 Task: Search one way flight ticket for 1 adult, 1 child, 1 infant in seat in premium economy from Palm Springs: Palm Springs International Airport to Springfield: Abraham Lincoln Capital Airport on 5-2-2023. Choice of flights is United. Number of bags: 2 checked bags. Price is upto 105000. Outbound departure time preference is 23:45.
Action: Mouse moved to (250, 251)
Screenshot: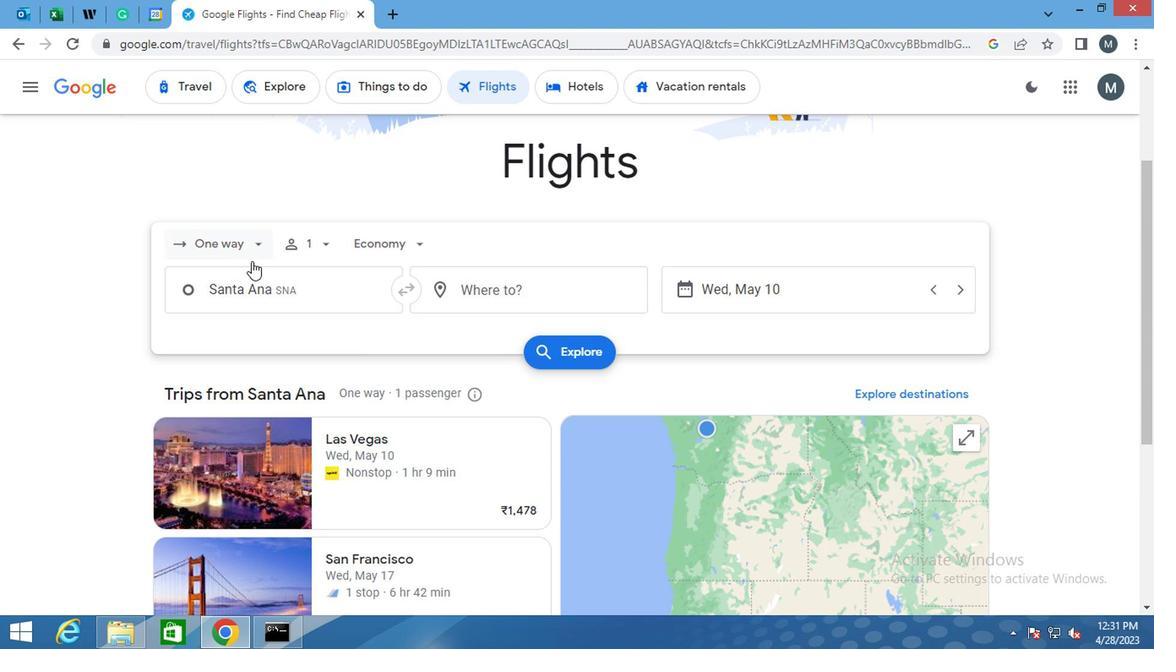 
Action: Mouse pressed left at (250, 251)
Screenshot: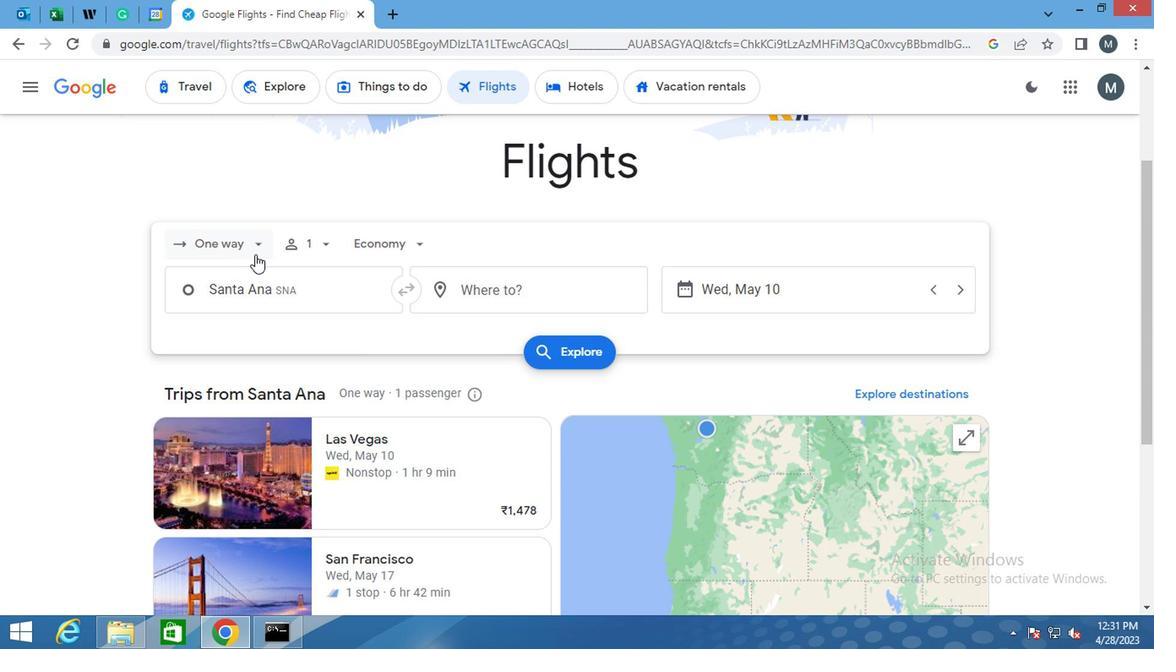 
Action: Mouse moved to (260, 316)
Screenshot: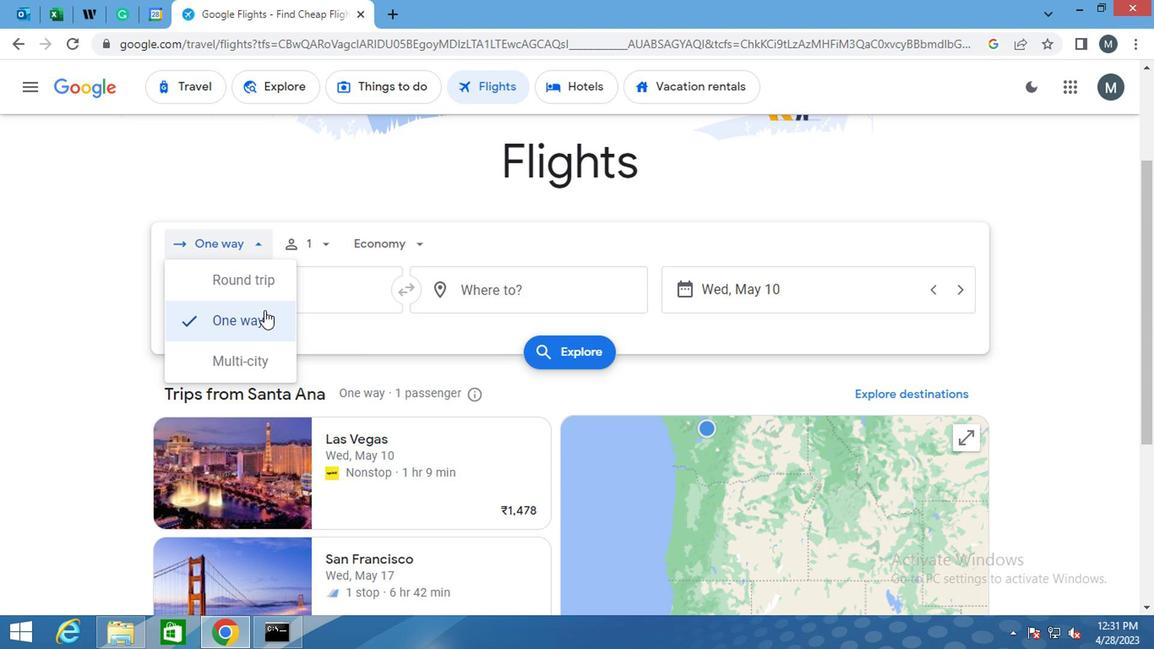 
Action: Mouse pressed left at (260, 316)
Screenshot: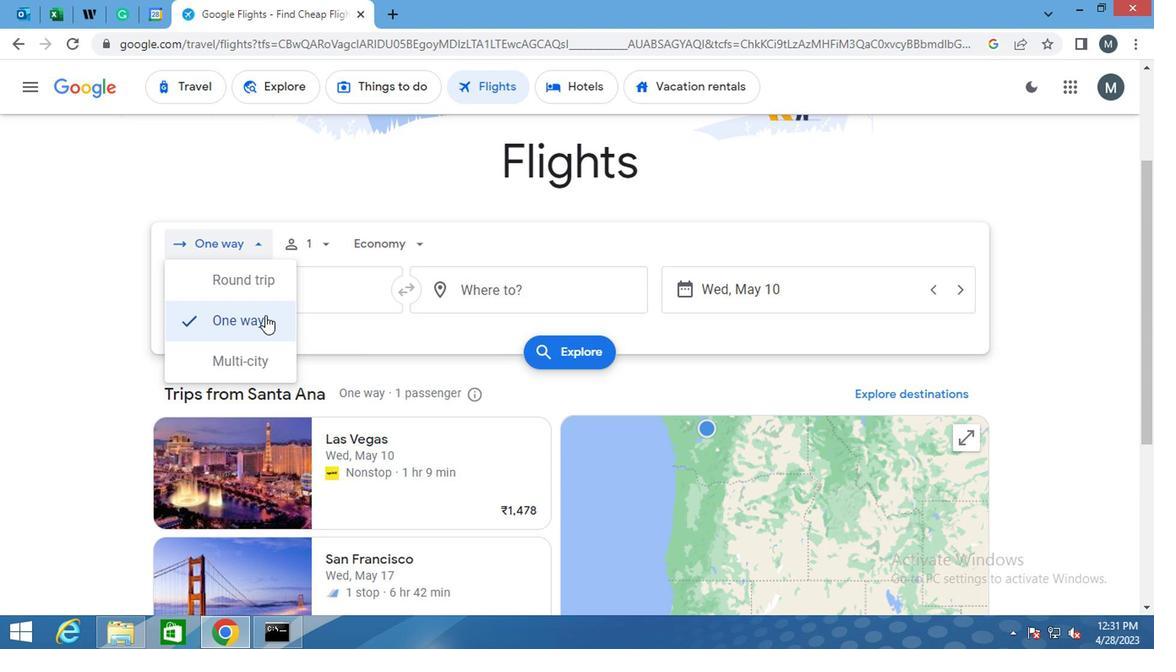 
Action: Mouse moved to (322, 243)
Screenshot: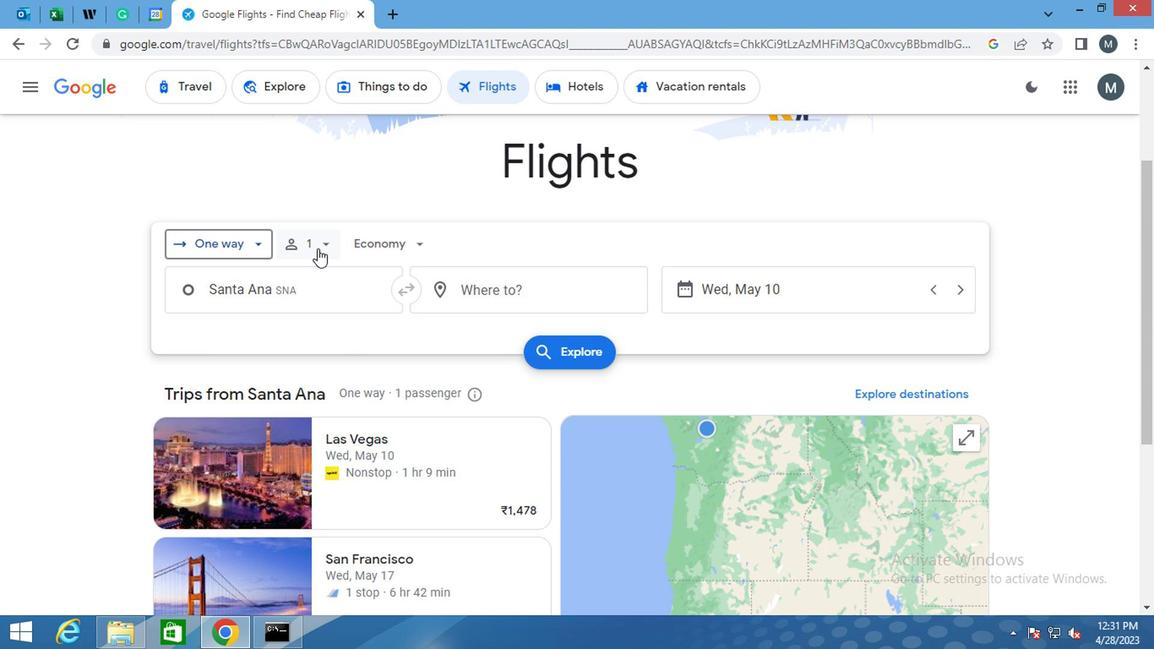 
Action: Mouse pressed left at (322, 243)
Screenshot: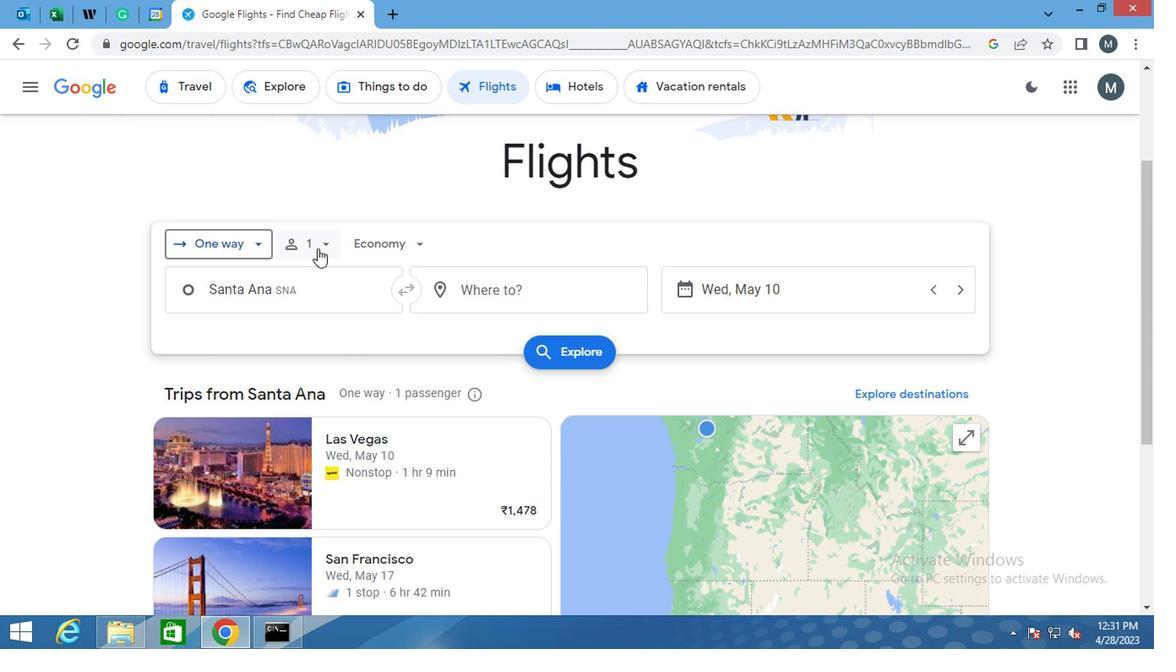 
Action: Mouse moved to (447, 286)
Screenshot: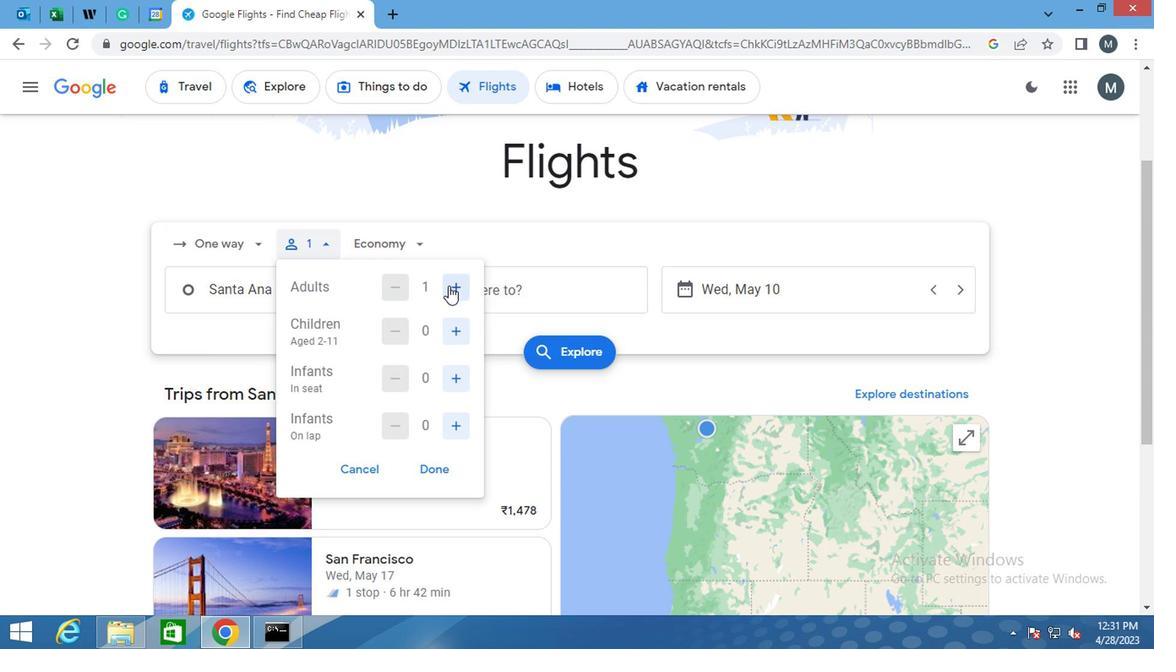 
Action: Mouse pressed left at (447, 286)
Screenshot: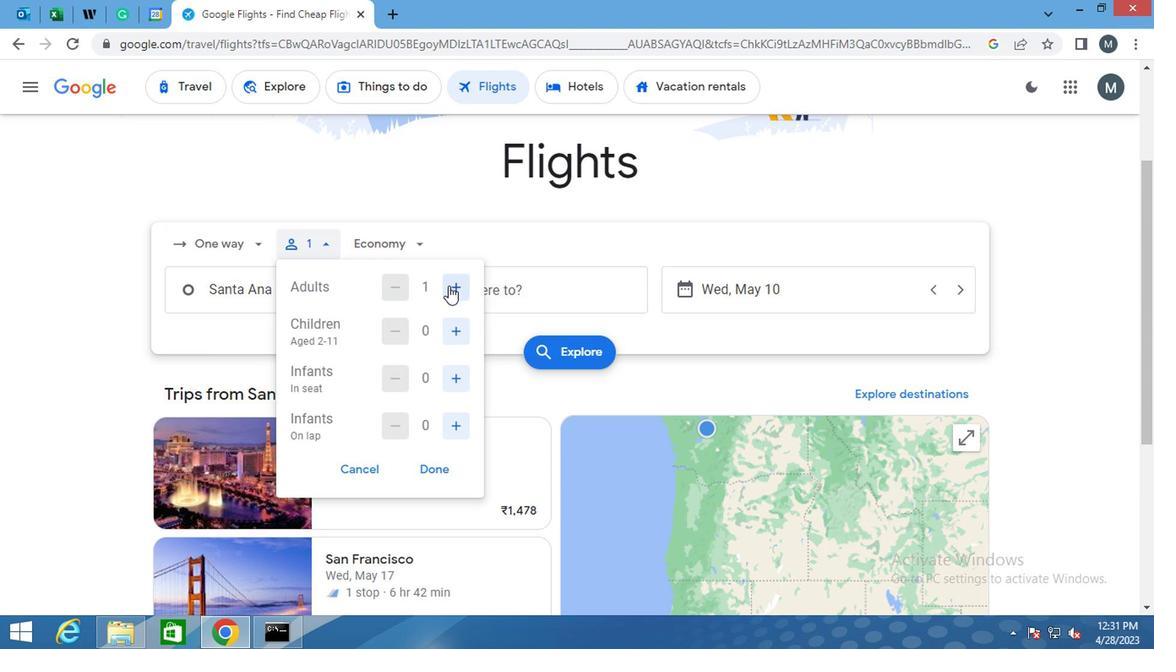 
Action: Mouse moved to (387, 287)
Screenshot: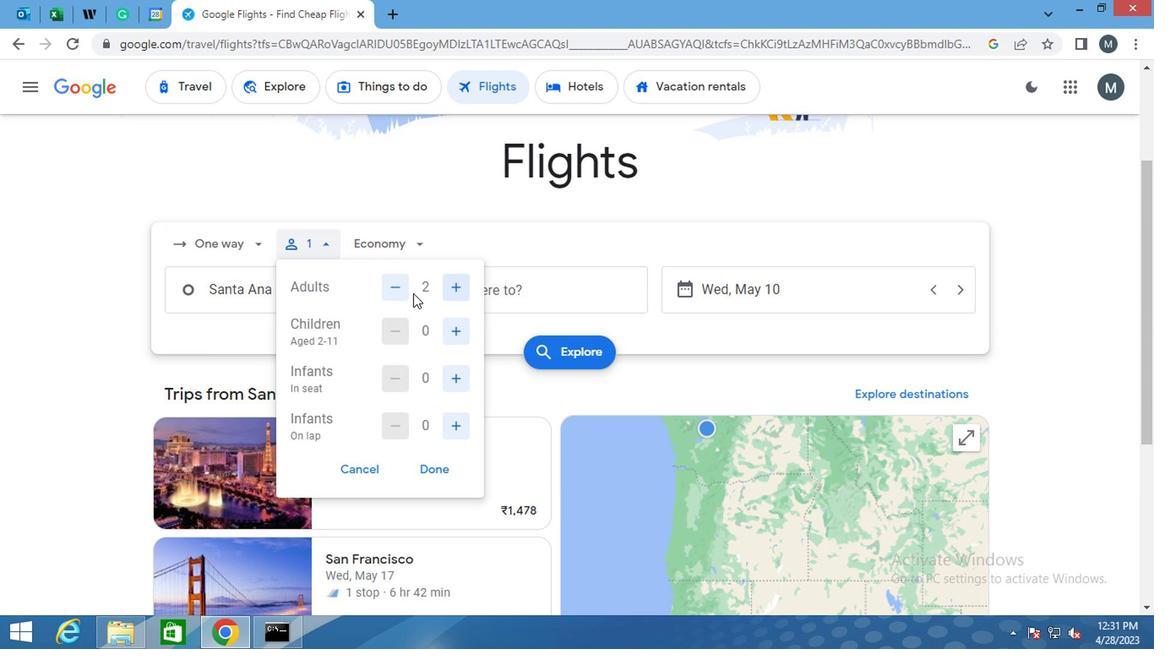 
Action: Mouse pressed left at (387, 287)
Screenshot: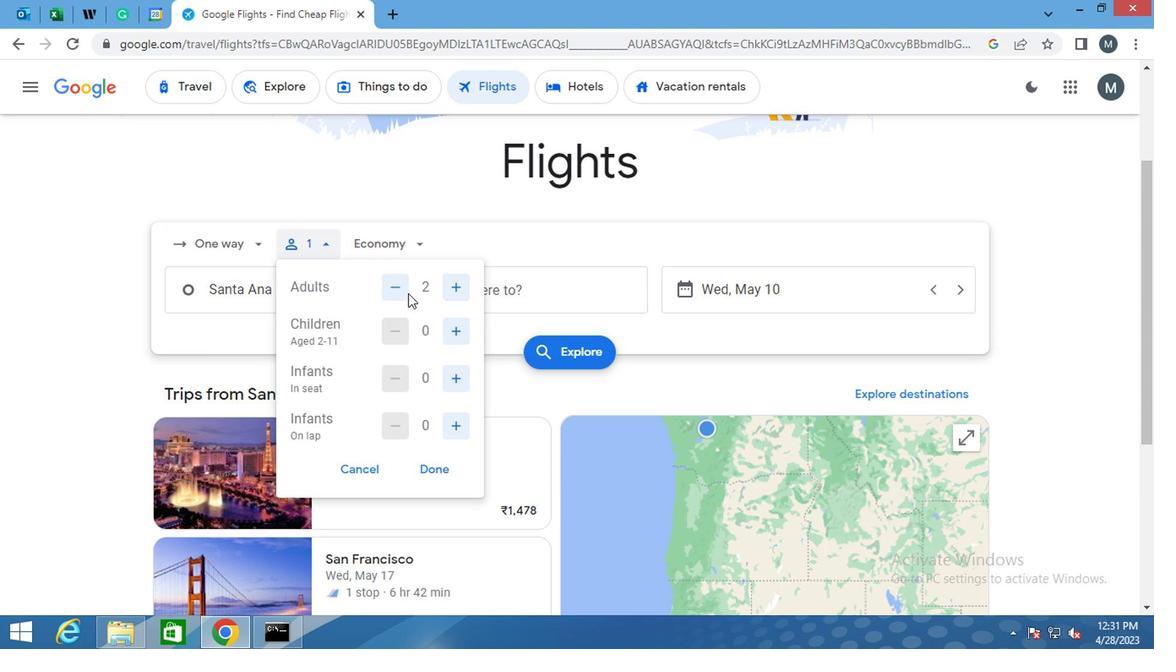 
Action: Mouse moved to (449, 336)
Screenshot: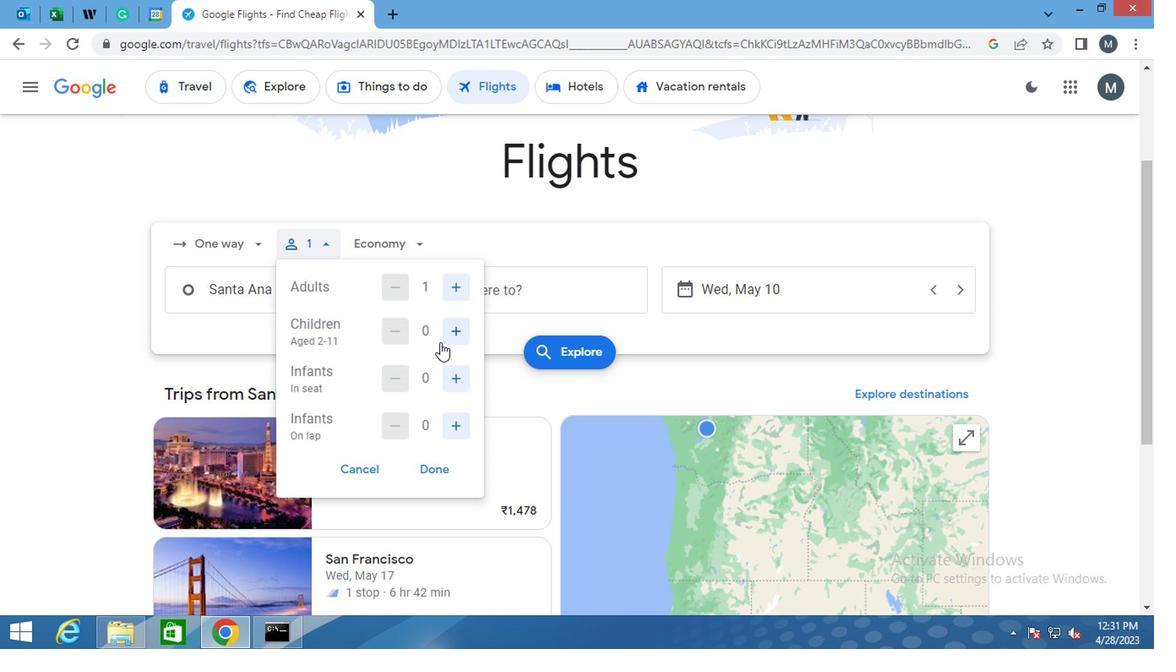 
Action: Mouse pressed left at (449, 336)
Screenshot: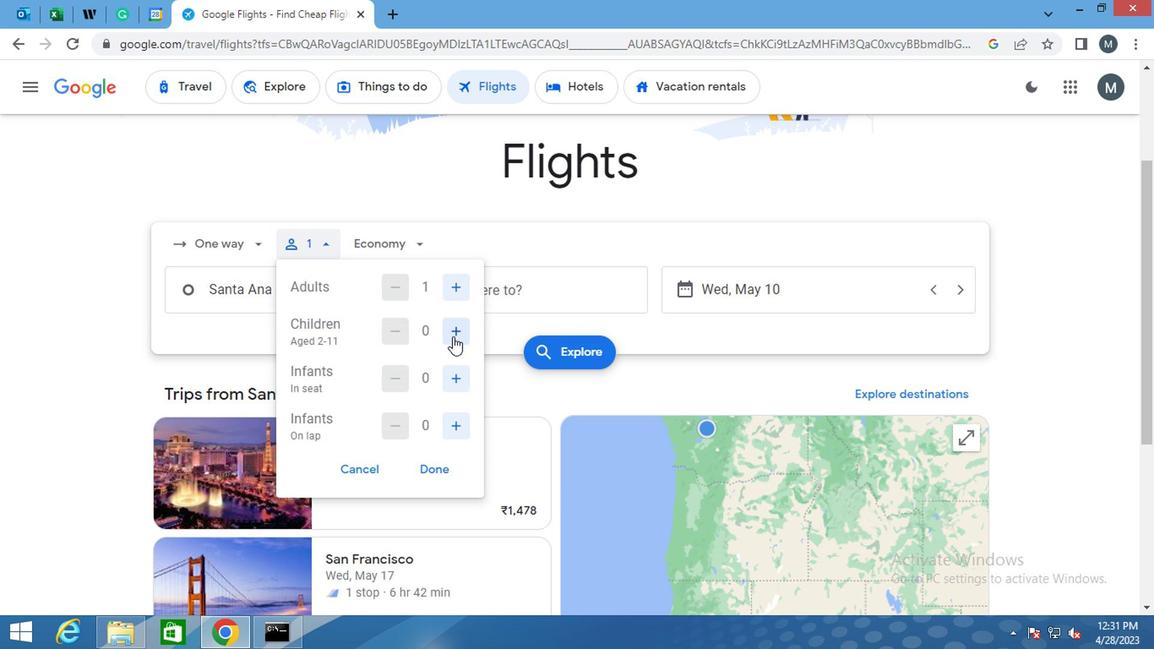 
Action: Mouse moved to (453, 380)
Screenshot: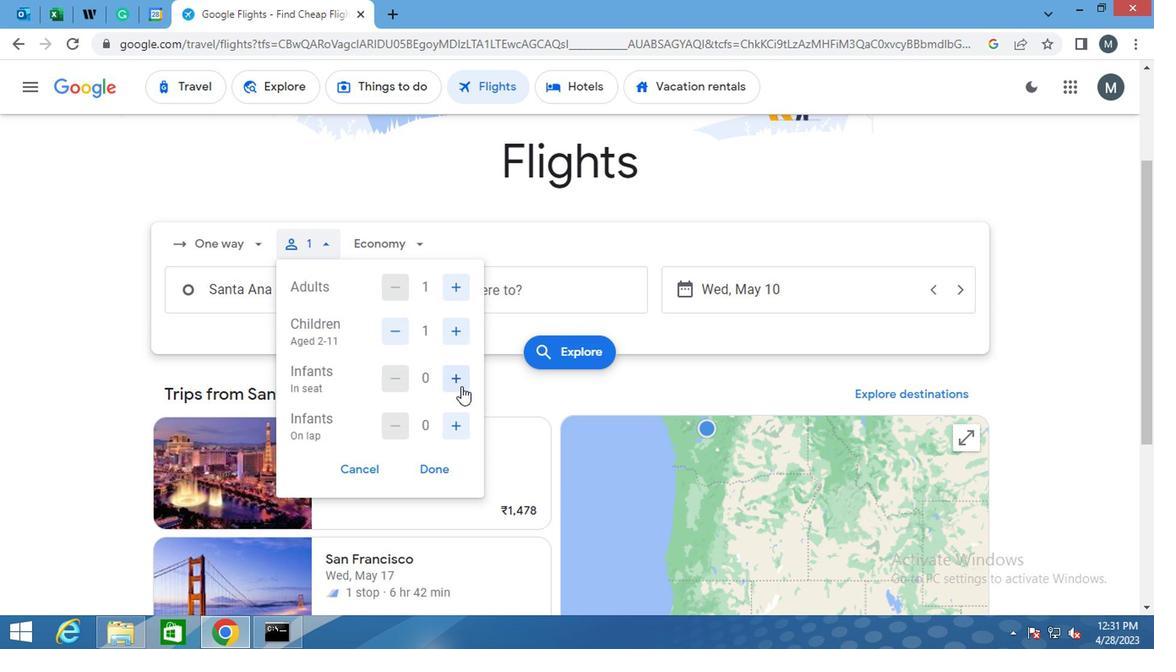 
Action: Mouse pressed left at (453, 380)
Screenshot: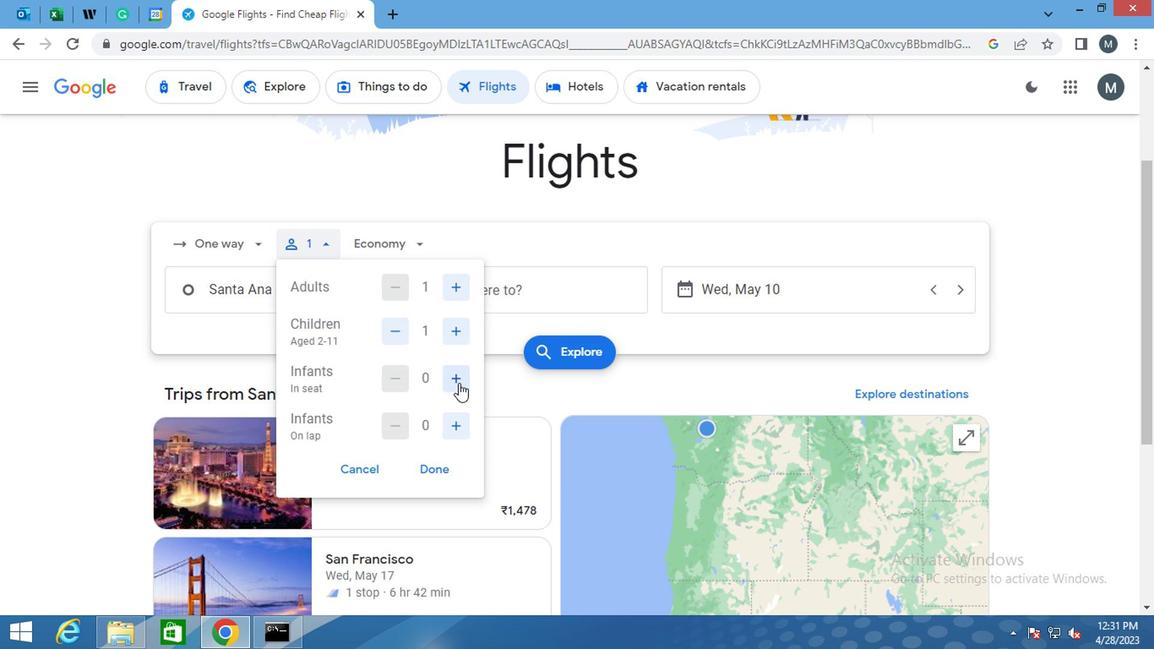 
Action: Mouse moved to (425, 461)
Screenshot: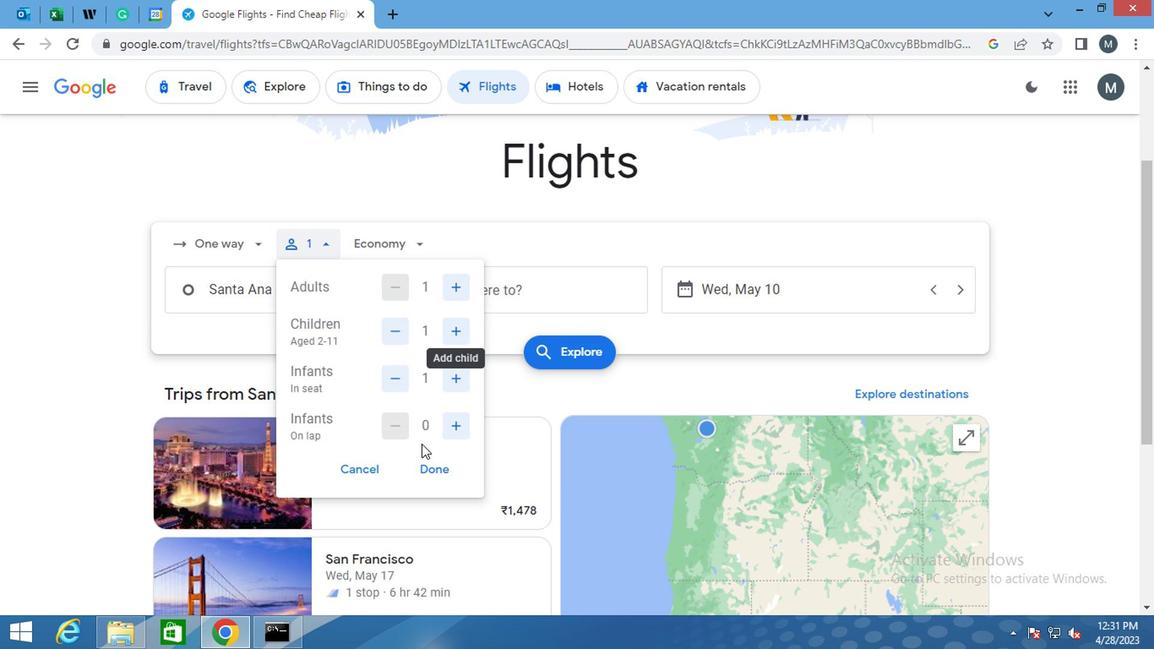 
Action: Mouse pressed left at (425, 461)
Screenshot: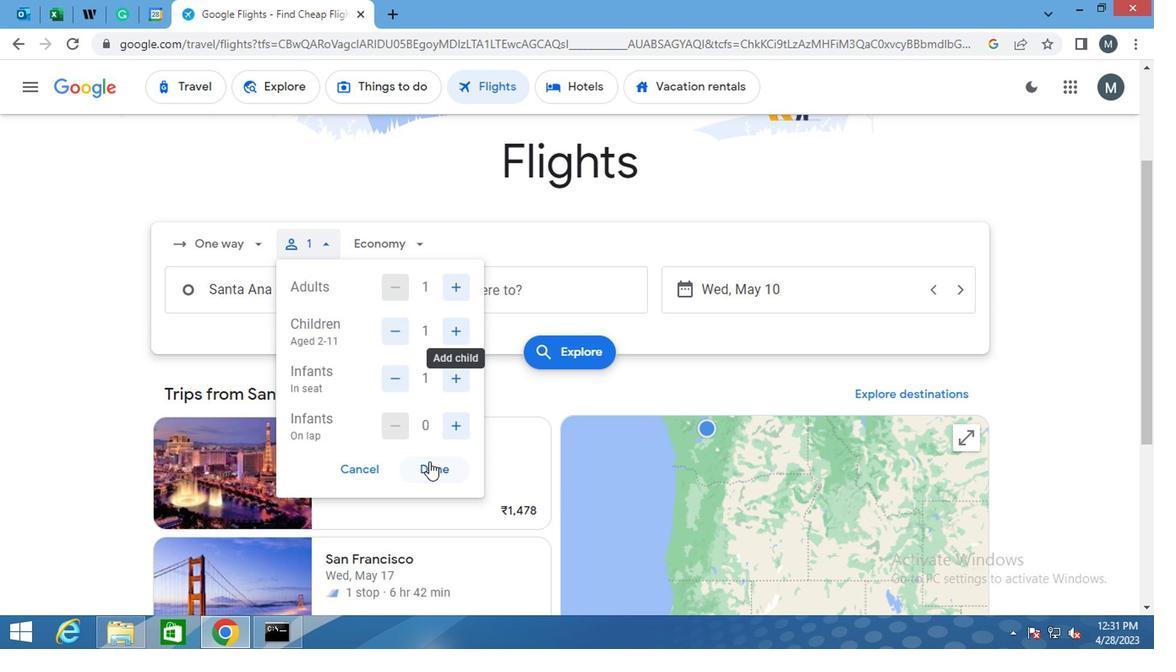 
Action: Mouse moved to (420, 248)
Screenshot: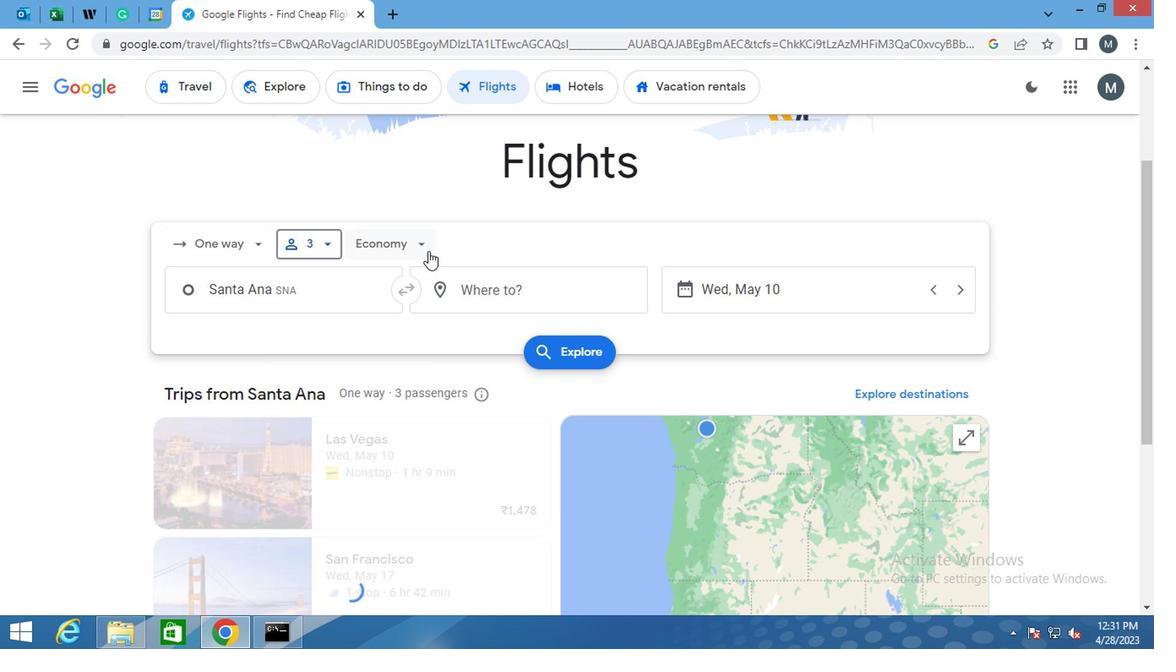 
Action: Mouse pressed left at (420, 248)
Screenshot: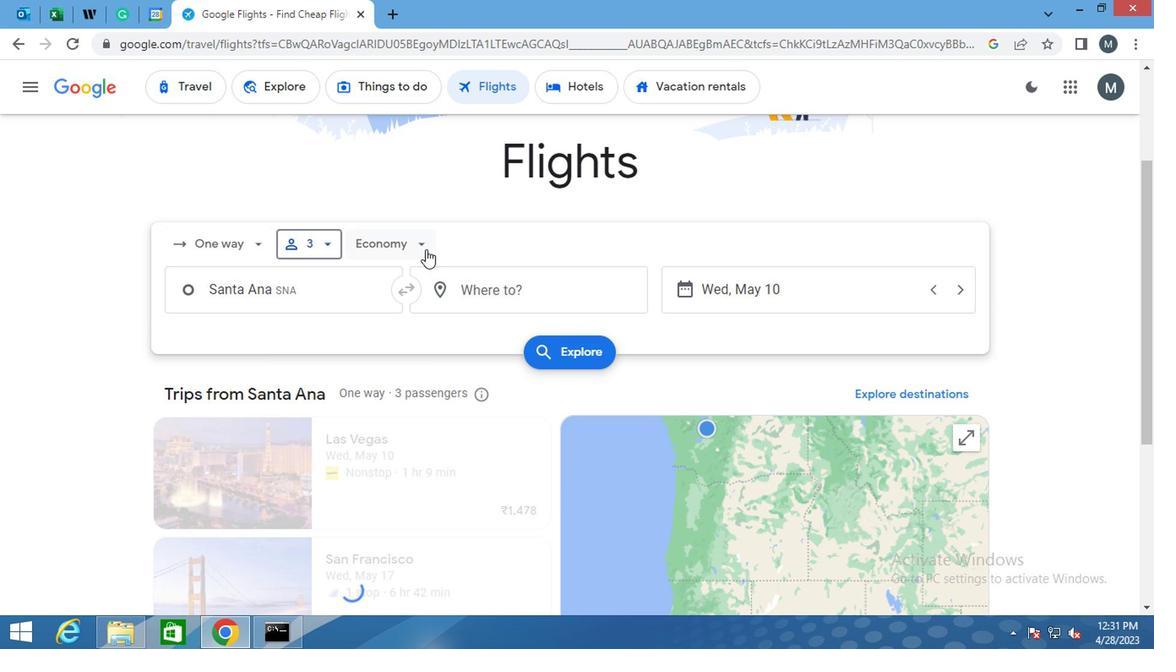 
Action: Mouse moved to (410, 322)
Screenshot: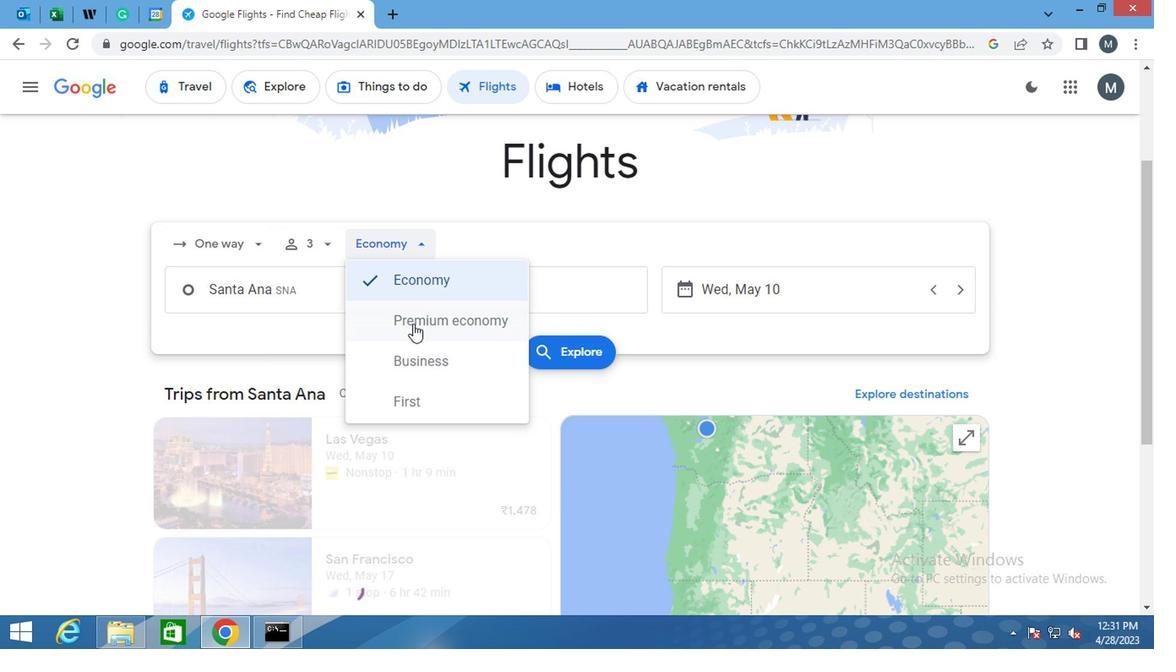 
Action: Mouse pressed left at (410, 322)
Screenshot: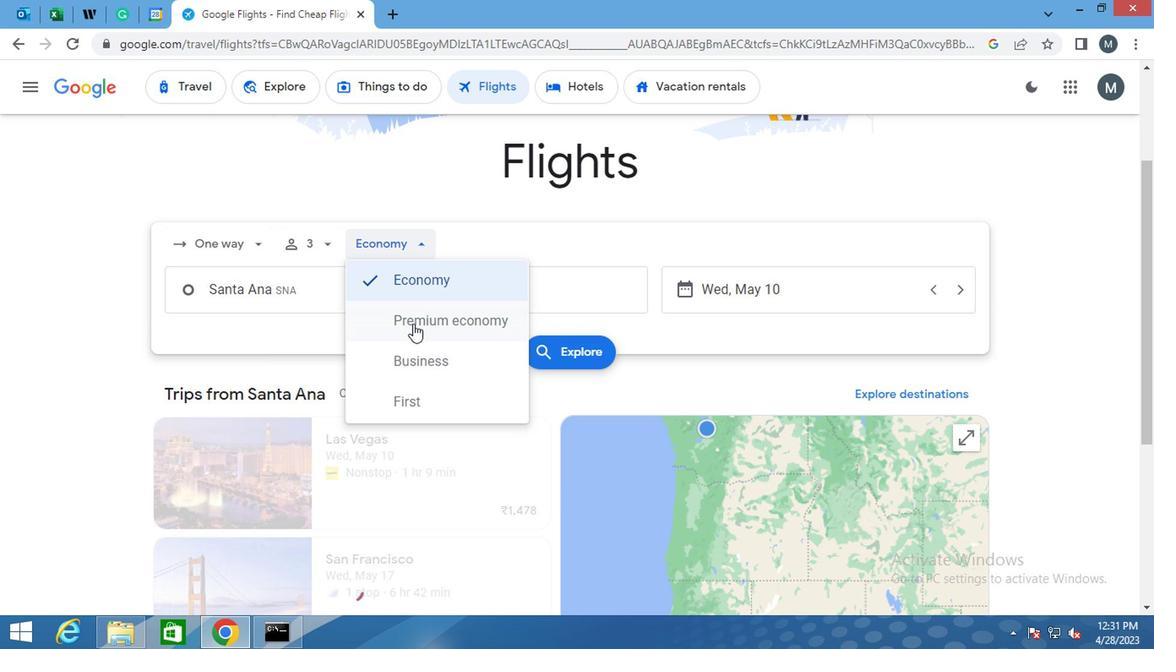 
Action: Mouse moved to (281, 289)
Screenshot: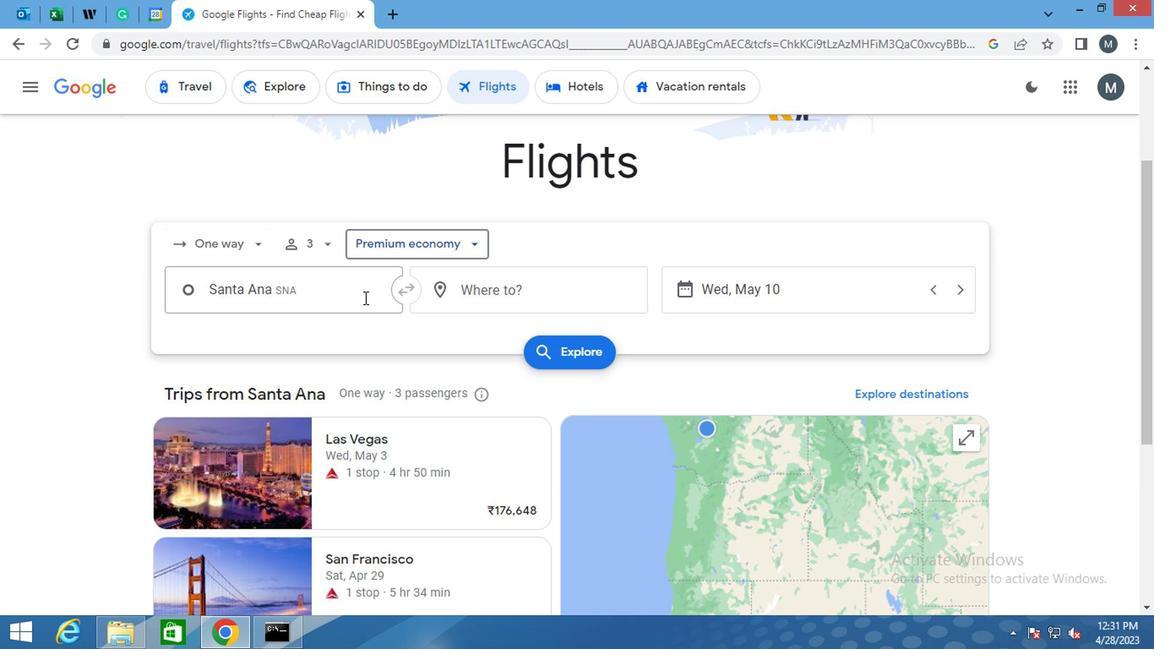 
Action: Mouse pressed left at (281, 289)
Screenshot: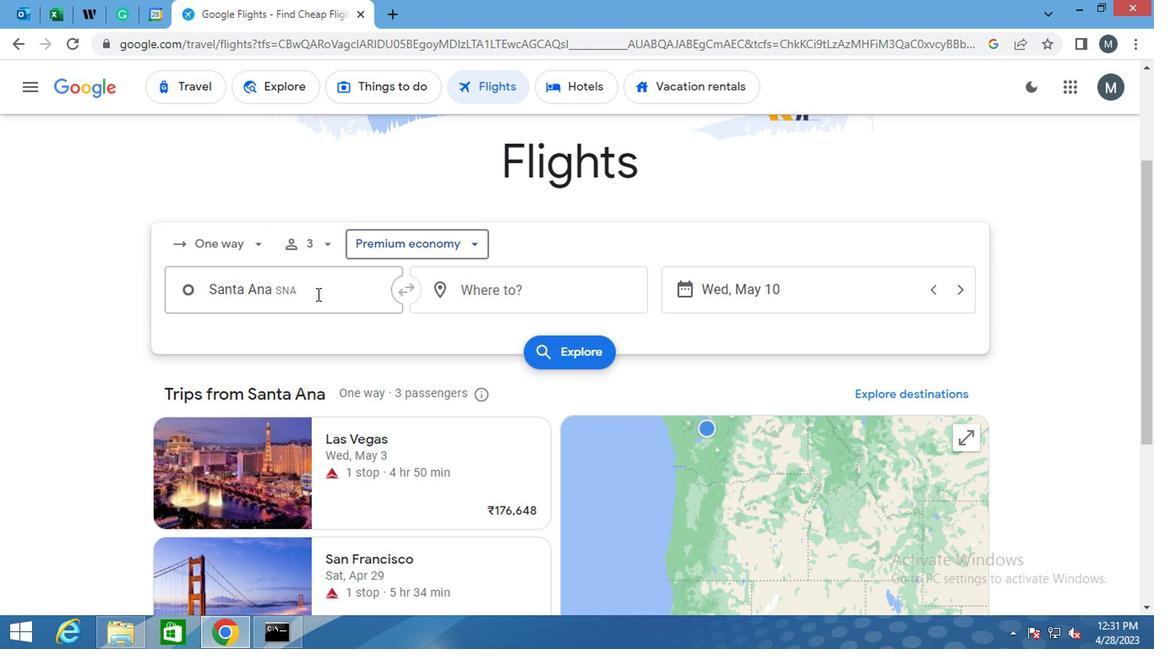 
Action: Mouse moved to (281, 289)
Screenshot: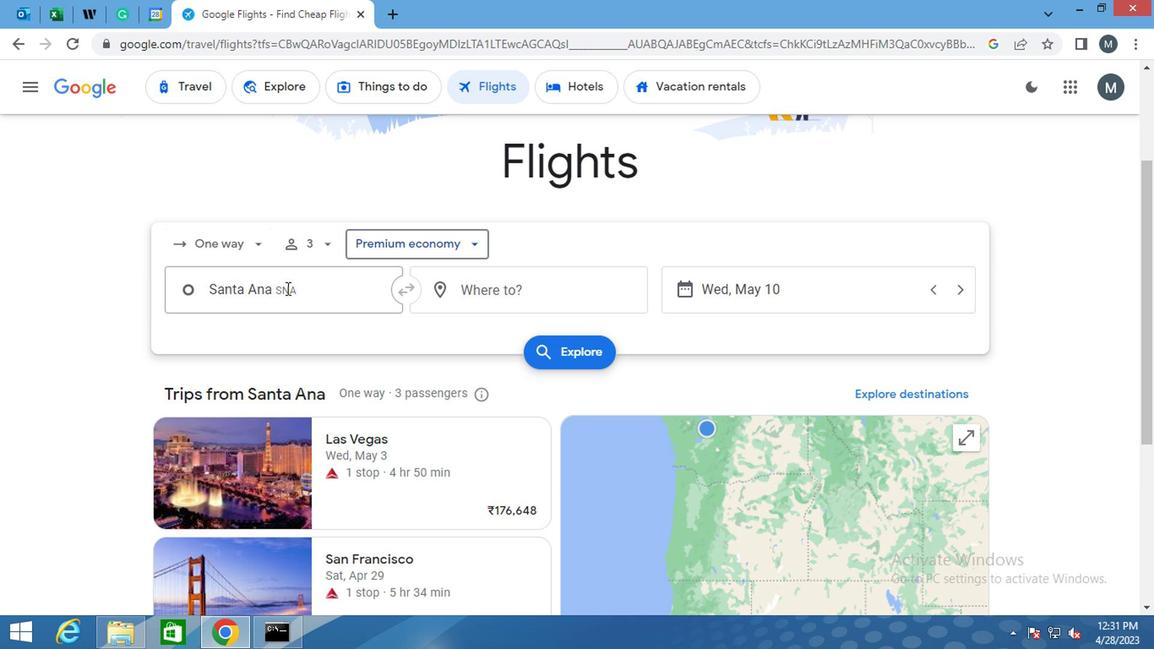 
Action: Key pressed <Key.shift>PAKM
Screenshot: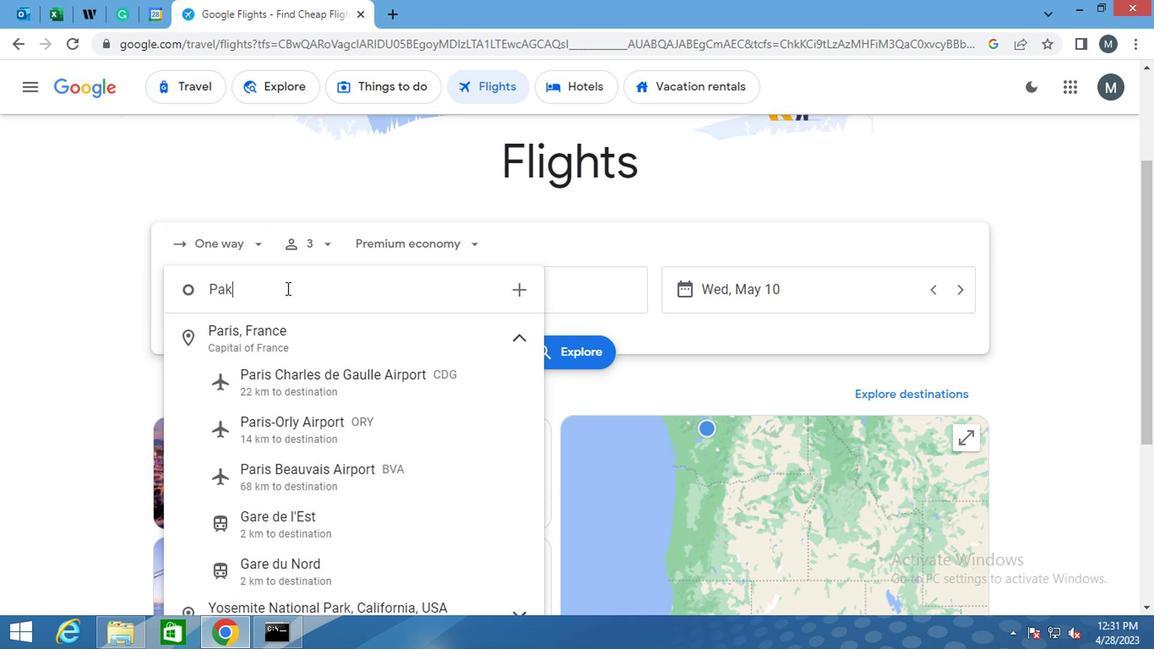 
Action: Mouse moved to (271, 279)
Screenshot: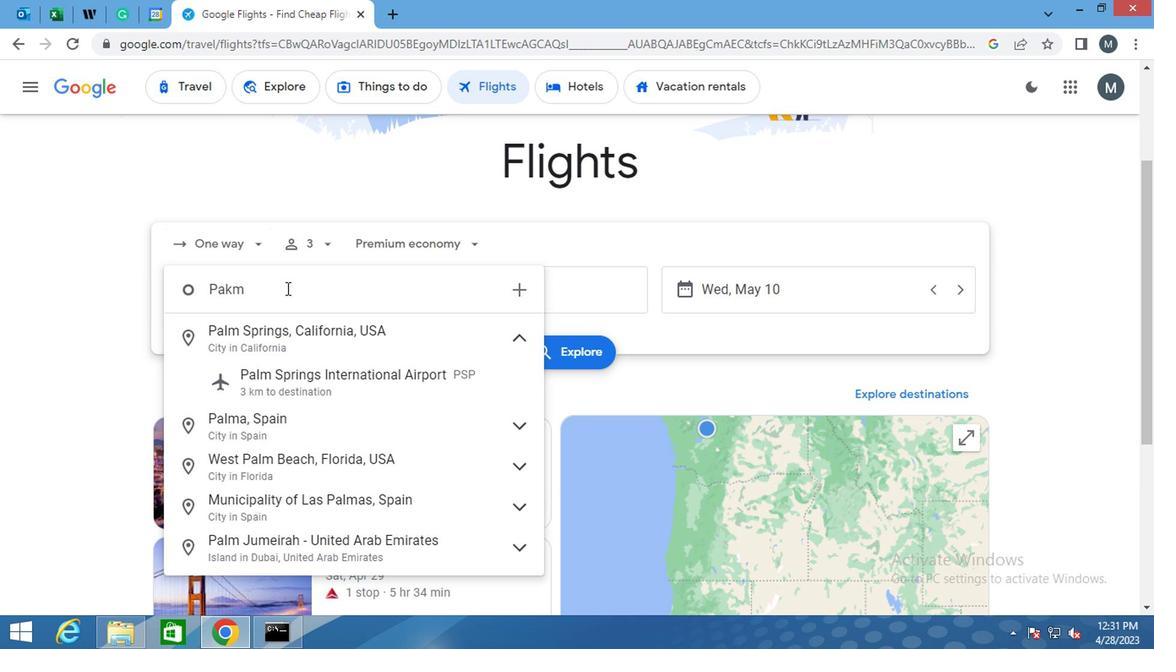
Action: Key pressed <Key.space><Key.backspace><Key.backspace><Key.backspace>L,<Key.backspace>M<Key.space><Key.shift>SPRIN<Key.backspace><Key.backspace><Key.backspace><Key.backspace><Key.backspace><Key.backspace><Key.backspace><Key.backspace><Key.backspace><Key.backspace><Key.backspace><Key.backspace><Key.backspace><Key.backspace><Key.backspace><Key.backspace><Key.backspace><Key.shift>PALM<Key.space><Key.shift>SPRING
Screenshot: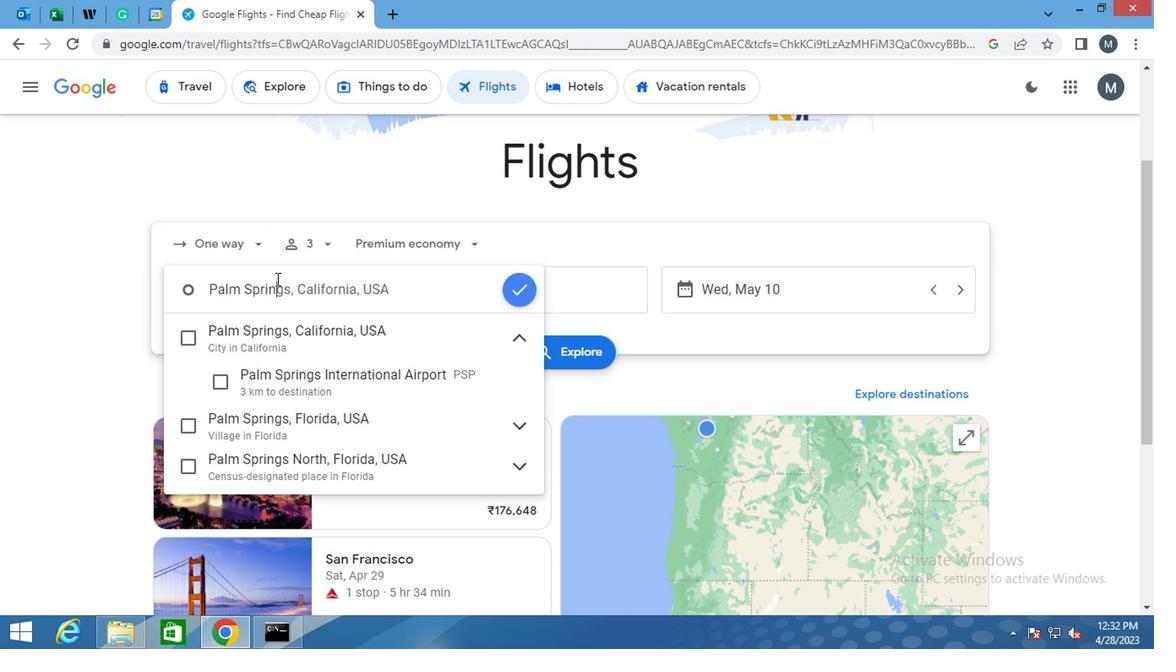 
Action: Mouse moved to (289, 318)
Screenshot: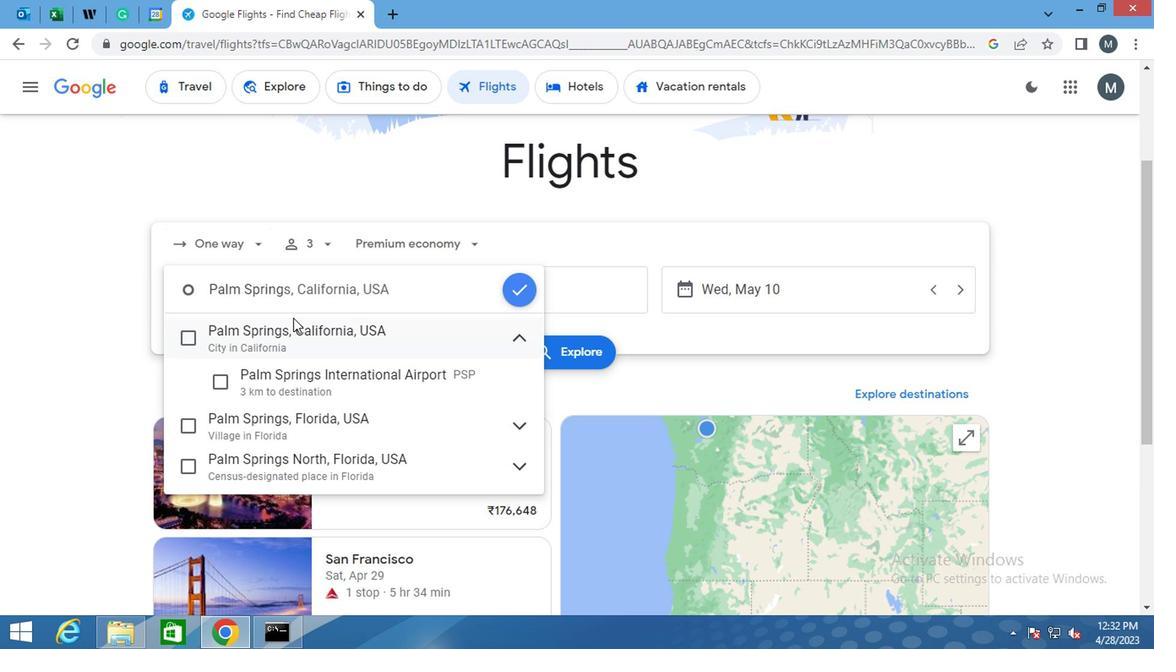 
Action: Key pressed S,<Key.space><Key.shift>I
Screenshot: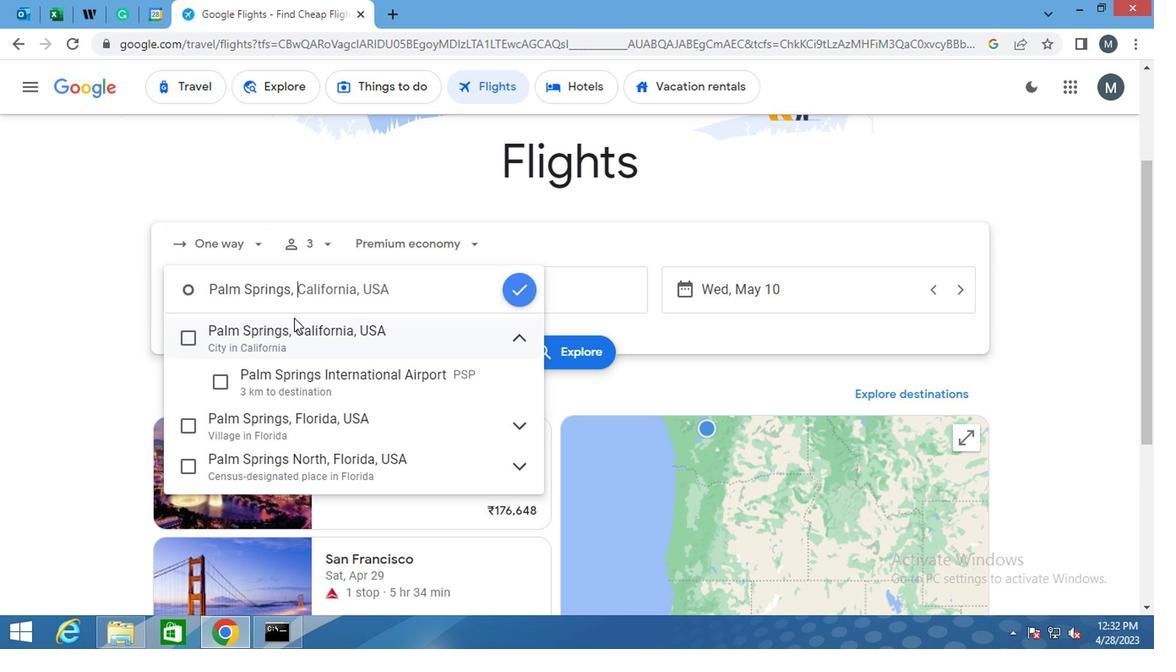 
Action: Mouse moved to (318, 349)
Screenshot: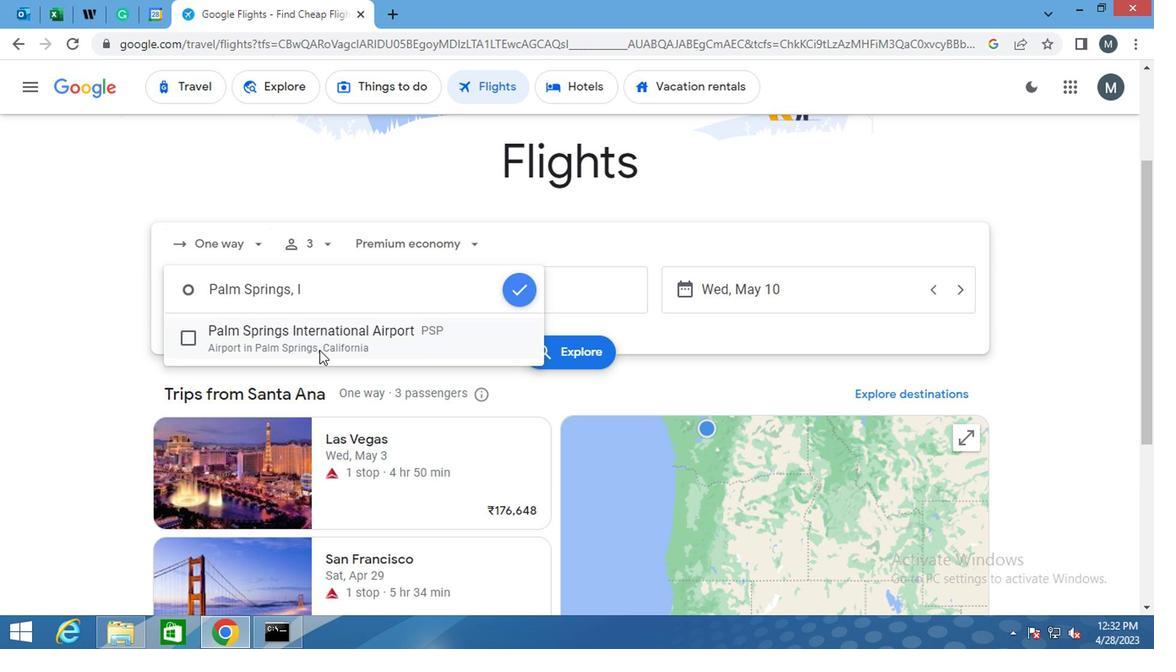 
Action: Mouse pressed left at (318, 349)
Screenshot: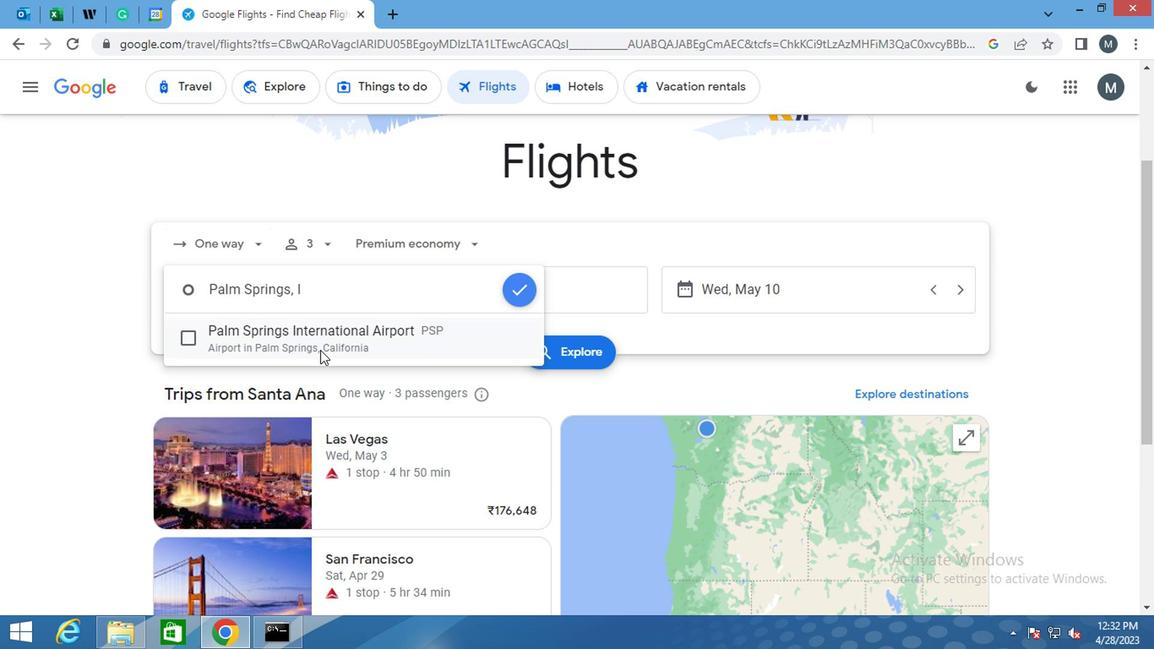 
Action: Mouse moved to (510, 291)
Screenshot: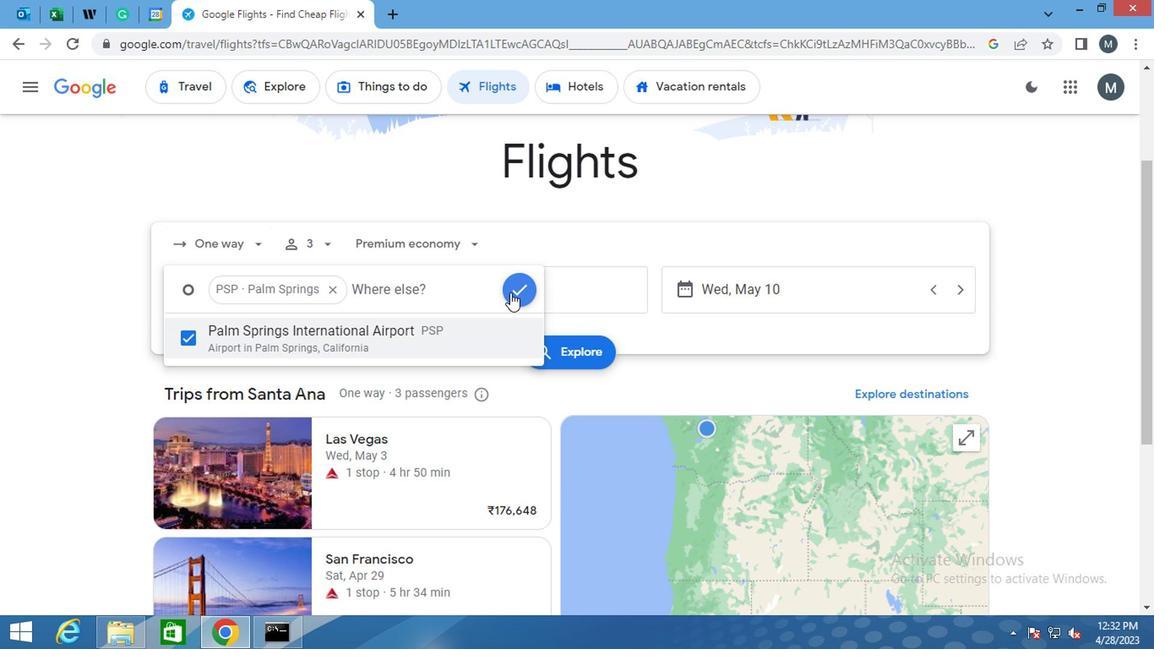 
Action: Mouse pressed left at (510, 291)
Screenshot: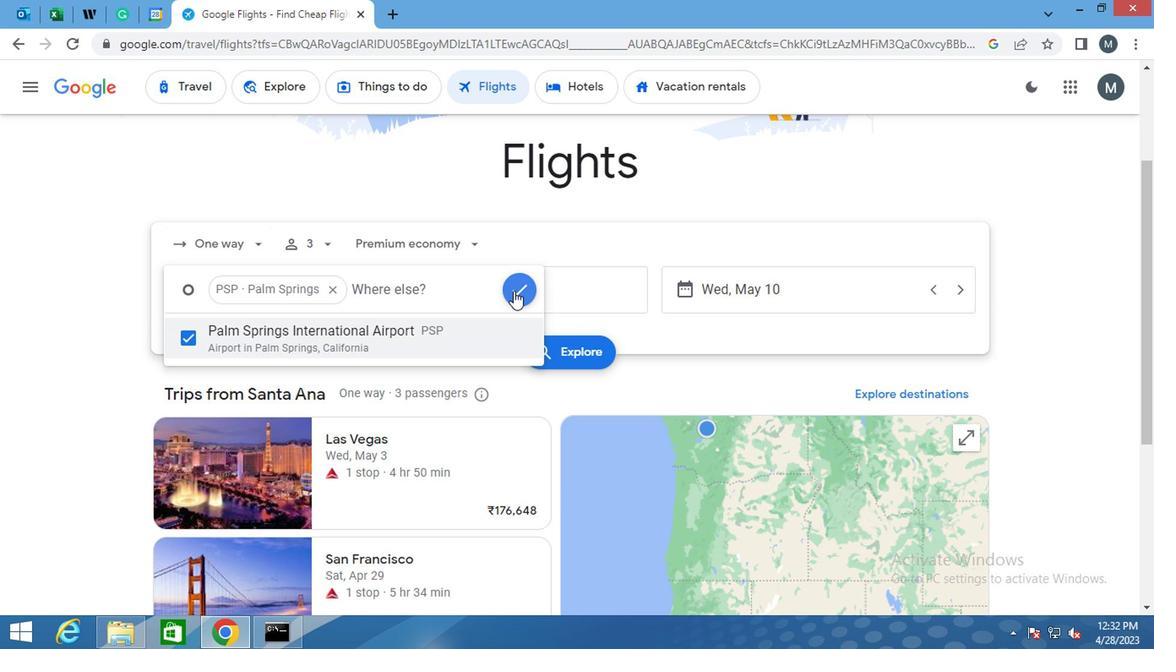 
Action: Mouse moved to (501, 293)
Screenshot: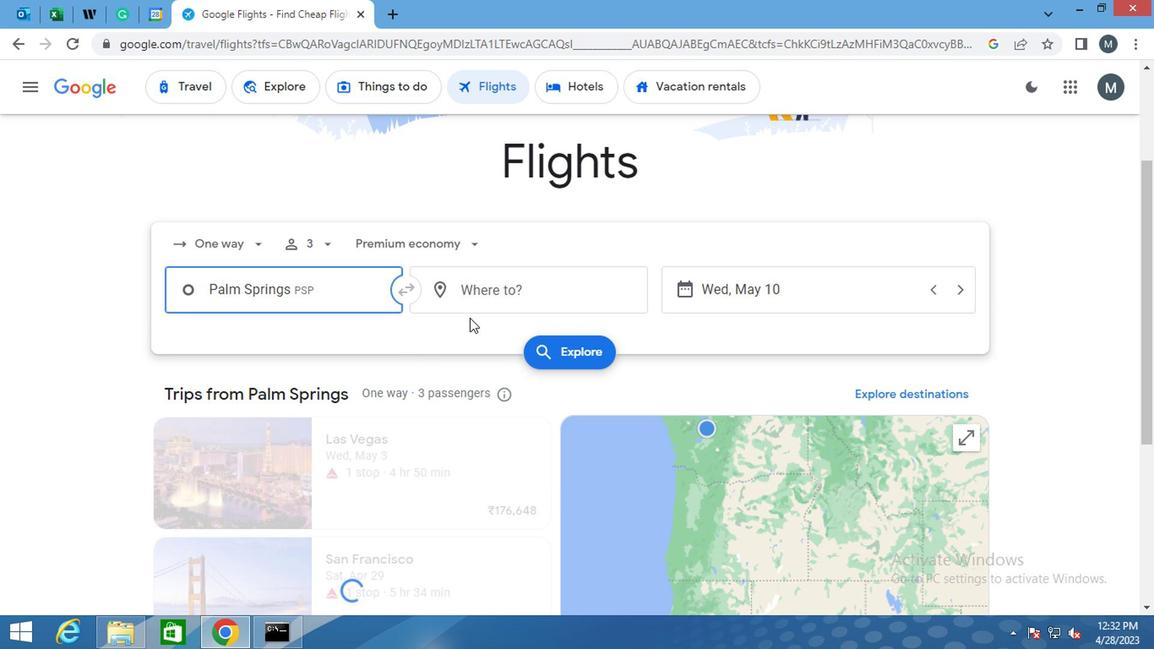 
Action: Mouse pressed left at (501, 293)
Screenshot: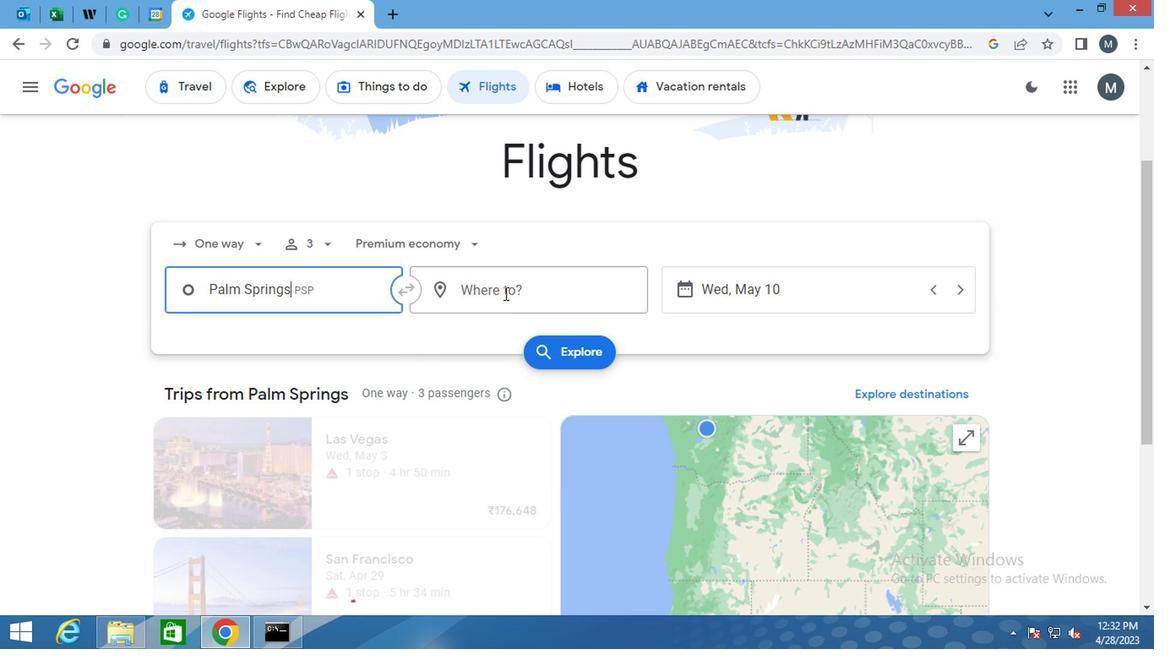
Action: Mouse moved to (501, 293)
Screenshot: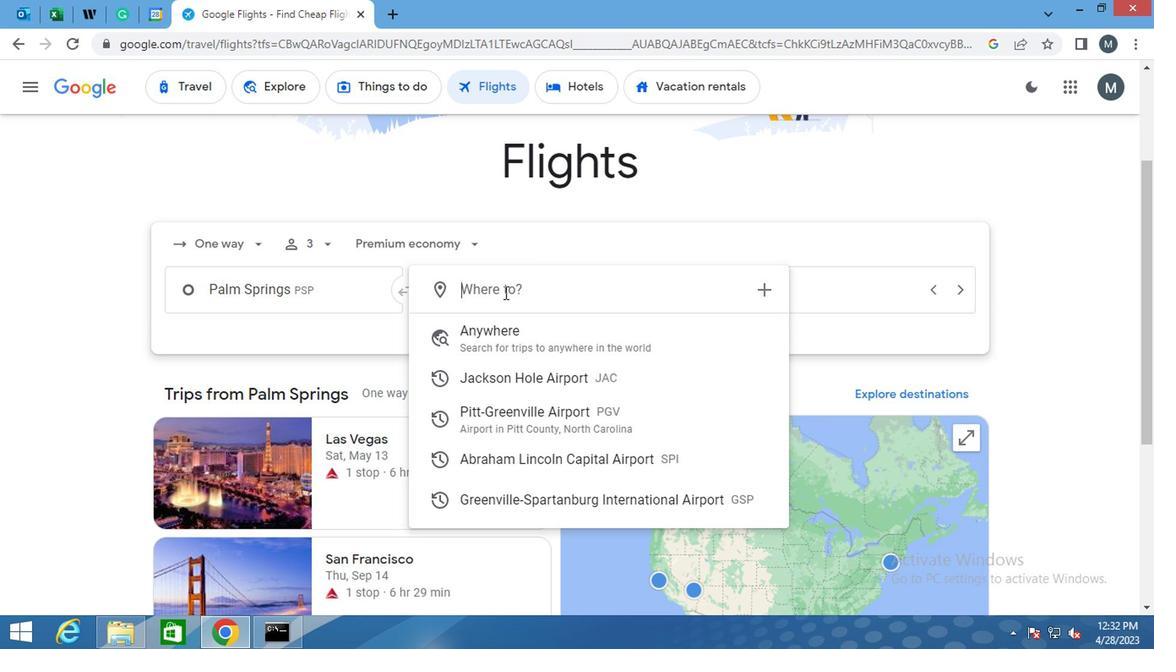 
Action: Key pressed <Key.shift>SPRINGFIEL
Screenshot: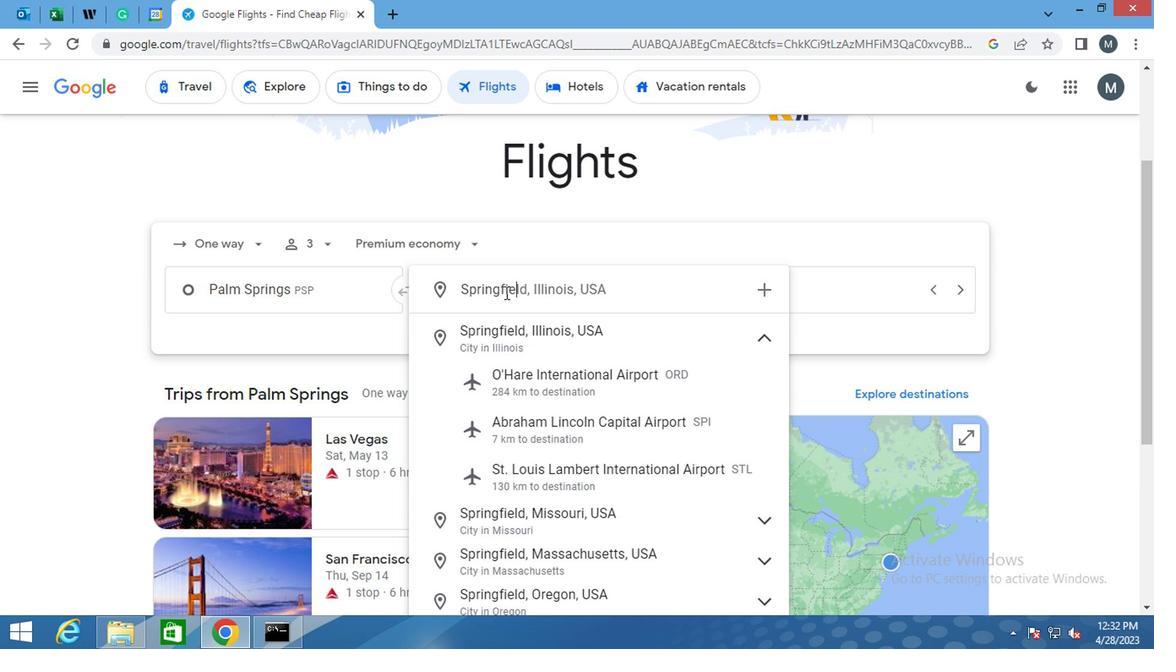 
Action: Mouse moved to (611, 426)
Screenshot: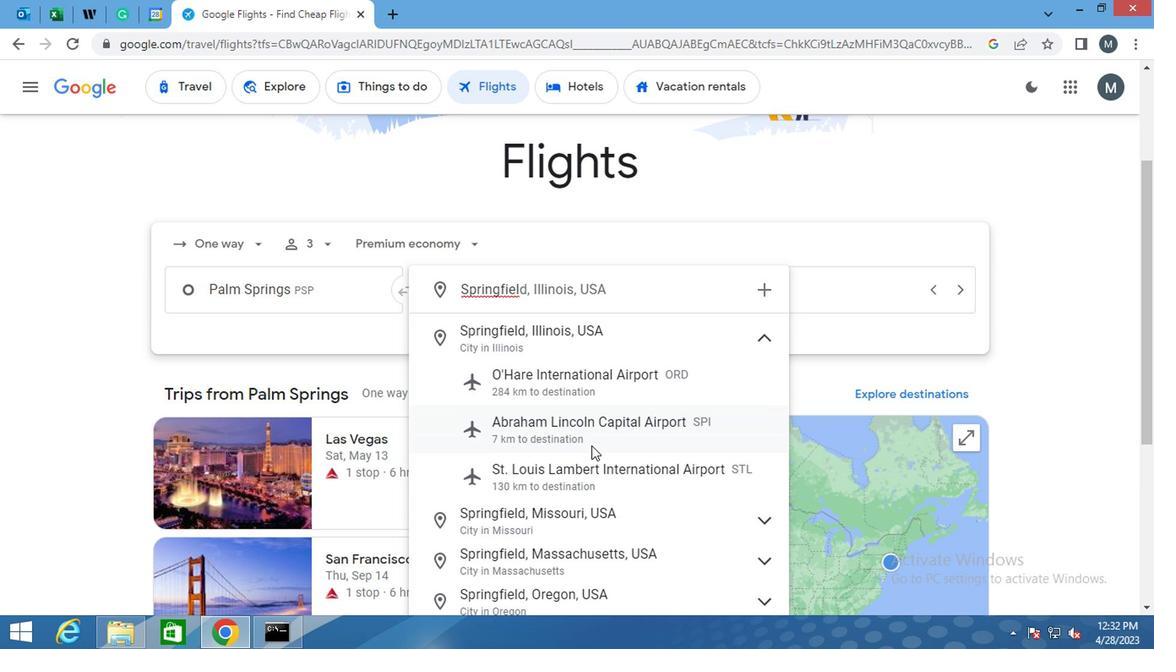 
Action: Mouse pressed left at (611, 426)
Screenshot: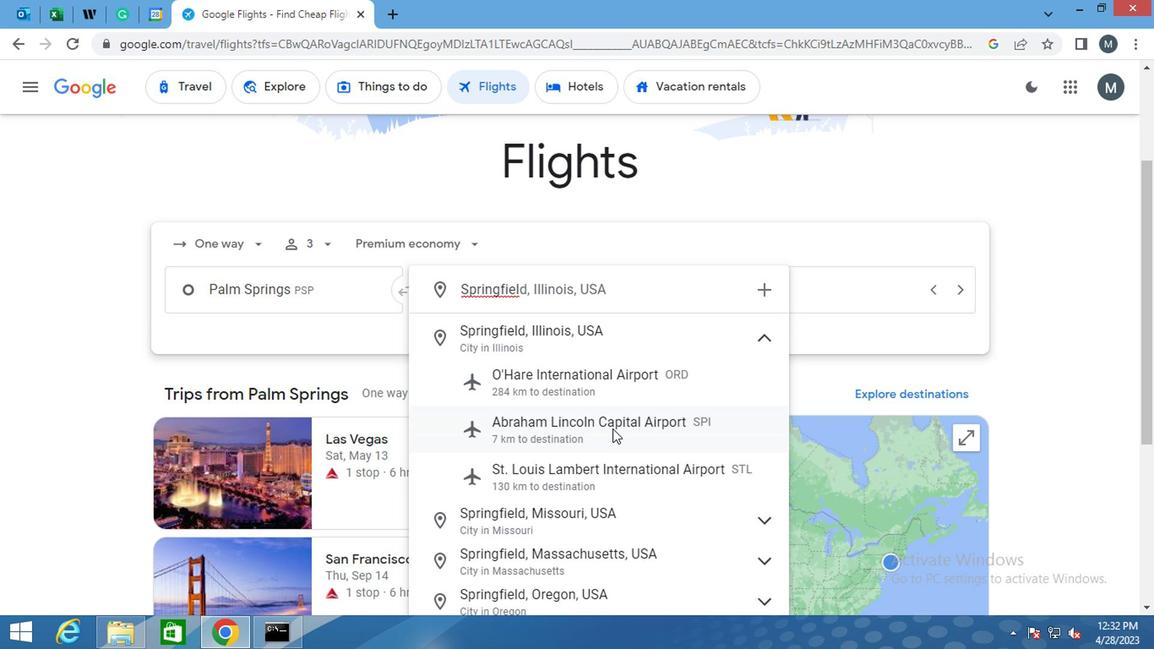 
Action: Mouse moved to (809, 300)
Screenshot: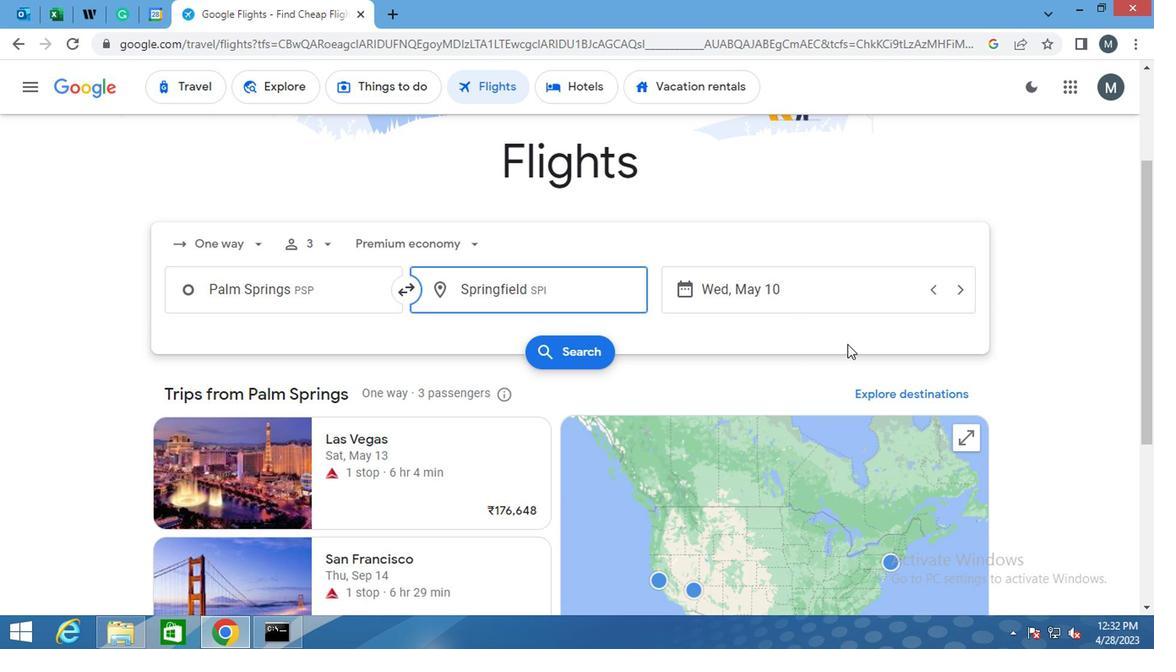 
Action: Mouse pressed left at (809, 300)
Screenshot: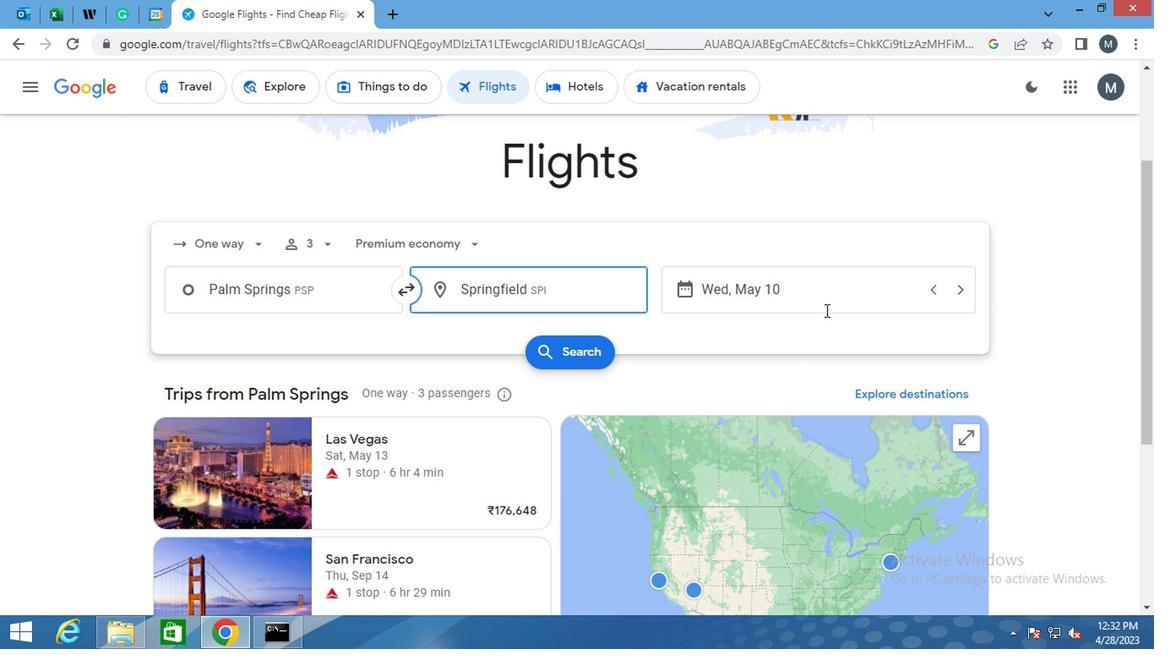 
Action: Mouse moved to (780, 300)
Screenshot: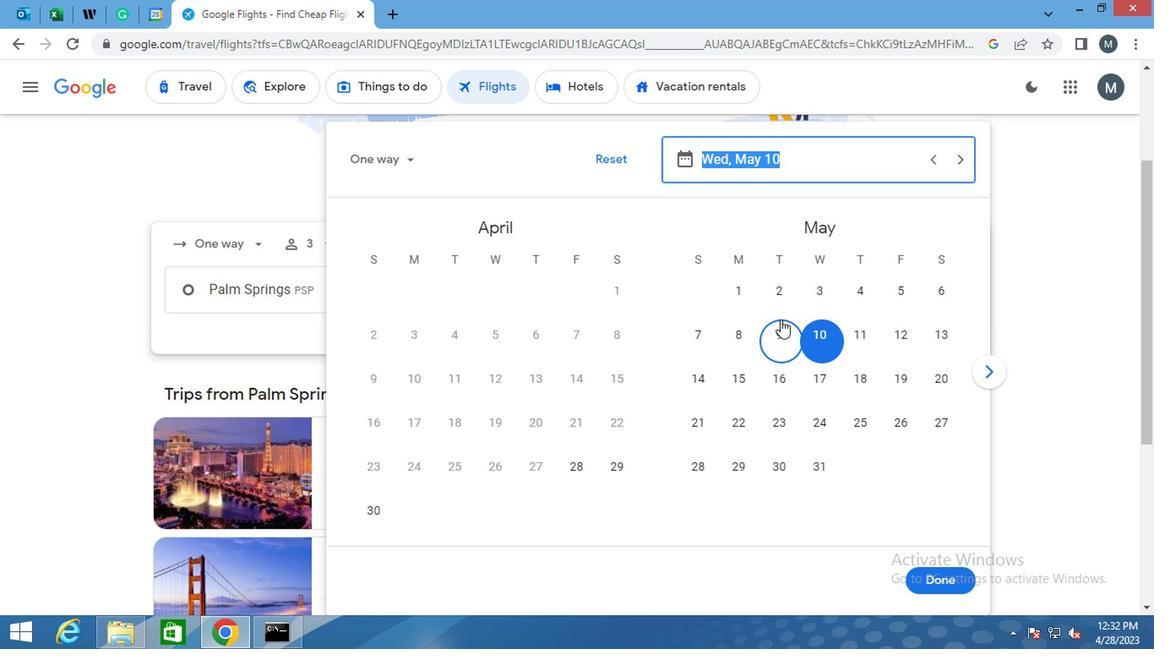 
Action: Mouse pressed left at (780, 300)
Screenshot: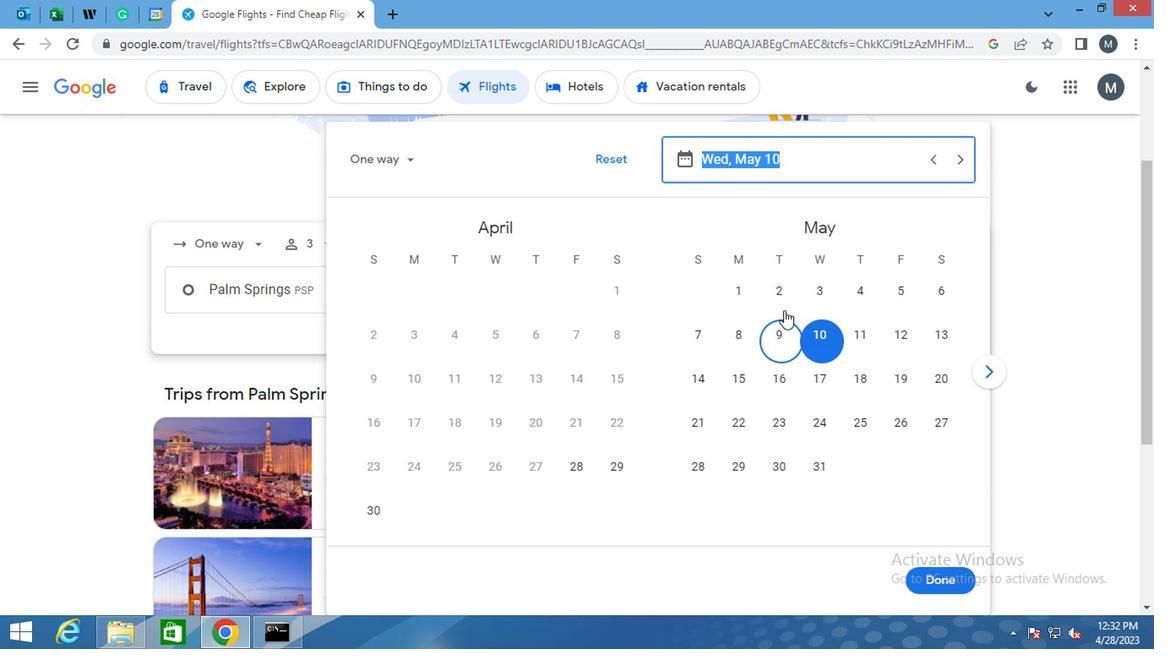 
Action: Mouse moved to (920, 571)
Screenshot: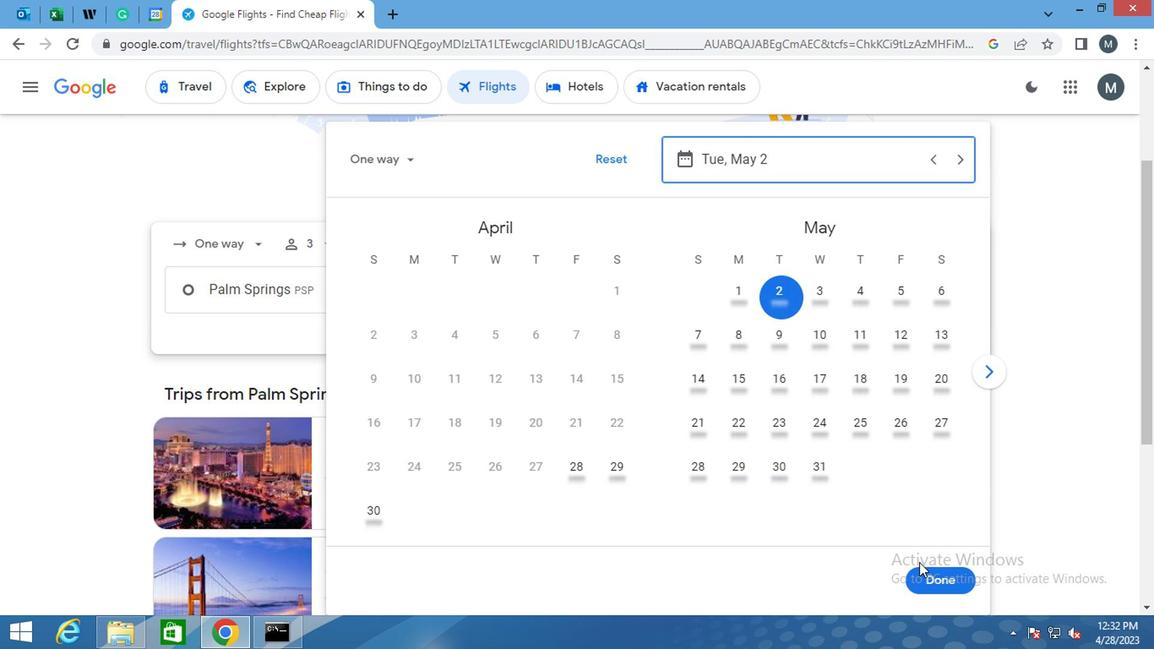 
Action: Mouse pressed left at (920, 571)
Screenshot: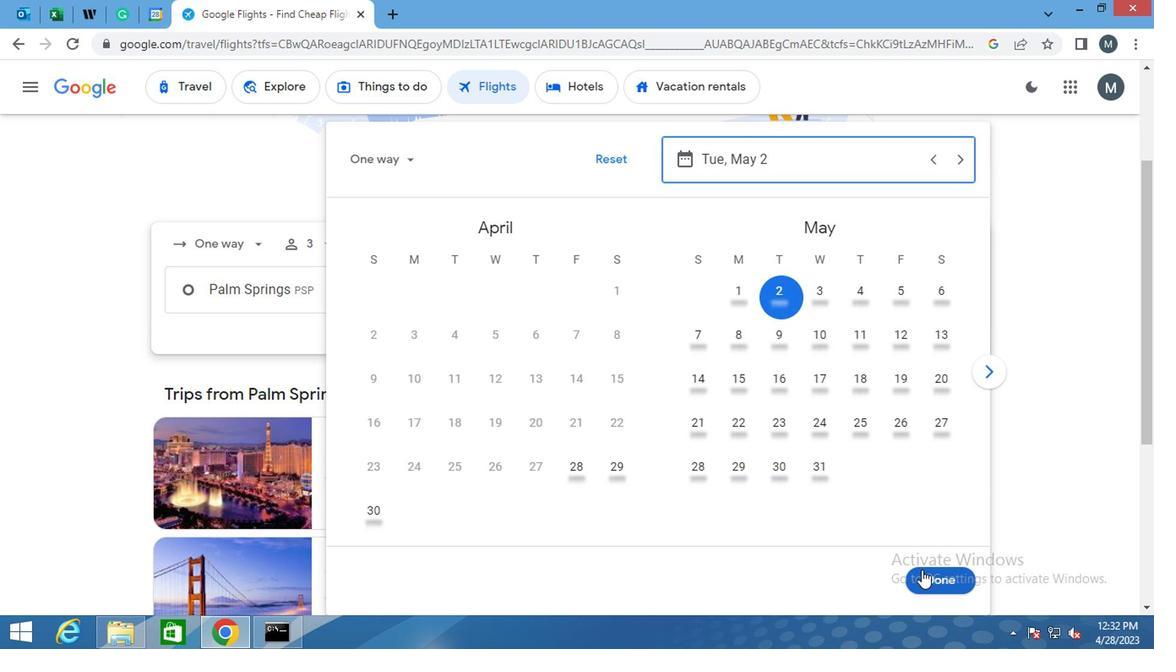 
Action: Mouse moved to (322, 370)
Screenshot: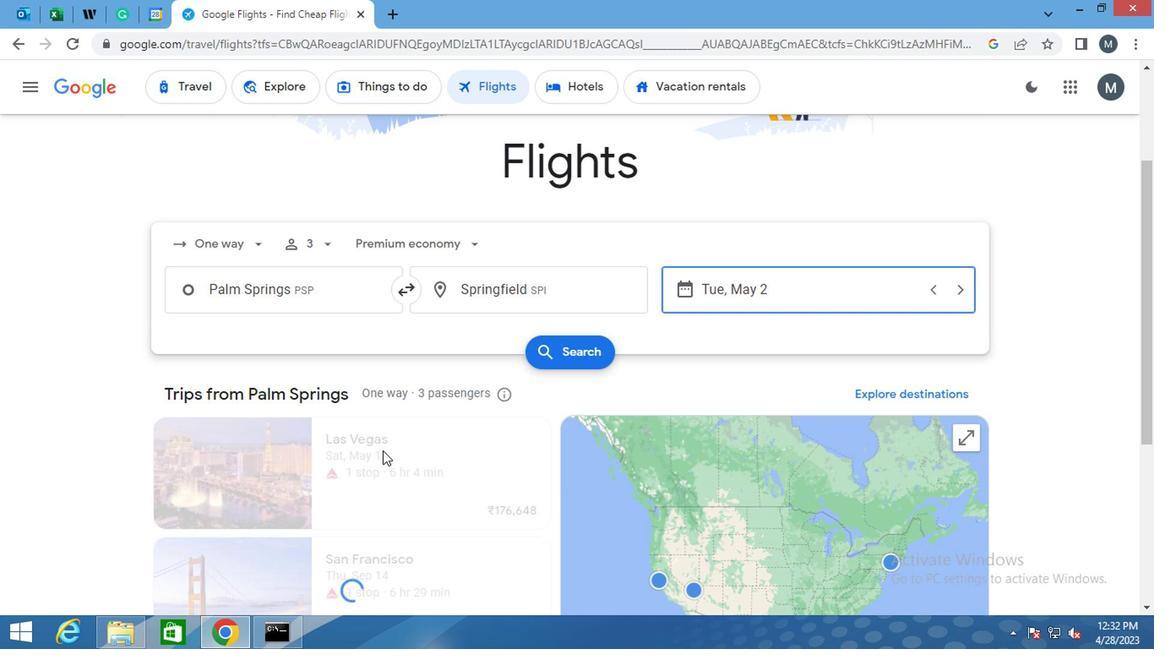 
Action: Mouse scrolled (322, 369) with delta (0, 0)
Screenshot: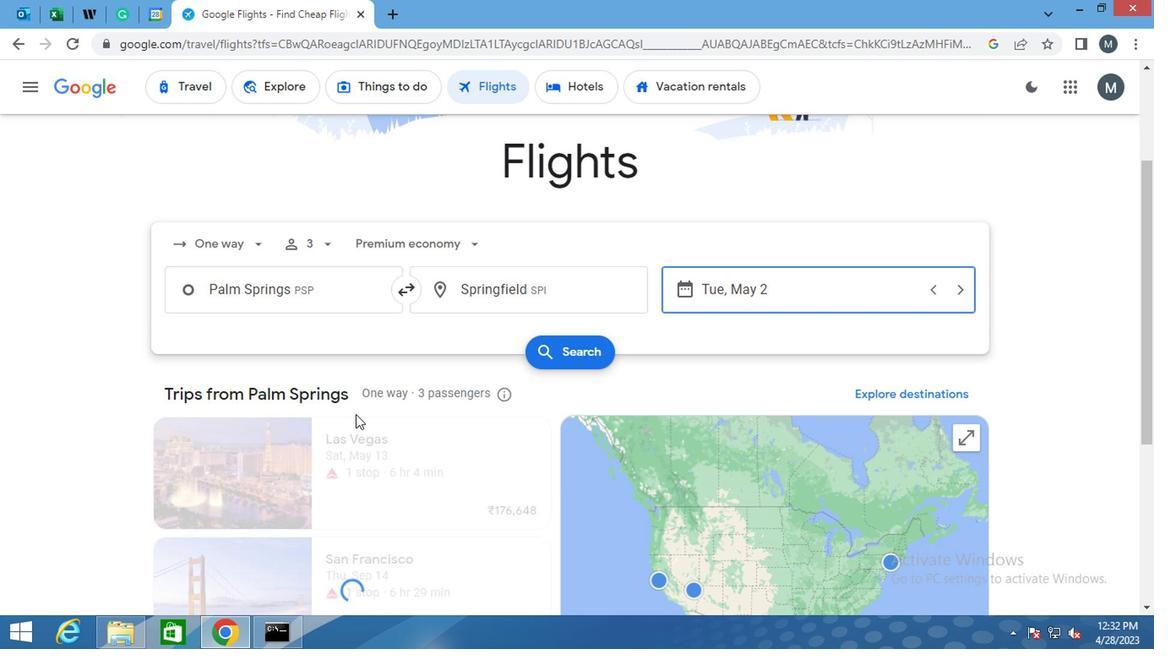 
Action: Mouse scrolled (322, 369) with delta (0, 0)
Screenshot: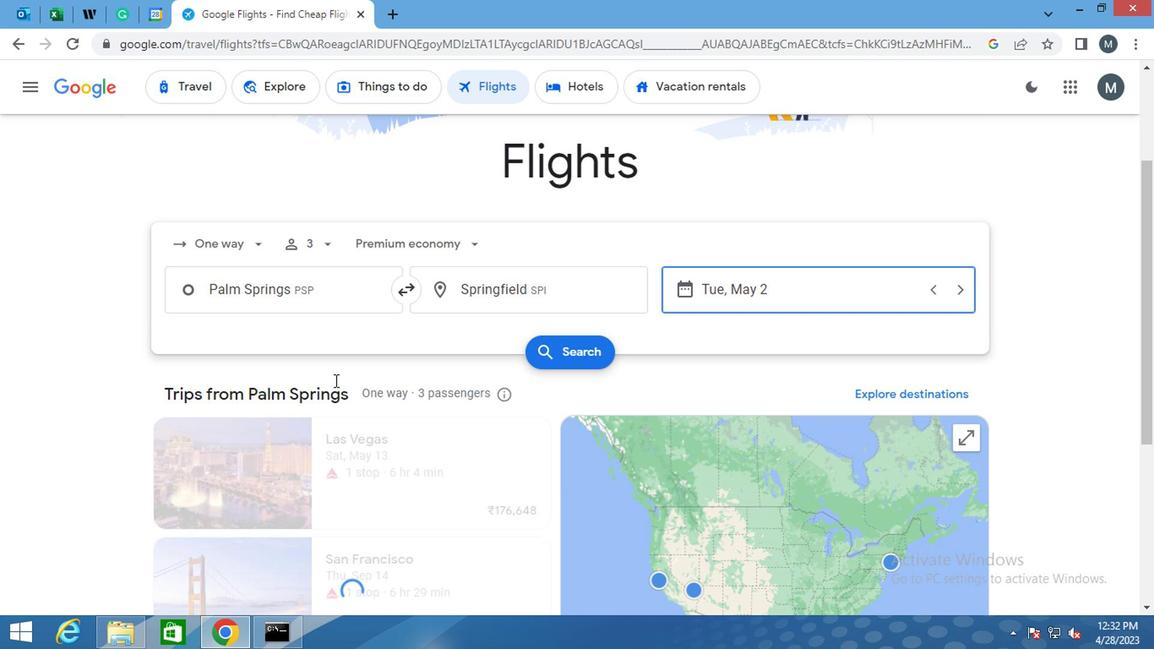 
Action: Mouse moved to (585, 175)
Screenshot: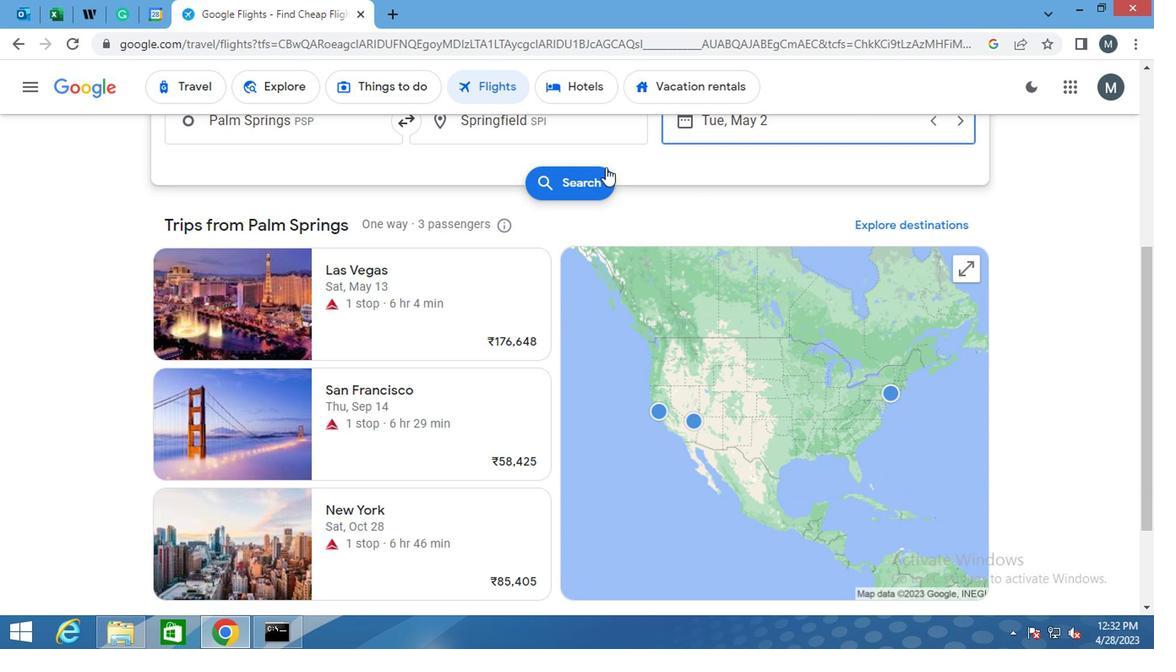 
Action: Mouse pressed left at (585, 175)
Screenshot: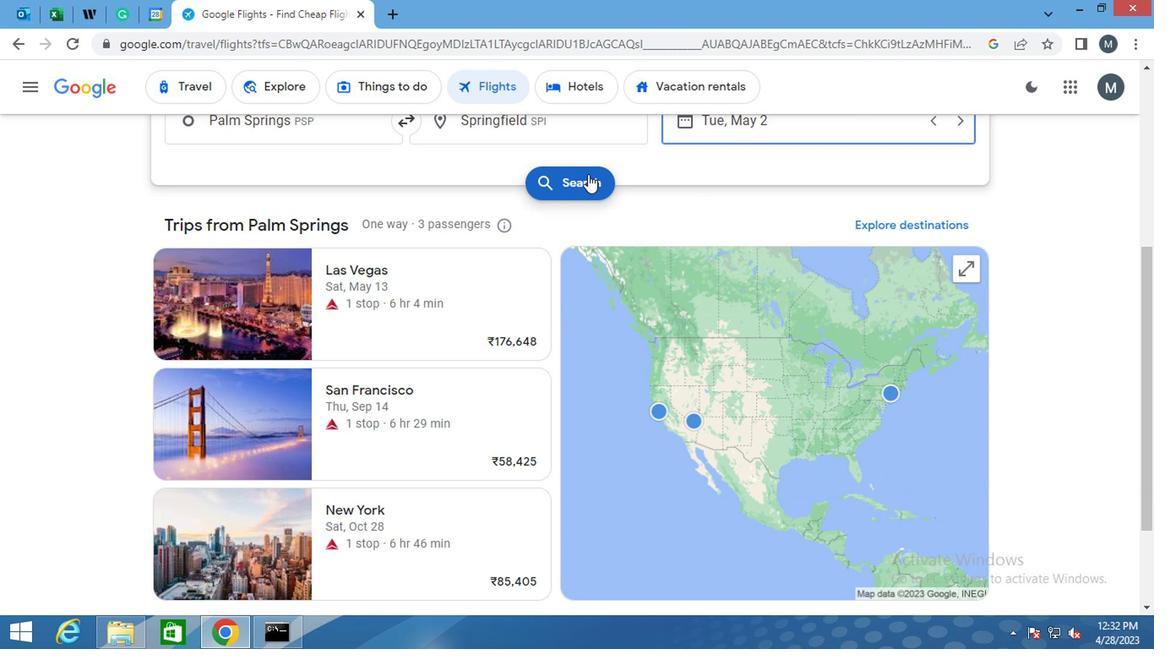 
Action: Mouse moved to (185, 239)
Screenshot: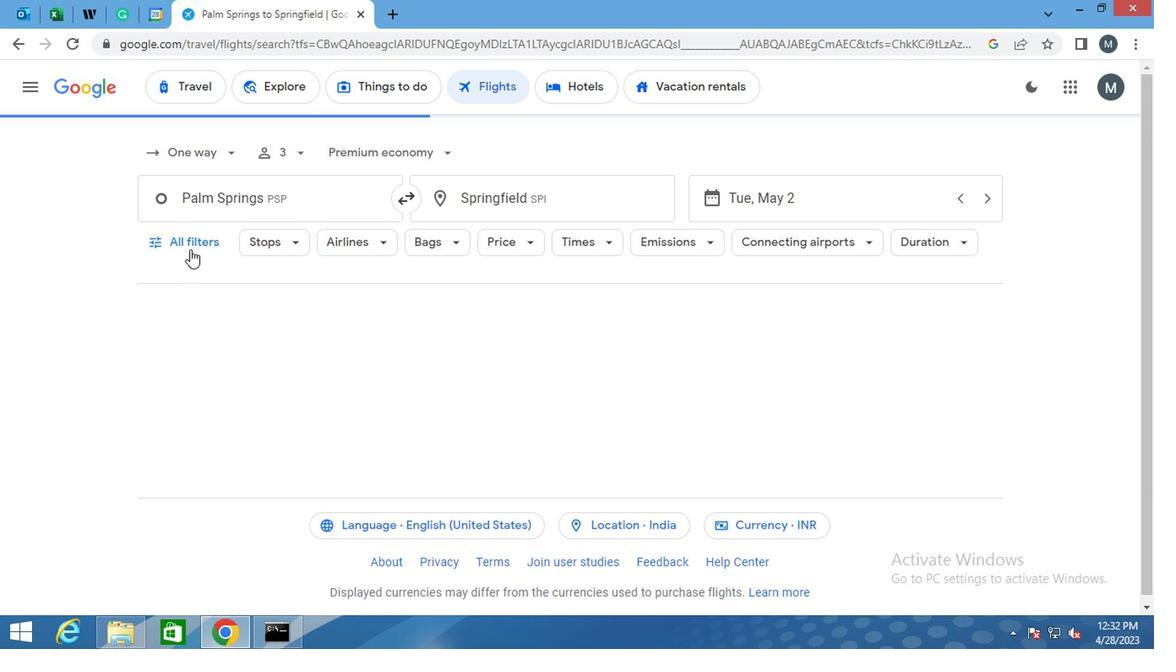 
Action: Mouse pressed left at (185, 239)
Screenshot: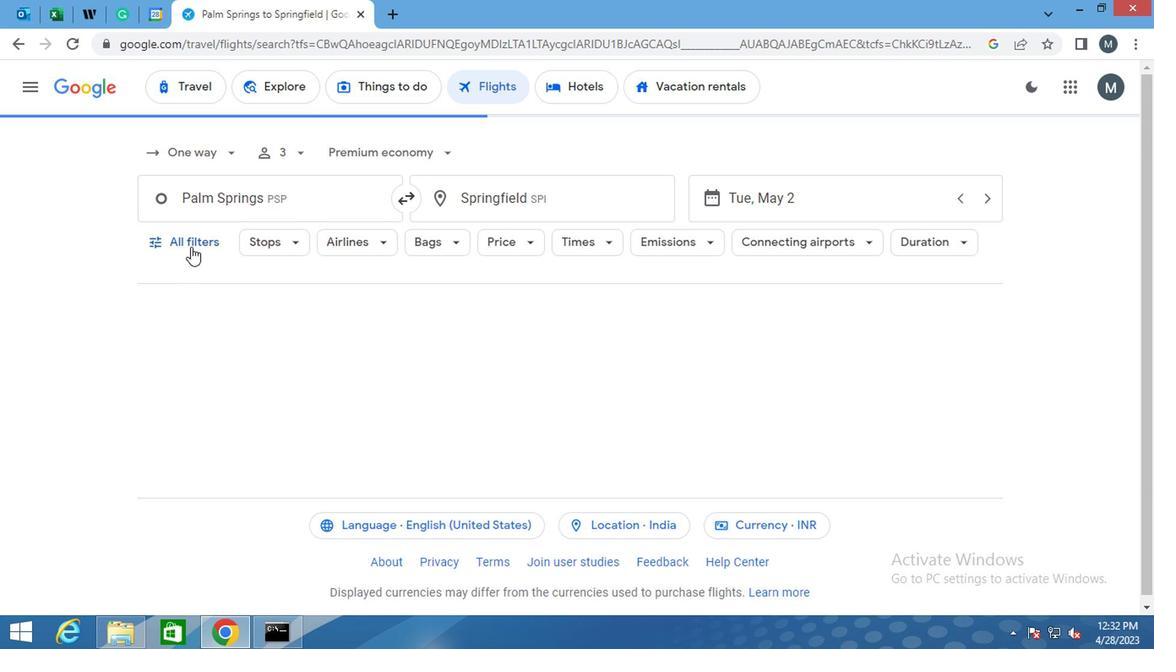 
Action: Mouse moved to (215, 300)
Screenshot: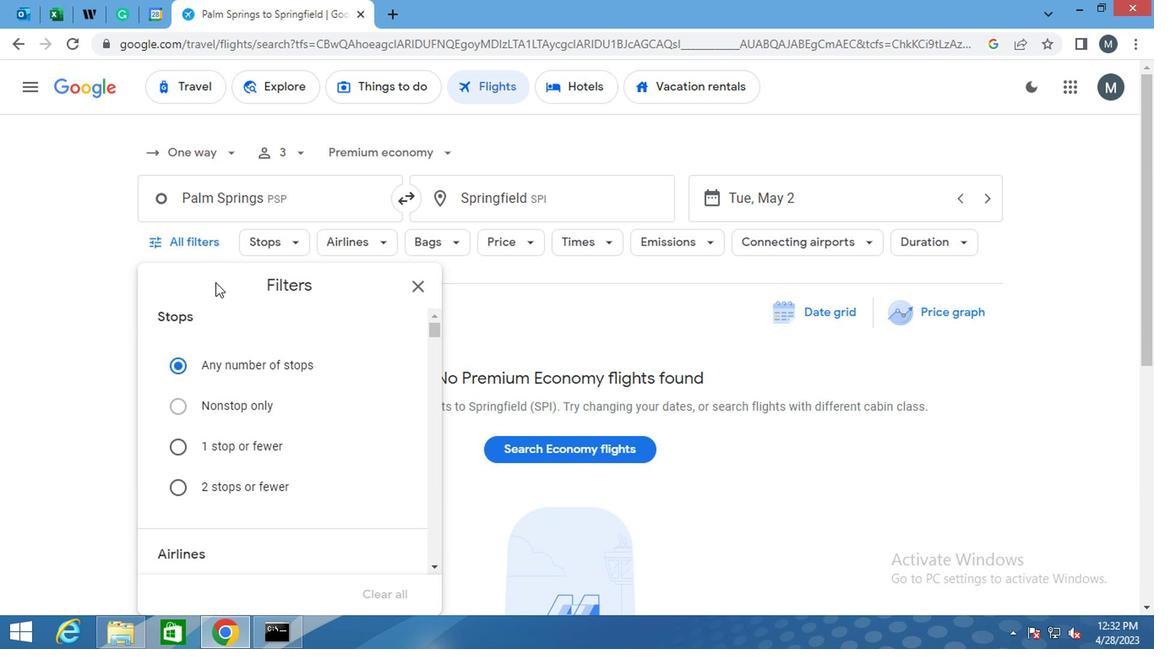 
Action: Mouse scrolled (215, 299) with delta (0, 0)
Screenshot: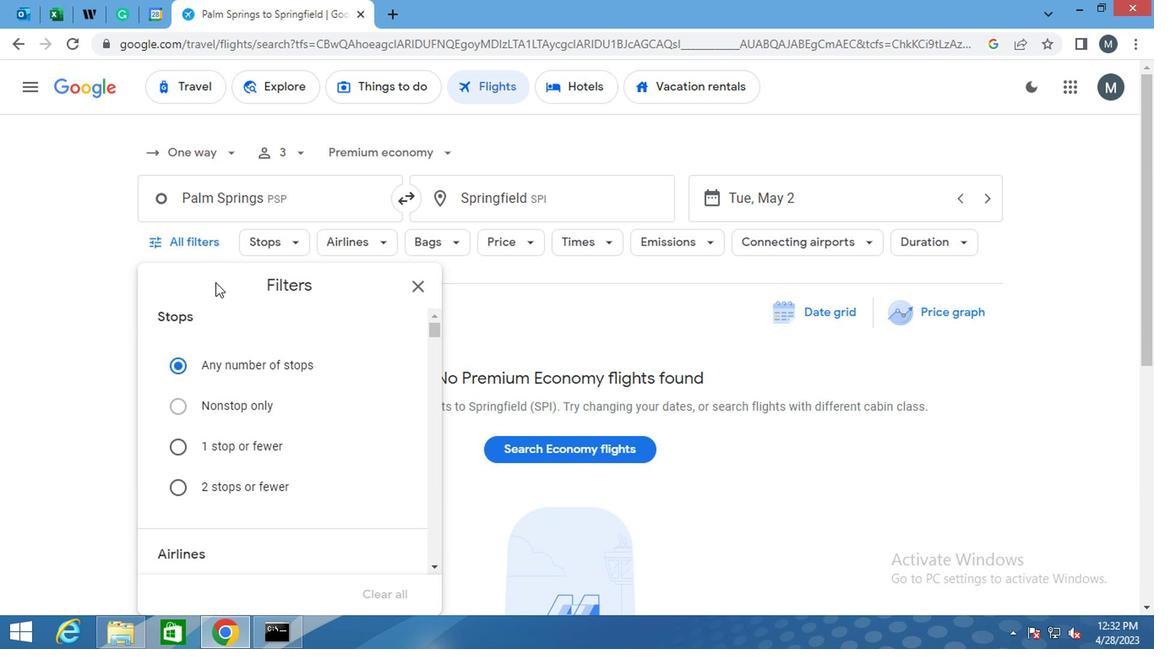 
Action: Mouse moved to (216, 304)
Screenshot: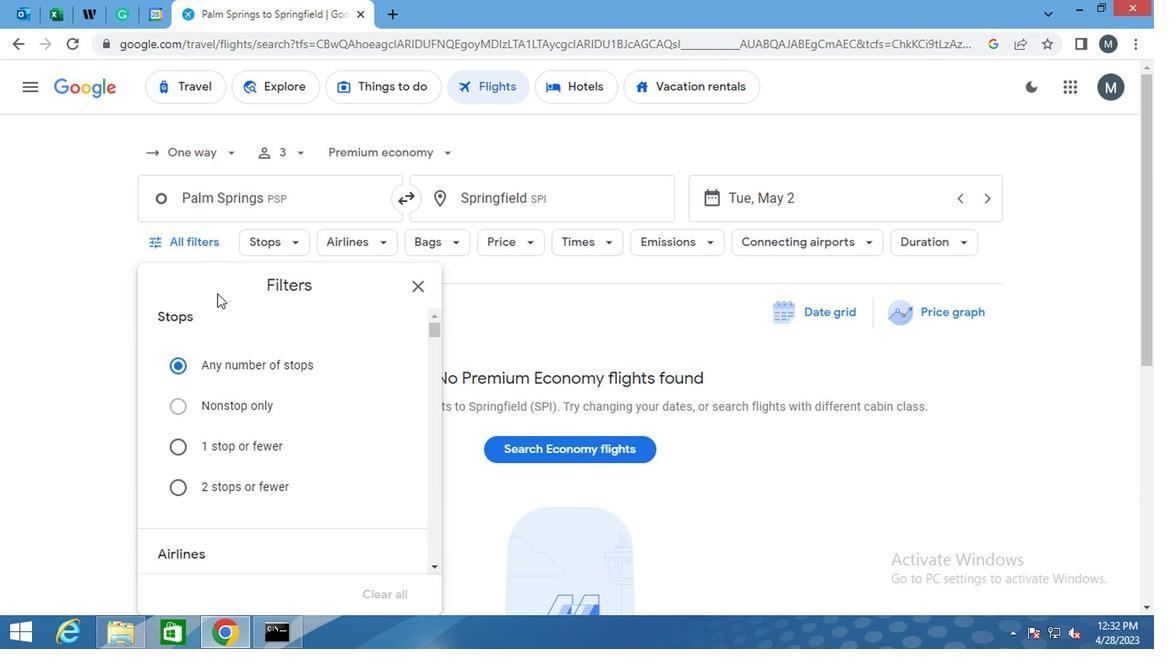 
Action: Mouse scrolled (216, 302) with delta (0, -1)
Screenshot: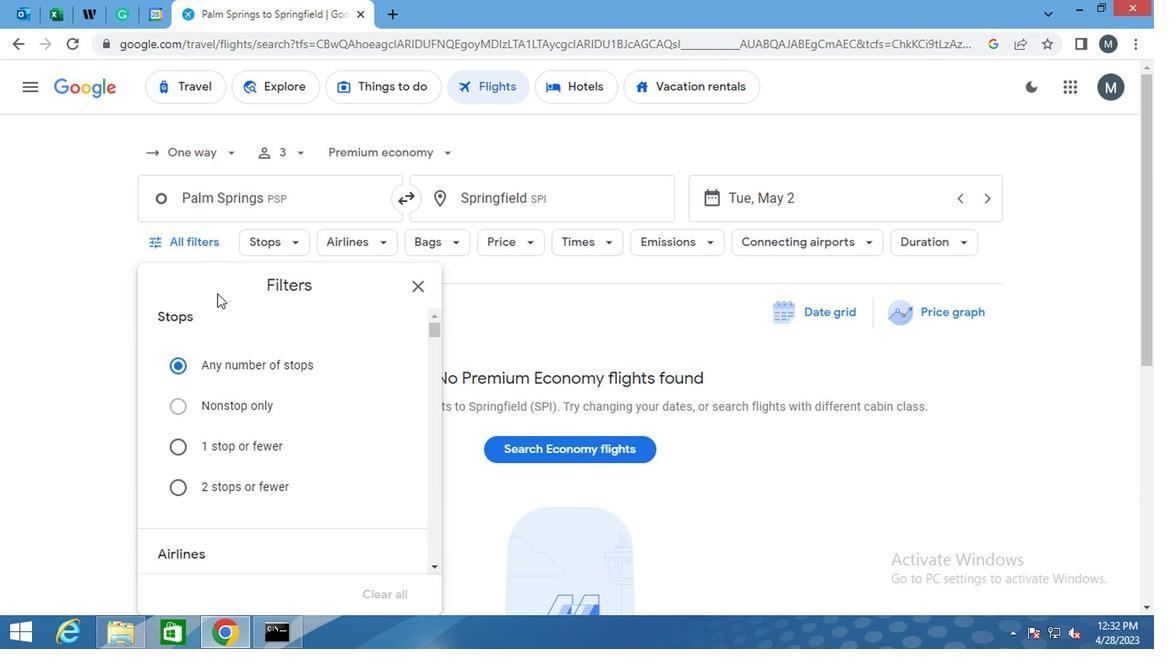 
Action: Mouse moved to (216, 304)
Screenshot: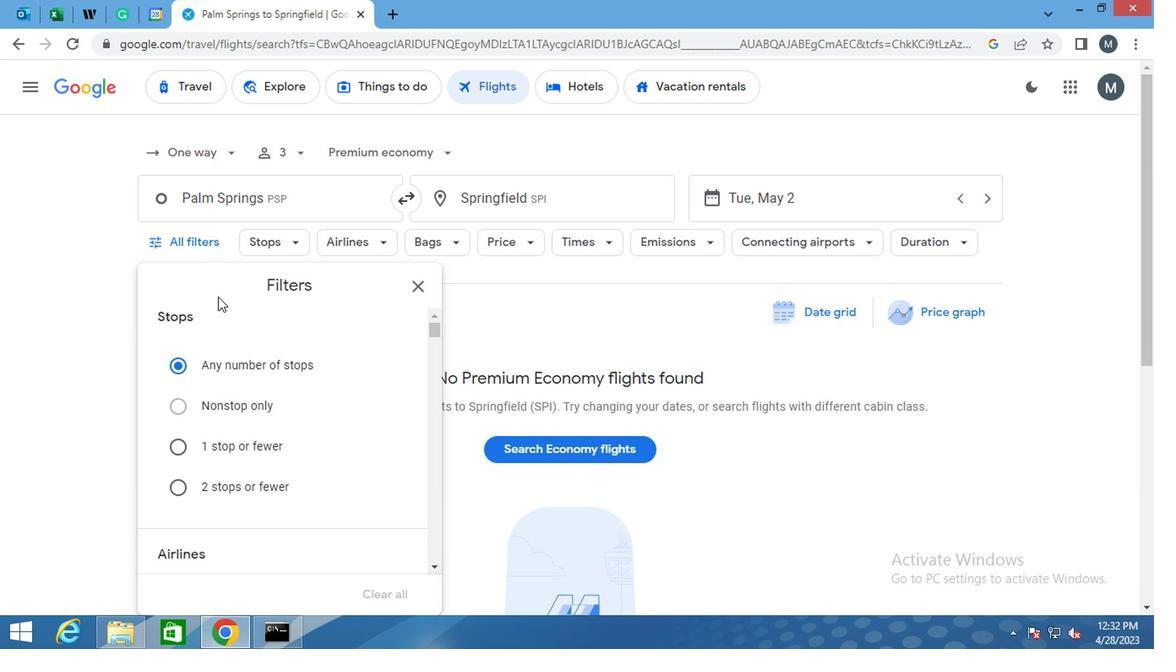 
Action: Mouse scrolled (216, 304) with delta (0, 0)
Screenshot: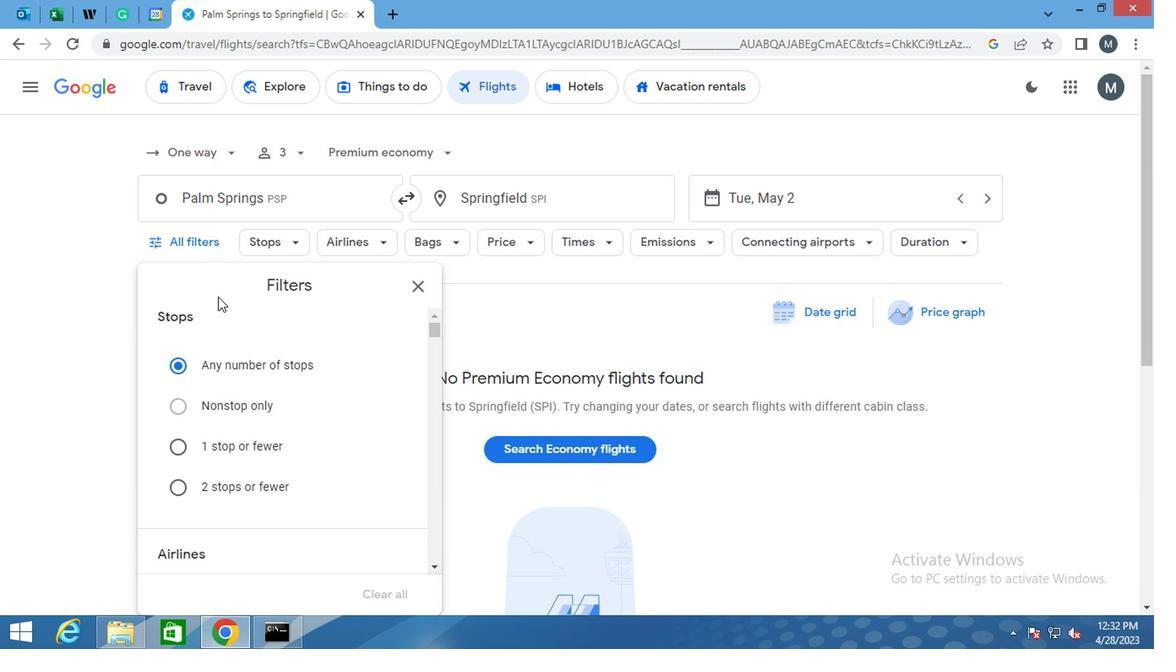 
Action: Mouse moved to (332, 301)
Screenshot: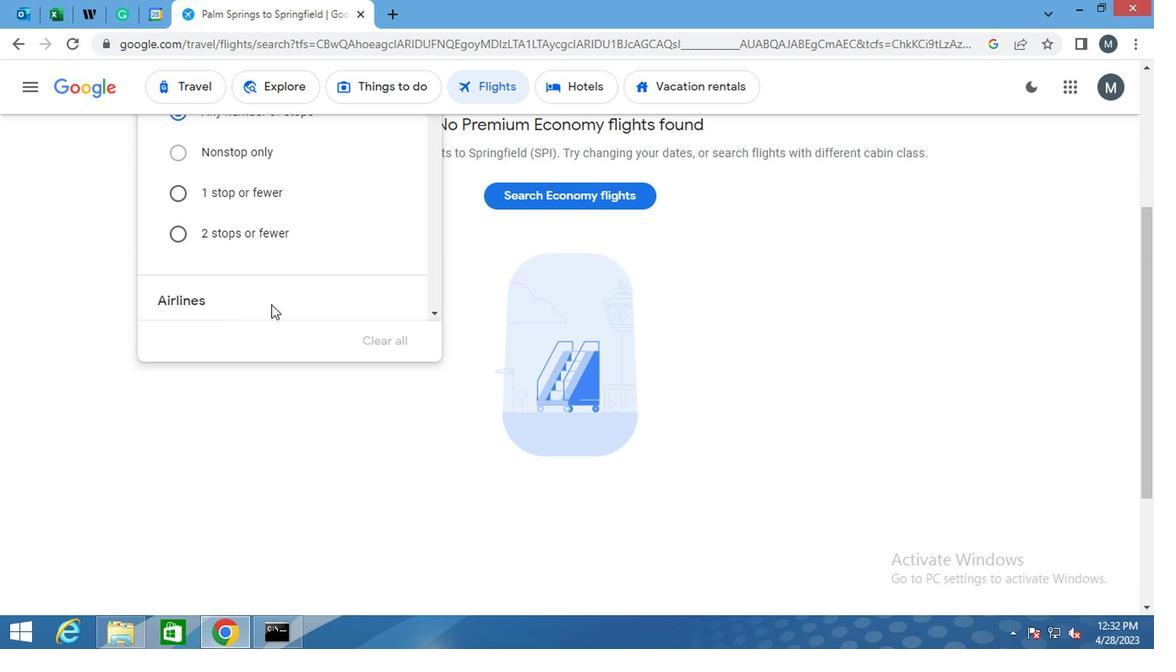 
Action: Mouse scrolled (332, 300) with delta (0, -1)
Screenshot: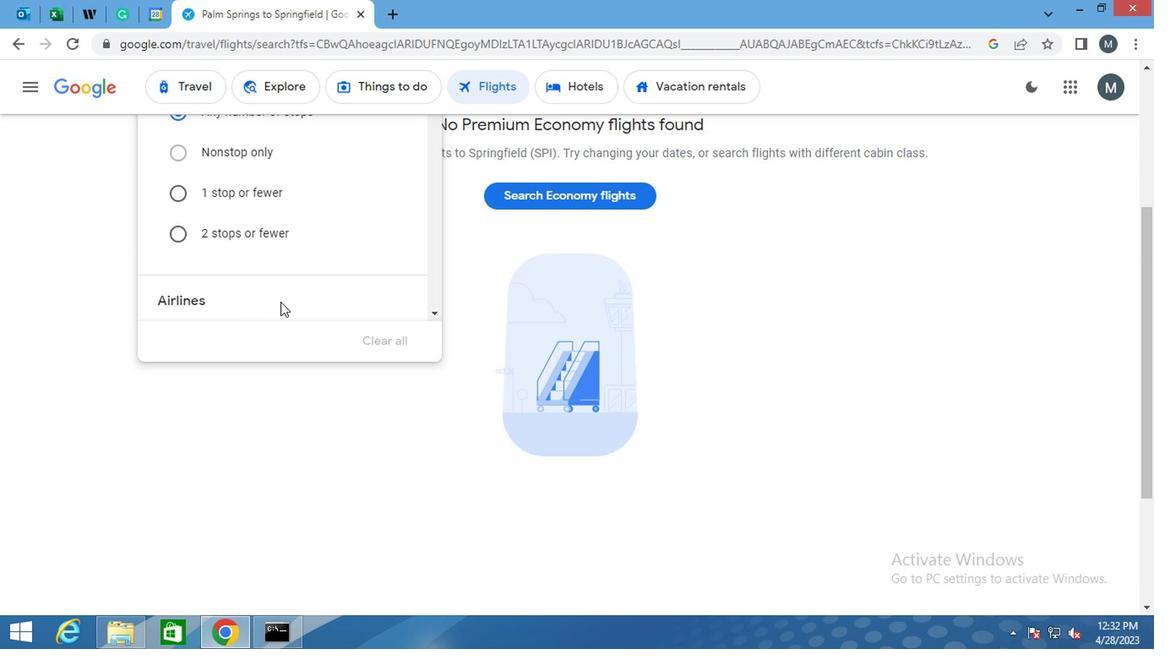 
Action: Mouse moved to (367, 265)
Screenshot: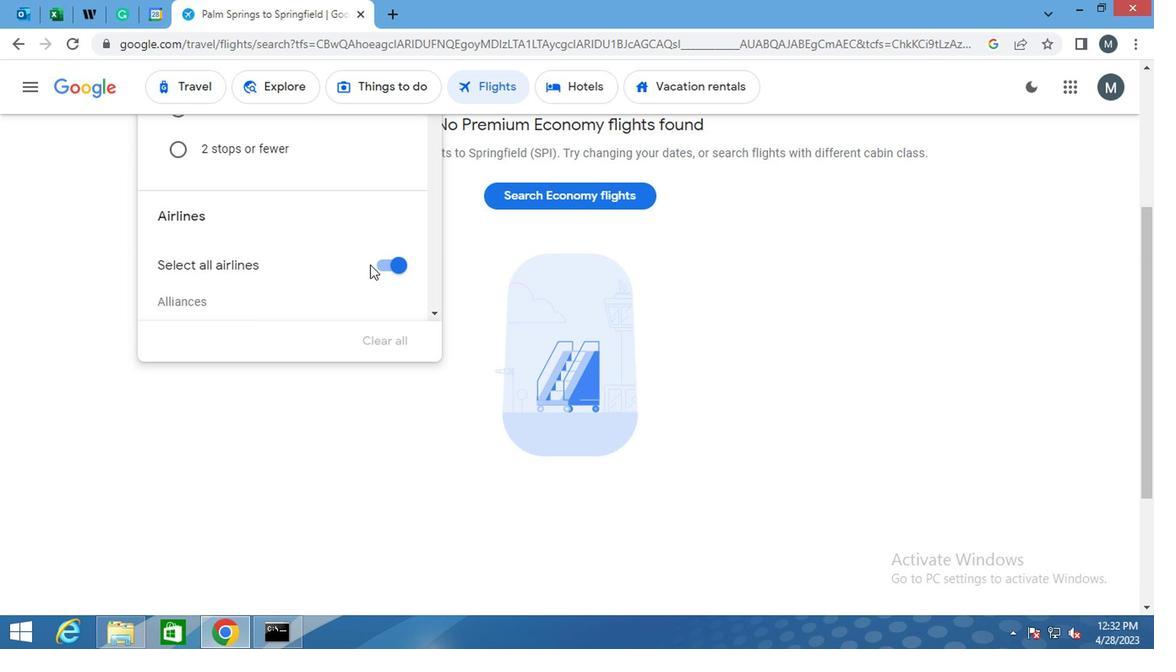 
Action: Mouse pressed left at (367, 265)
Screenshot: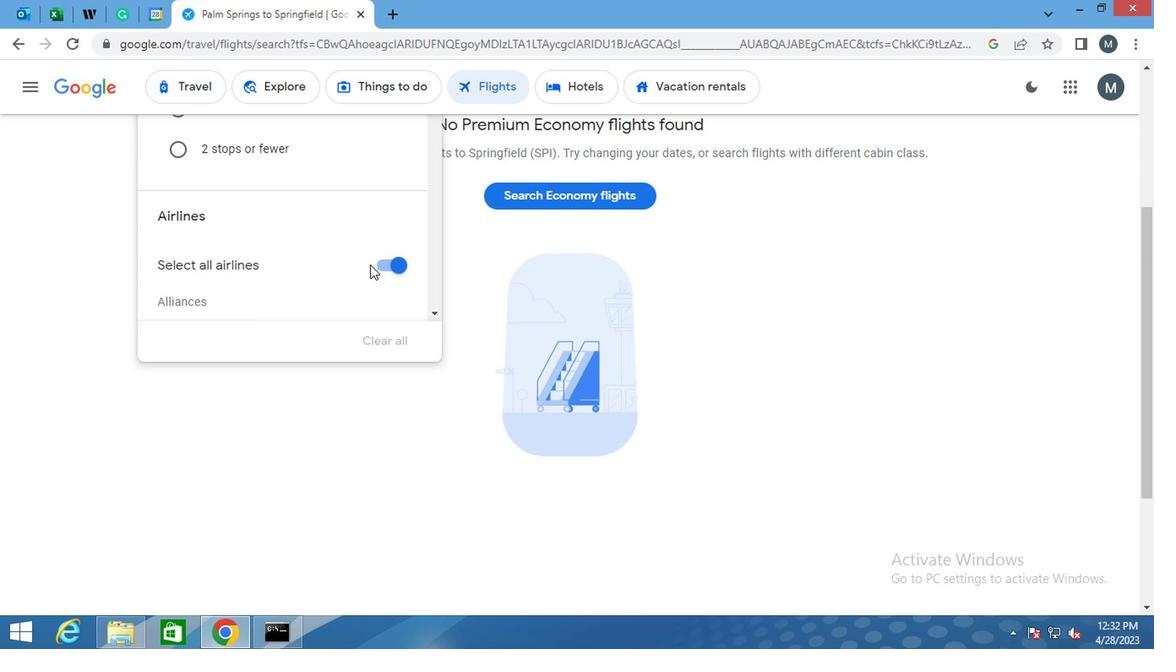 
Action: Mouse moved to (375, 266)
Screenshot: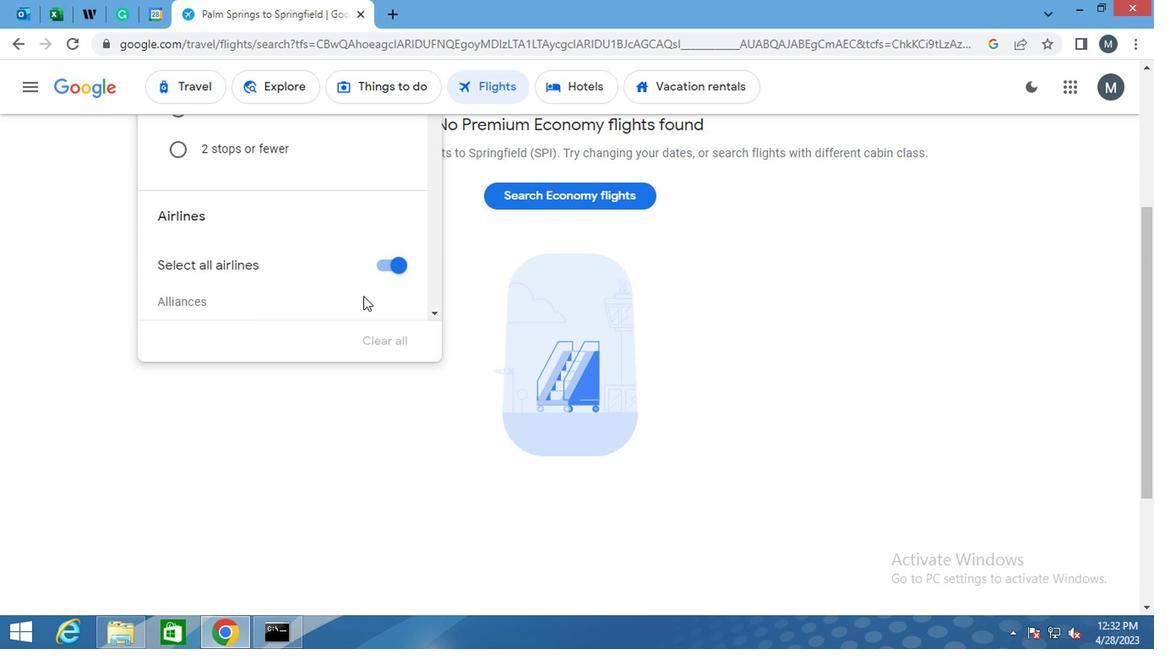 
Action: Mouse pressed left at (375, 266)
Screenshot: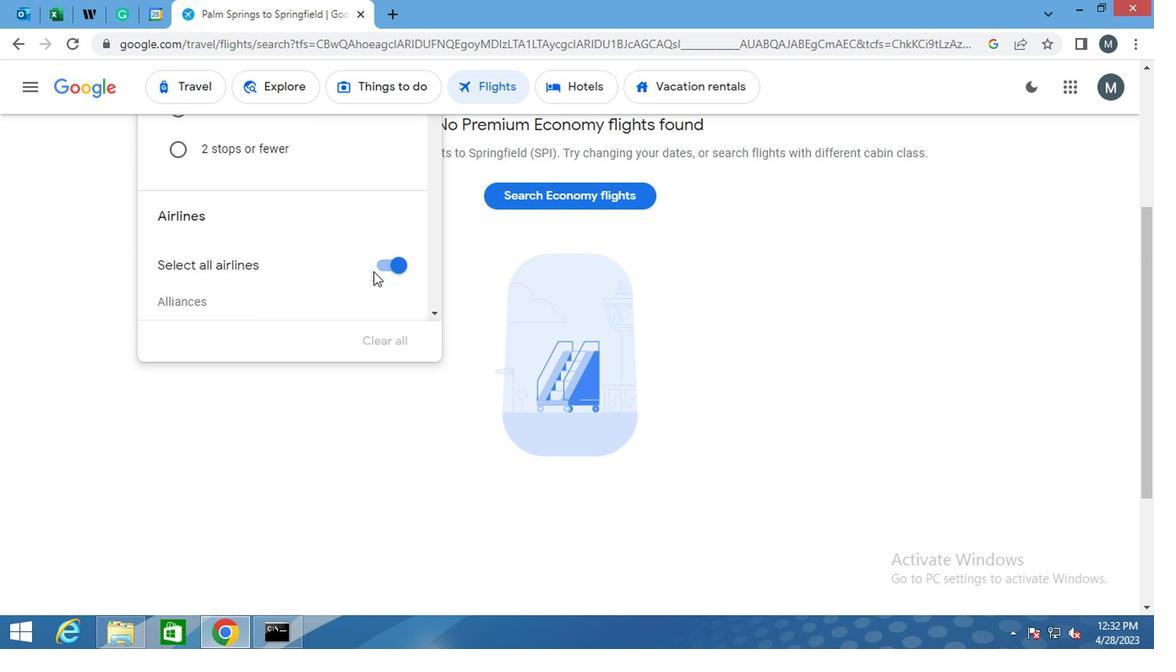 
Action: Mouse moved to (339, 260)
Screenshot: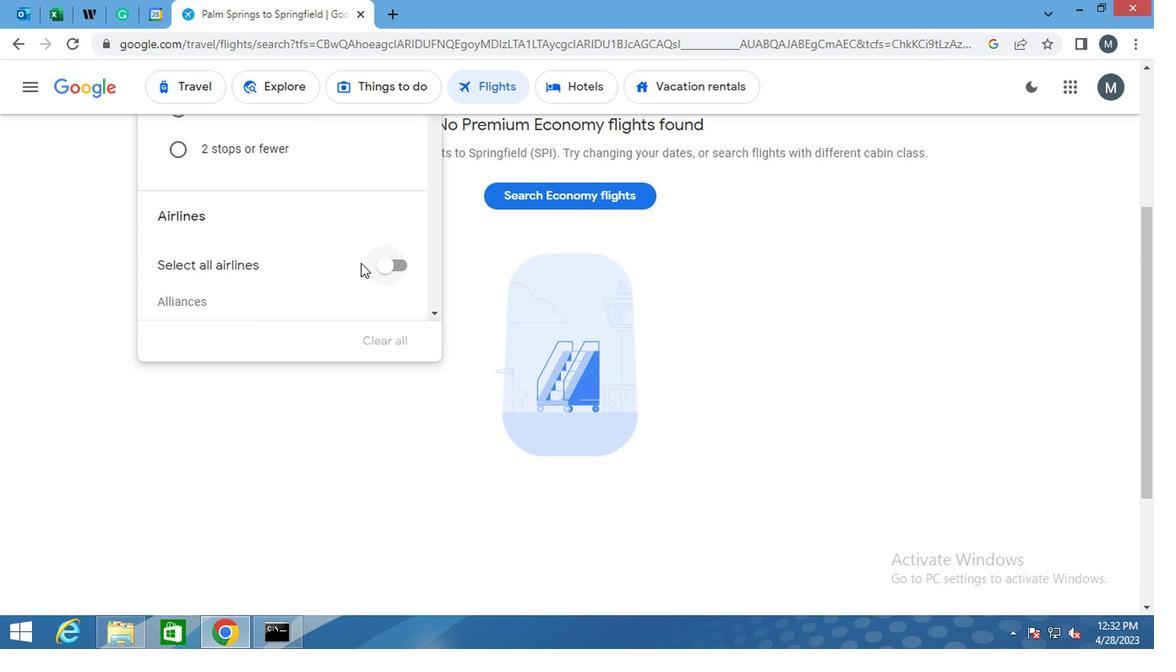 
Action: Mouse scrolled (339, 259) with delta (0, 0)
Screenshot: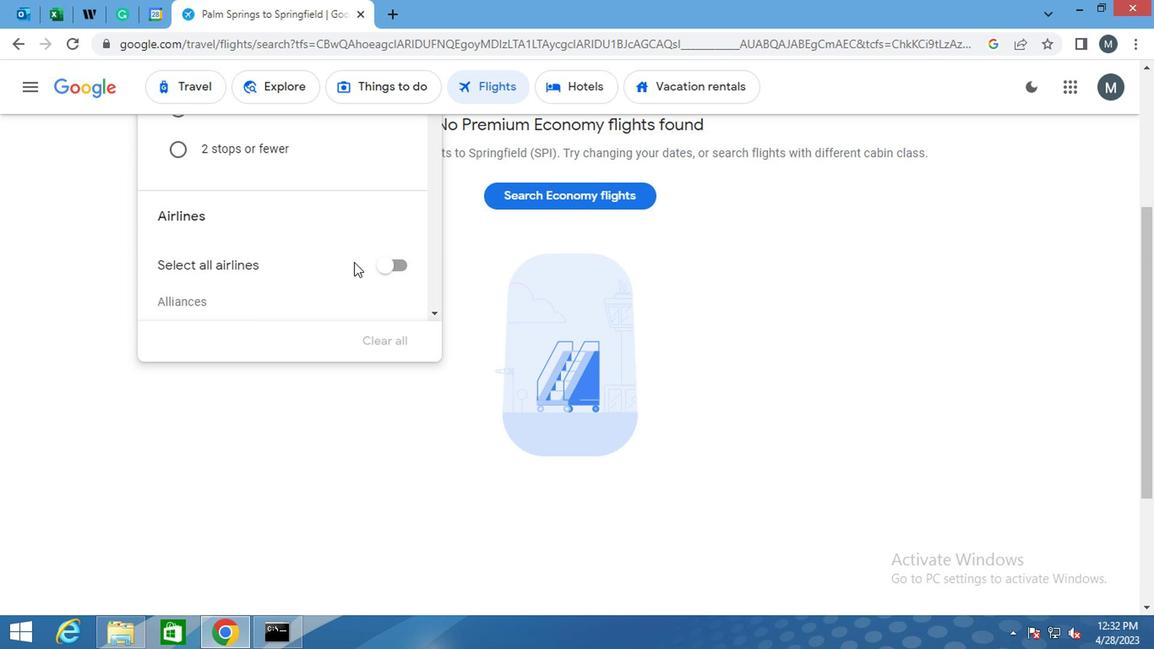 
Action: Mouse moved to (339, 260)
Screenshot: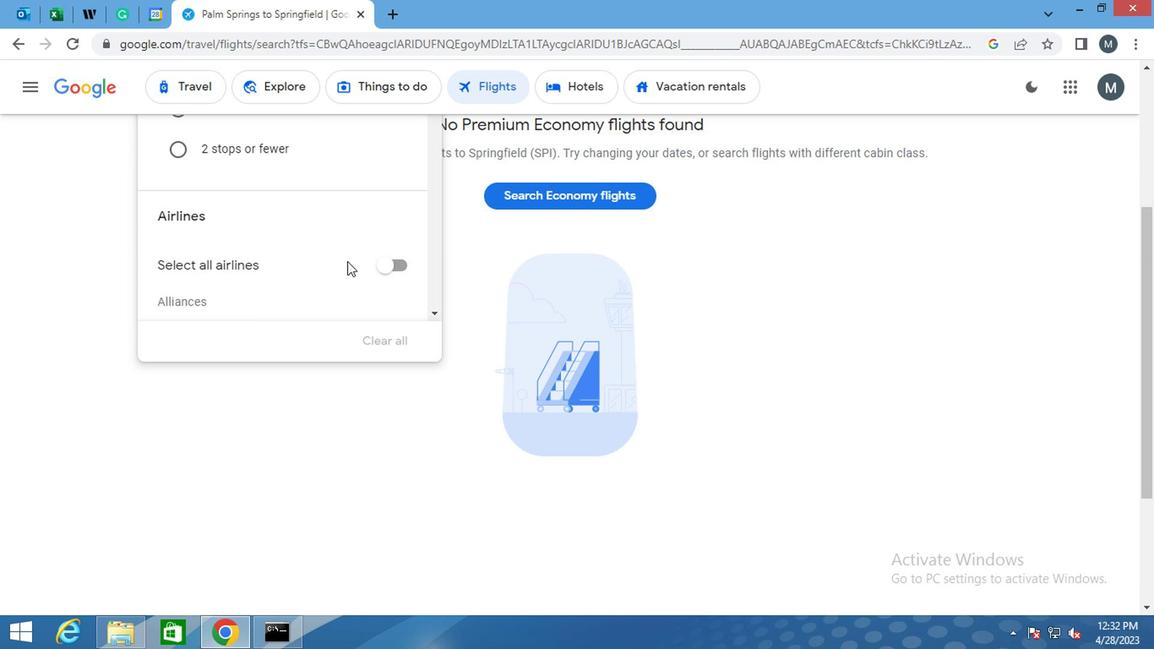 
Action: Mouse scrolled (339, 259) with delta (0, 0)
Screenshot: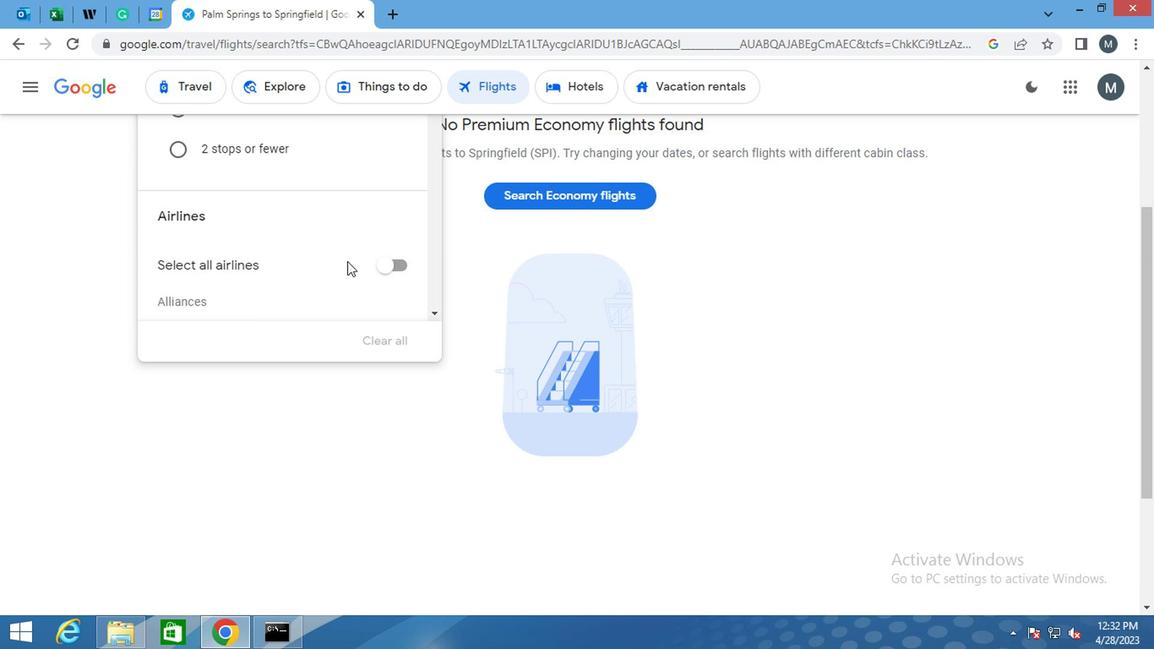 
Action: Mouse moved to (312, 259)
Screenshot: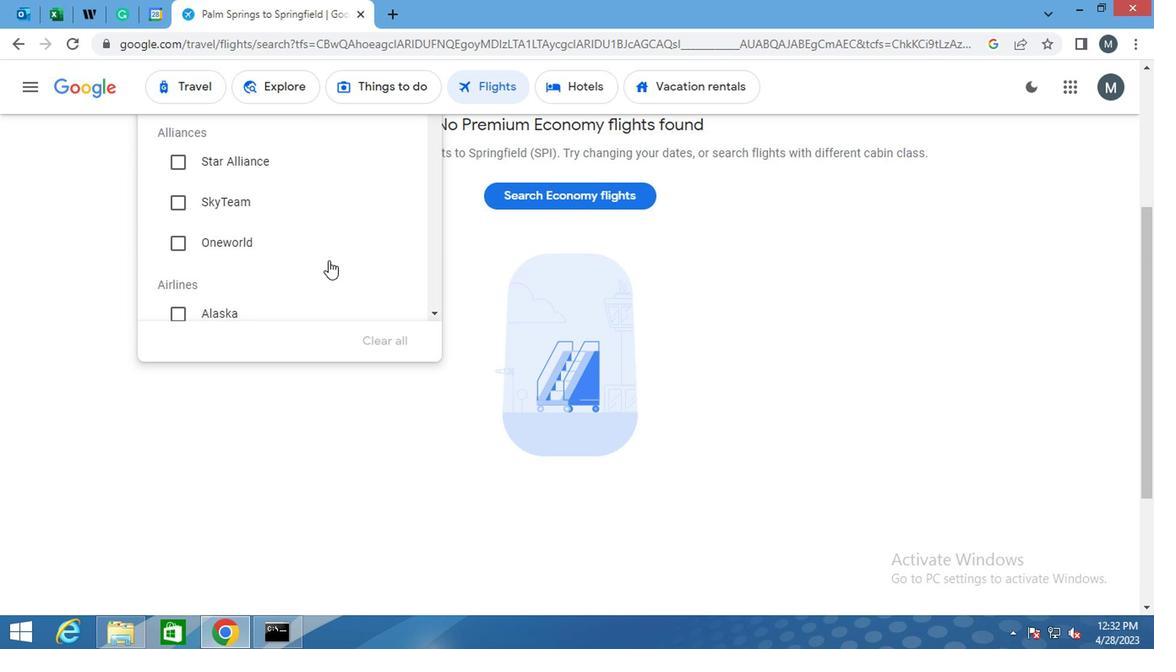 
Action: Mouse scrolled (312, 258) with delta (0, -1)
Screenshot: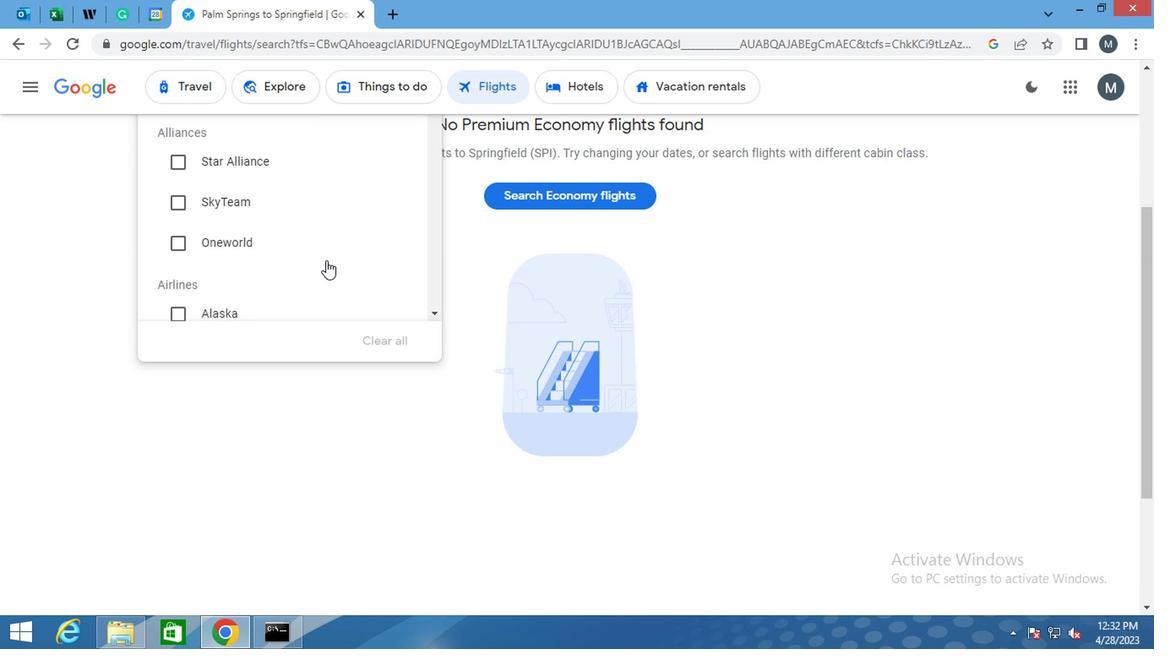 
Action: Mouse moved to (311, 259)
Screenshot: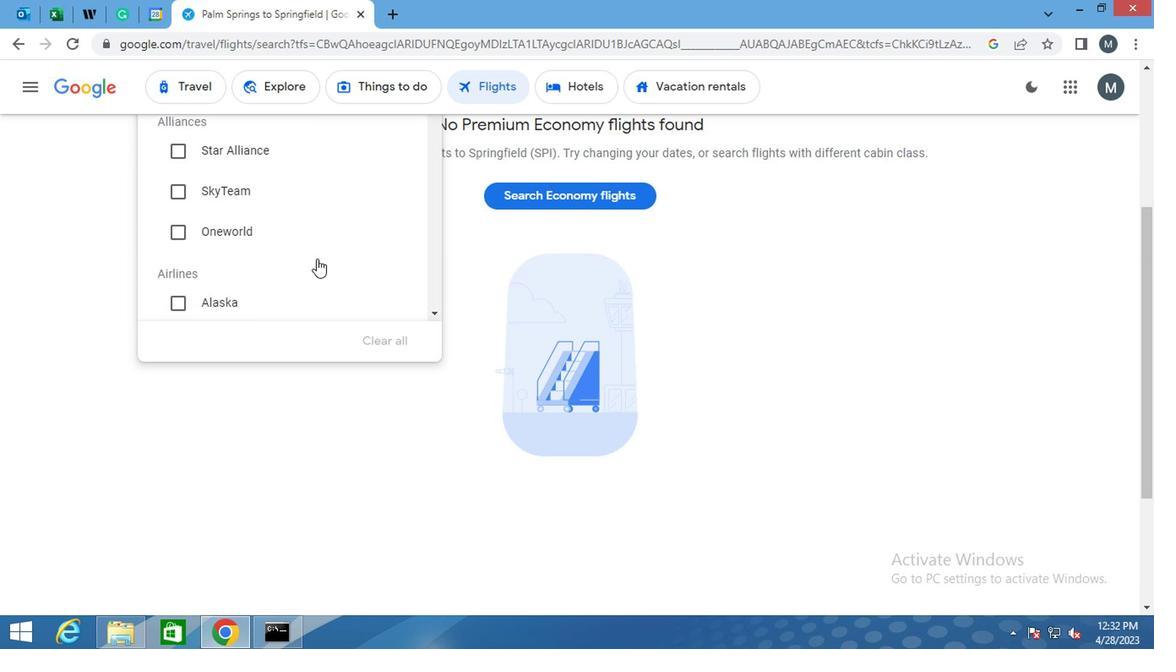 
Action: Mouse scrolled (311, 258) with delta (0, -1)
Screenshot: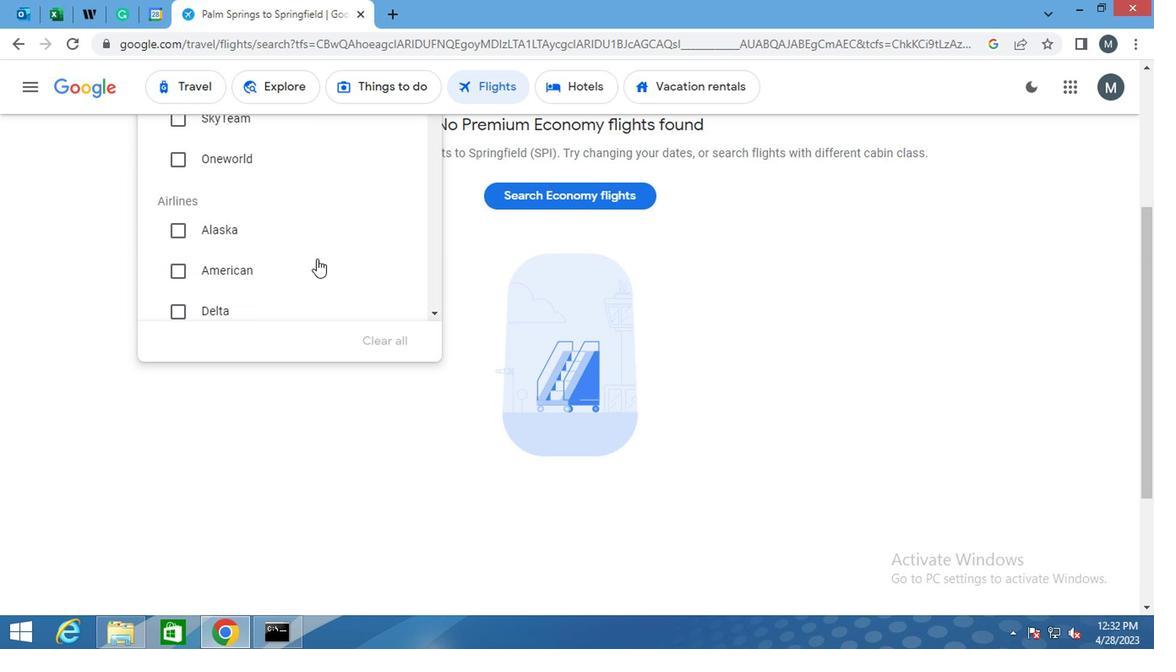 
Action: Mouse moved to (256, 229)
Screenshot: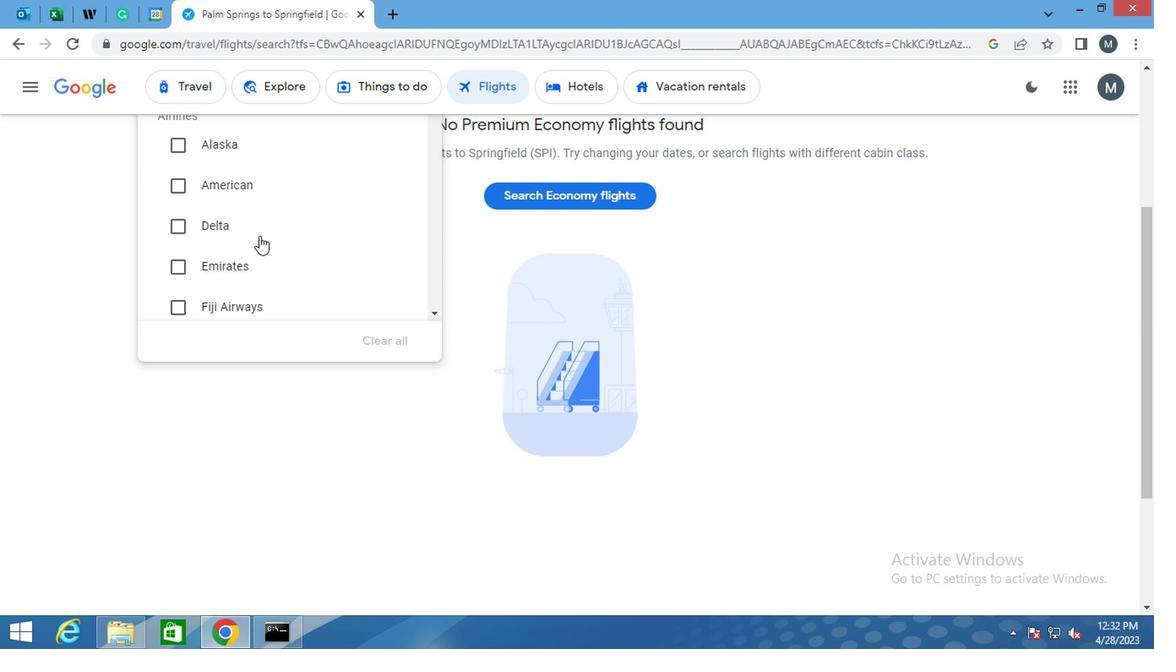 
Action: Mouse scrolled (256, 228) with delta (0, 0)
Screenshot: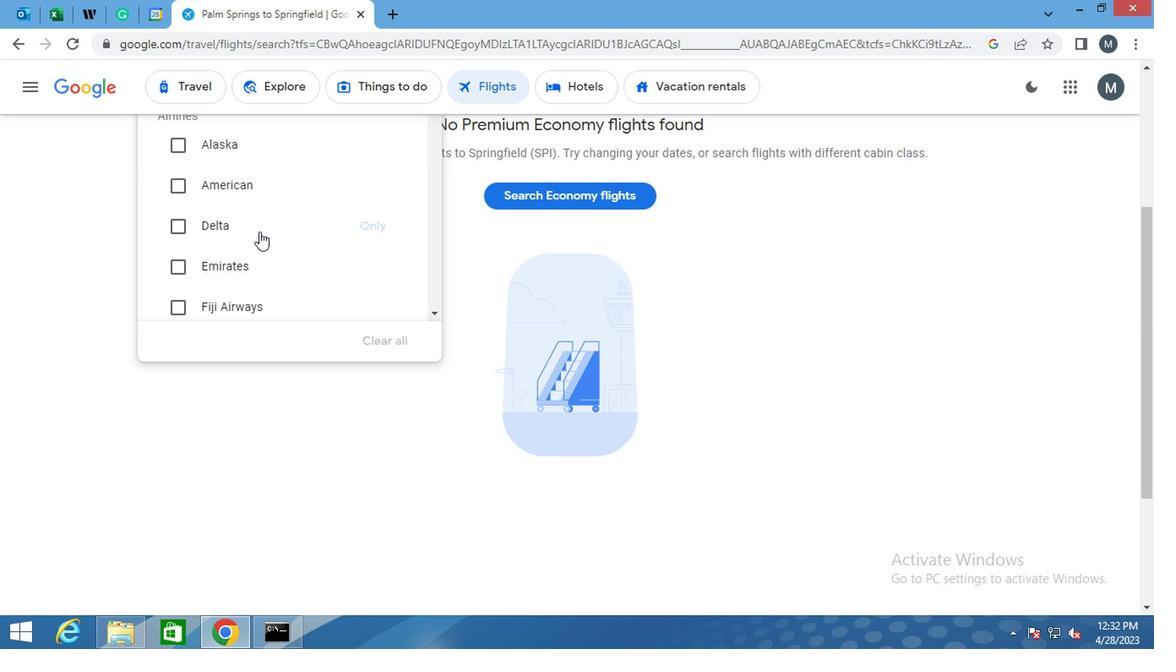 
Action: Mouse scrolled (256, 228) with delta (0, 0)
Screenshot: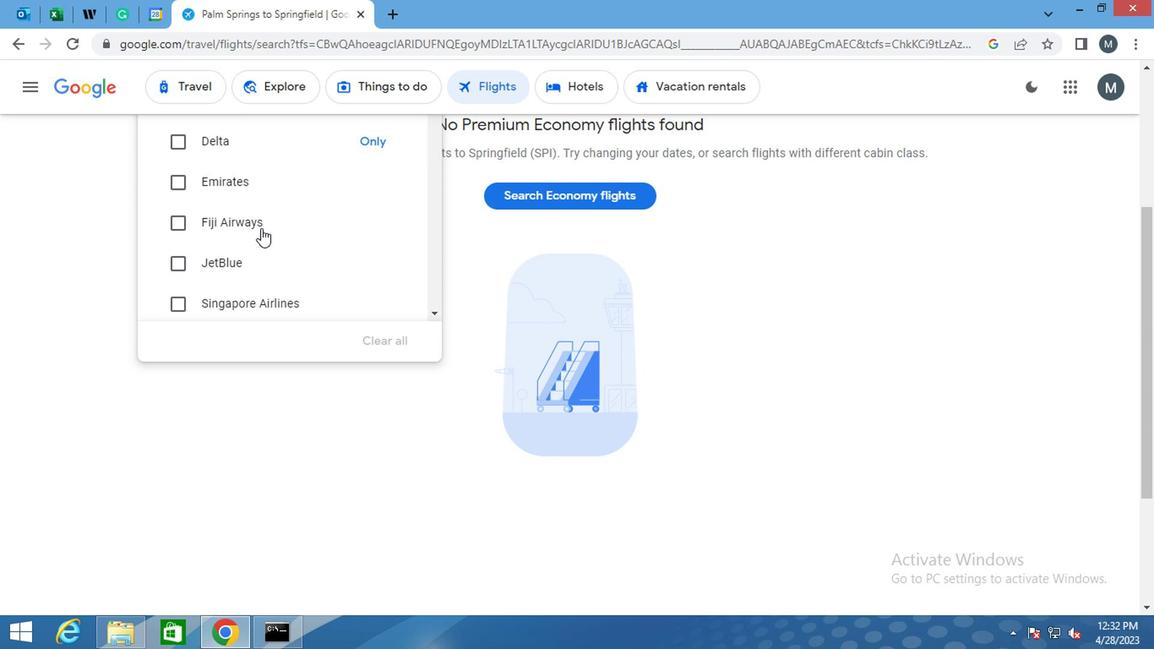 
Action: Mouse moved to (258, 229)
Screenshot: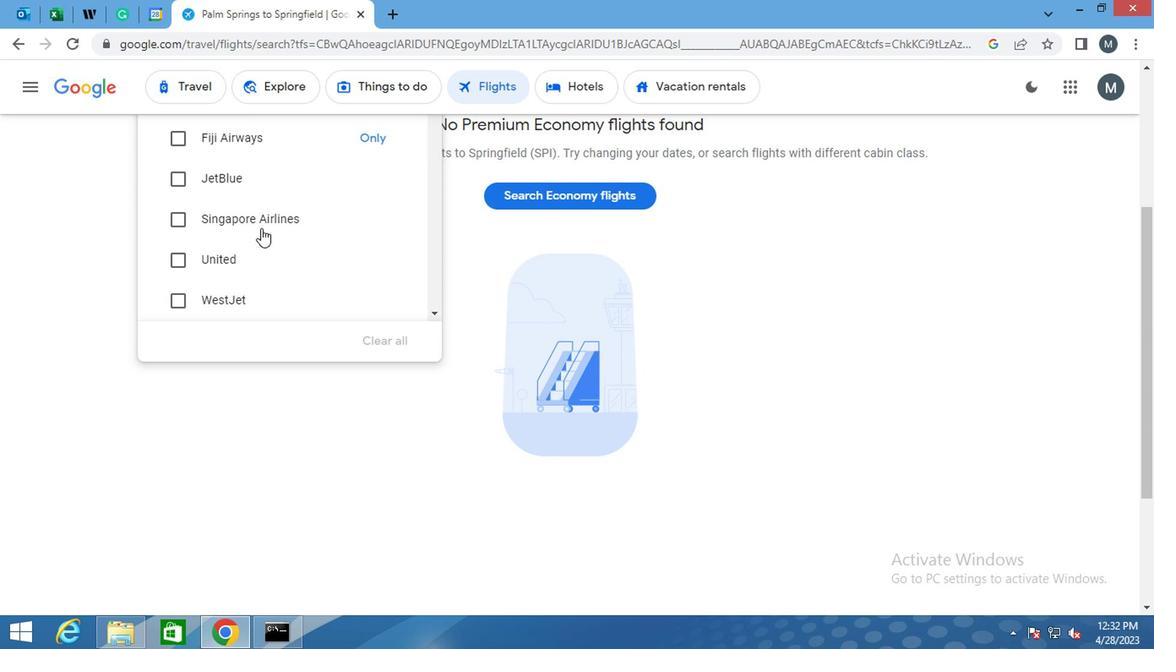 
Action: Mouse scrolled (258, 228) with delta (0, 0)
Screenshot: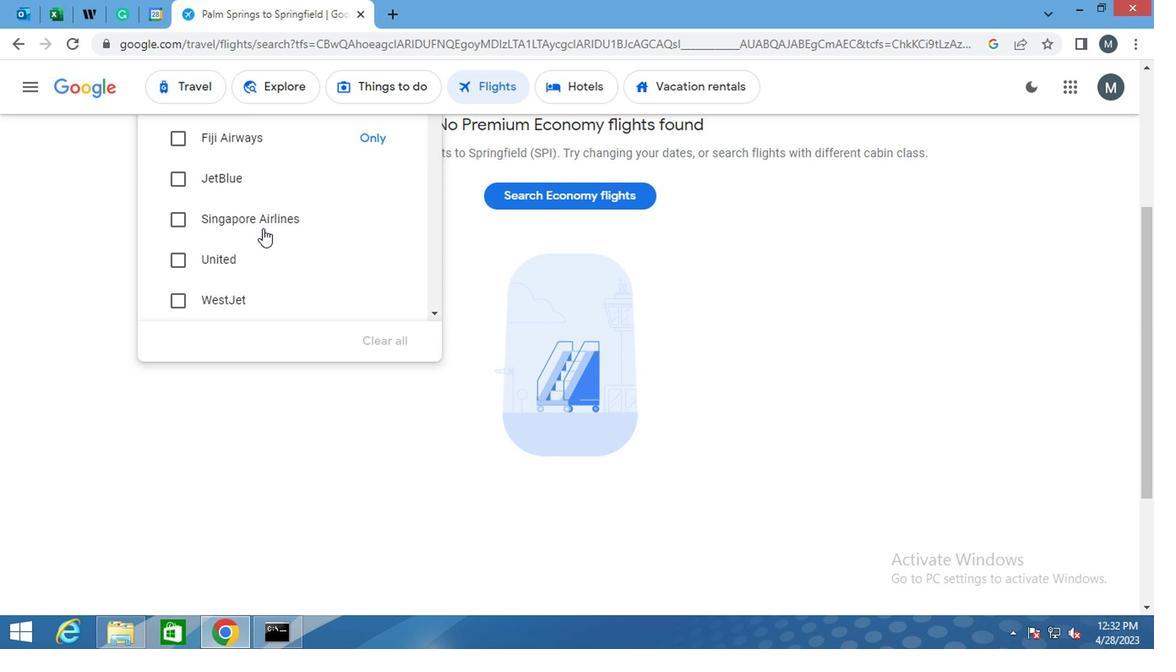 
Action: Mouse moved to (170, 180)
Screenshot: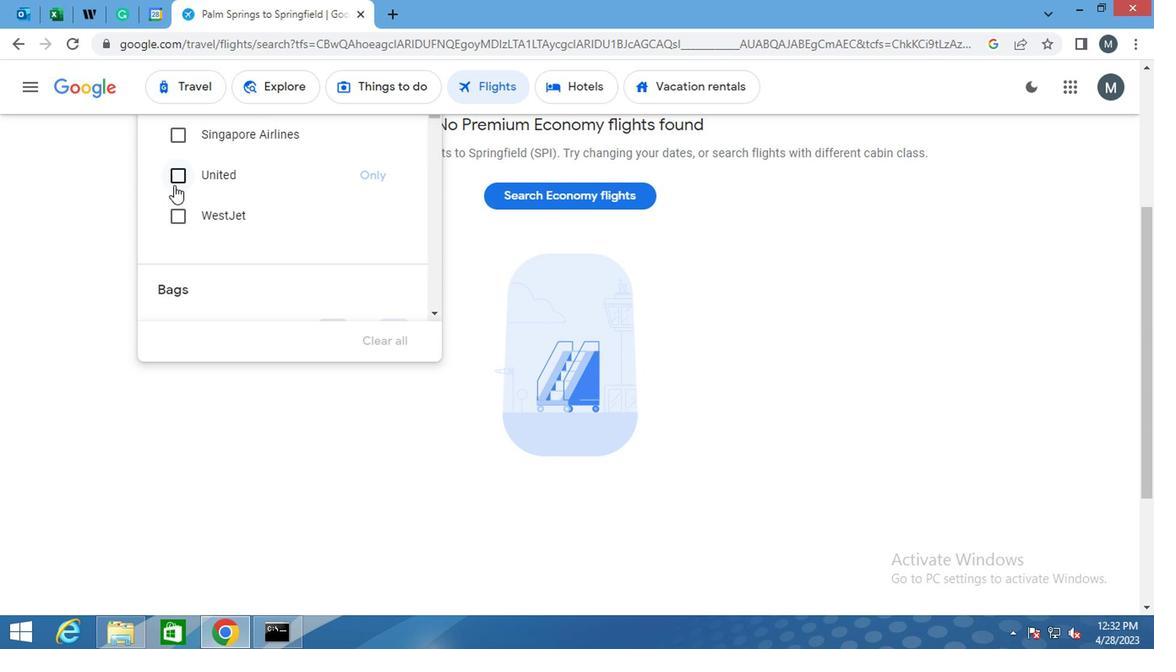 
Action: Mouse pressed left at (170, 180)
Screenshot: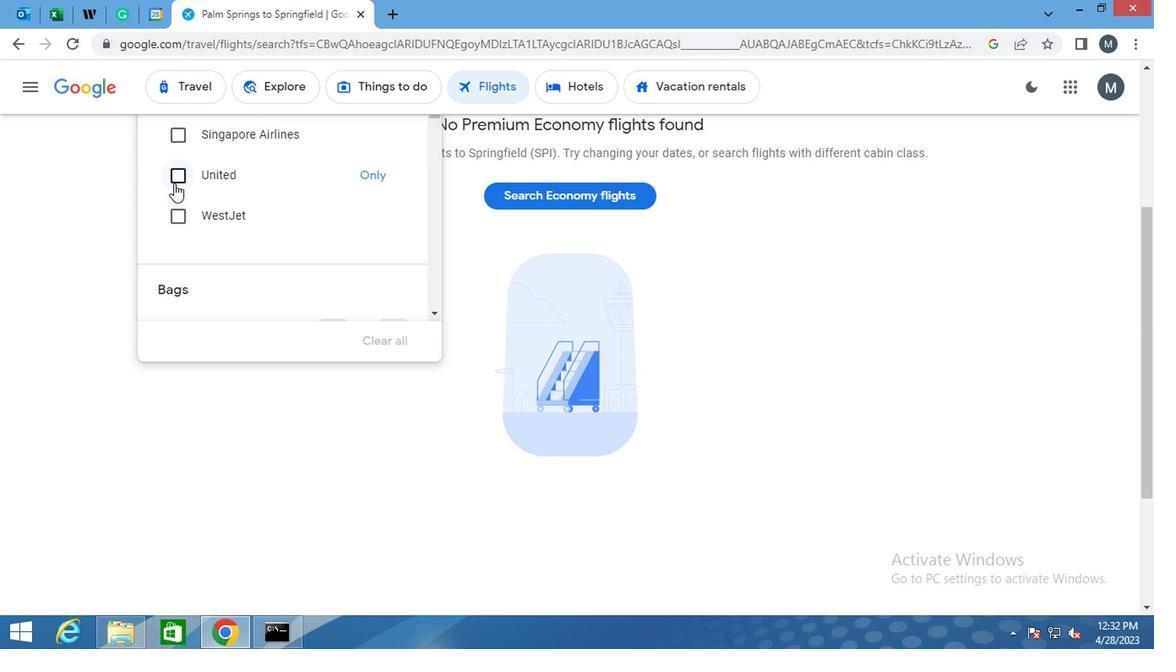 
Action: Mouse moved to (28, 376)
Screenshot: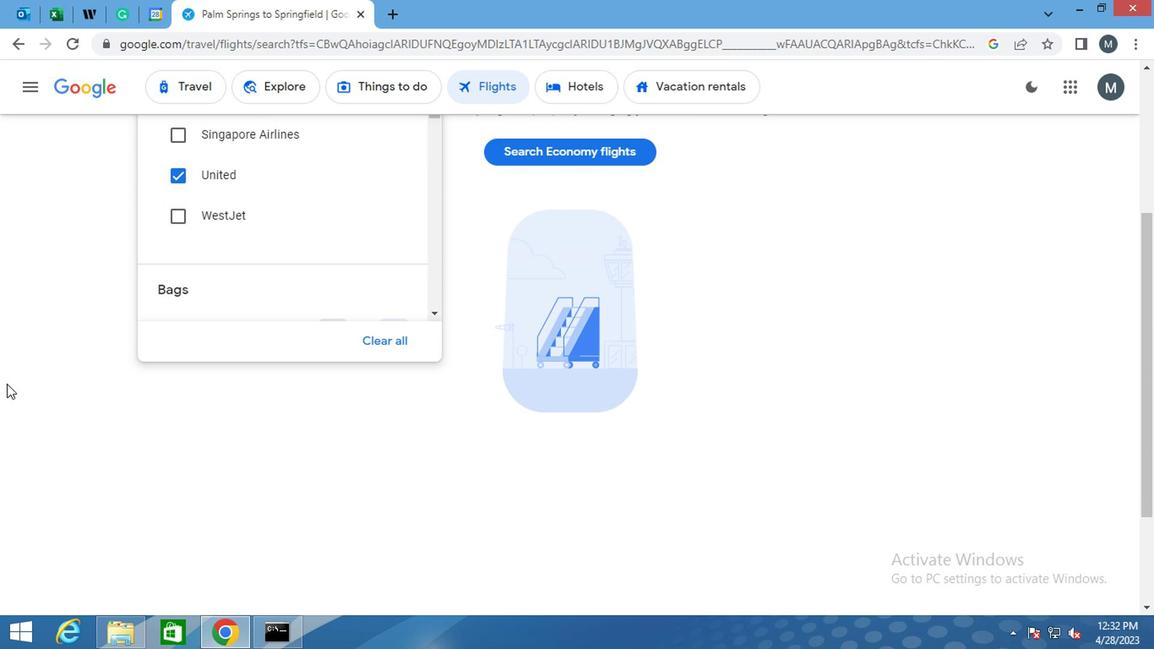 
Action: Mouse scrolled (28, 377) with delta (0, 1)
Screenshot: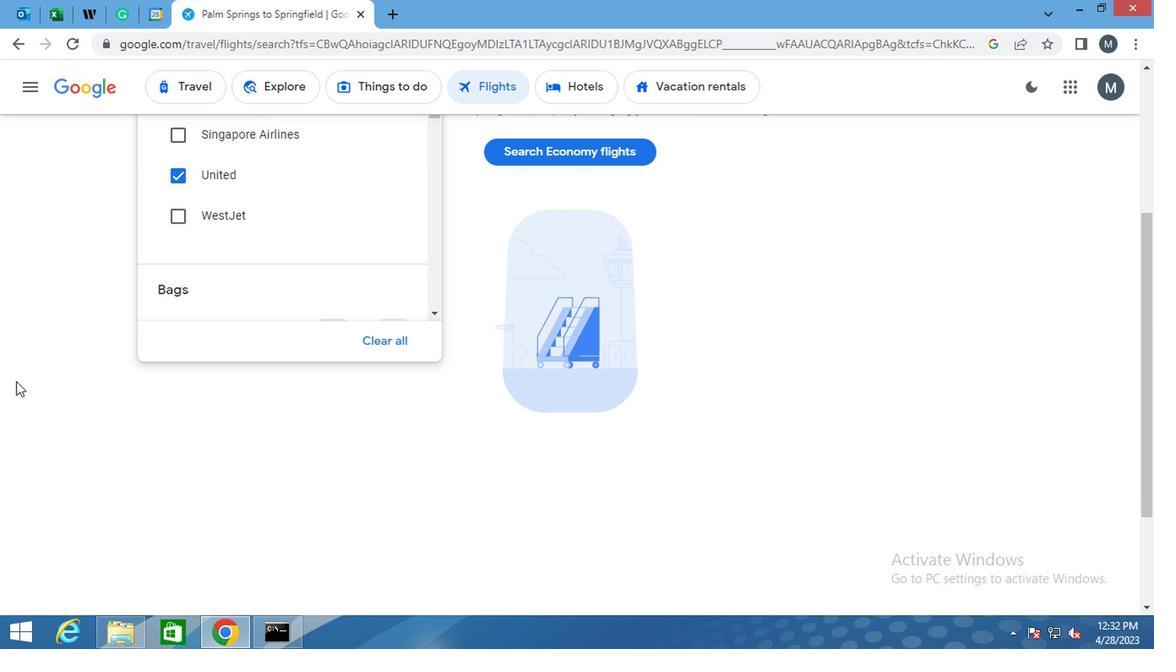 
Action: Mouse moved to (366, 321)
Screenshot: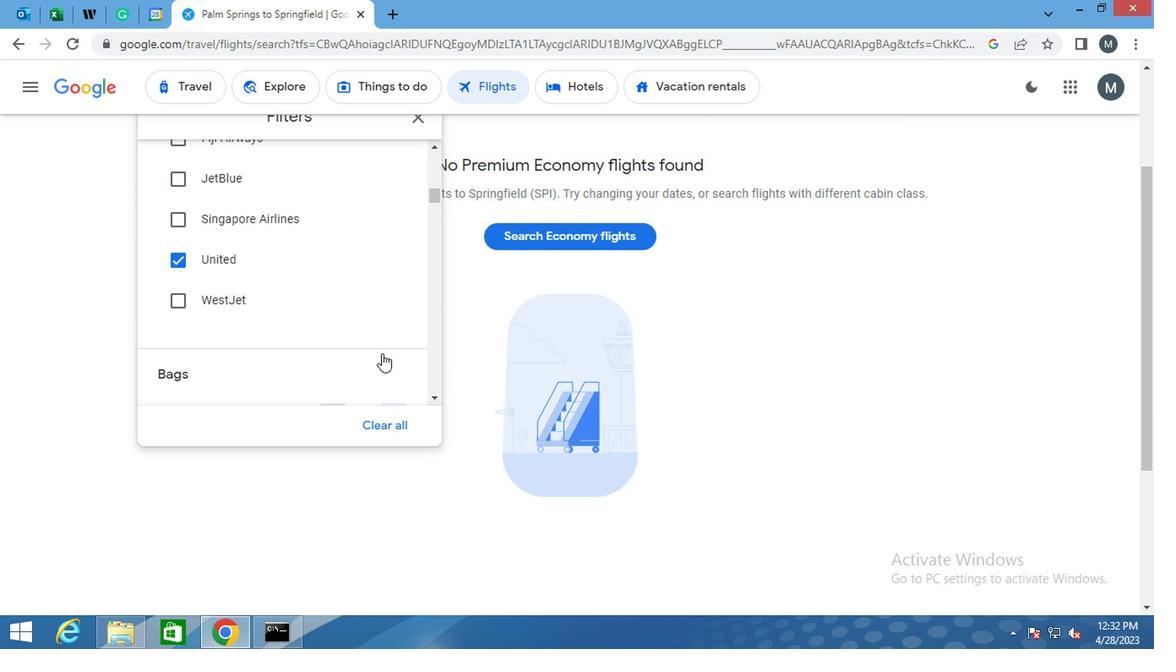 
Action: Mouse scrolled (366, 319) with delta (0, -1)
Screenshot: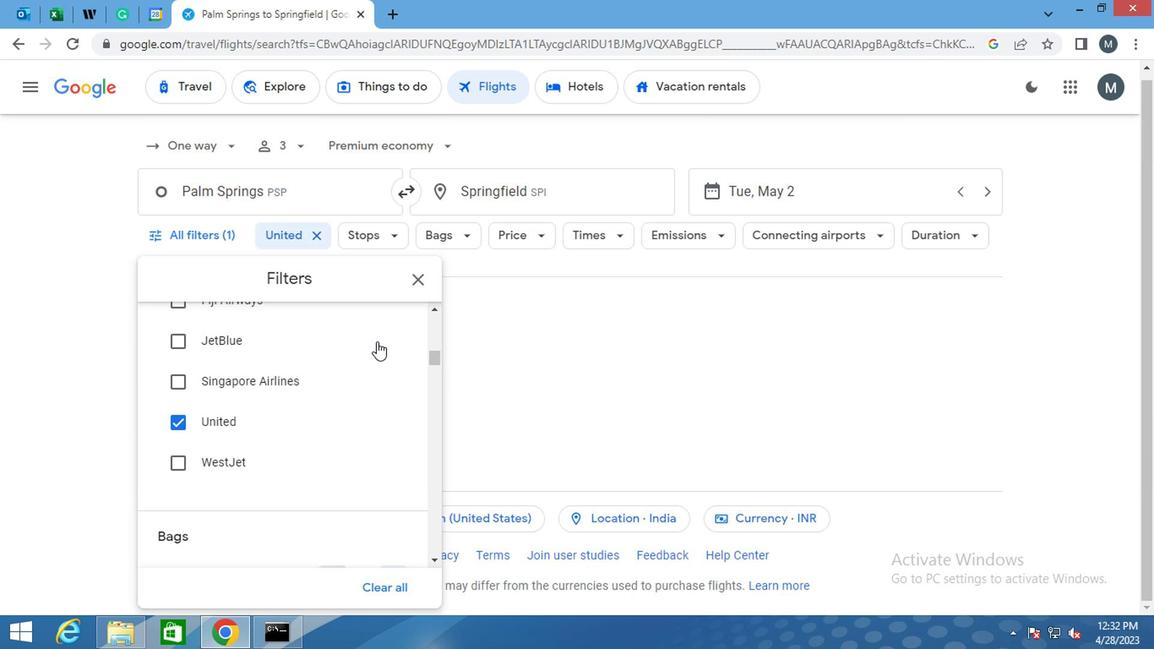
Action: Mouse moved to (312, 443)
Screenshot: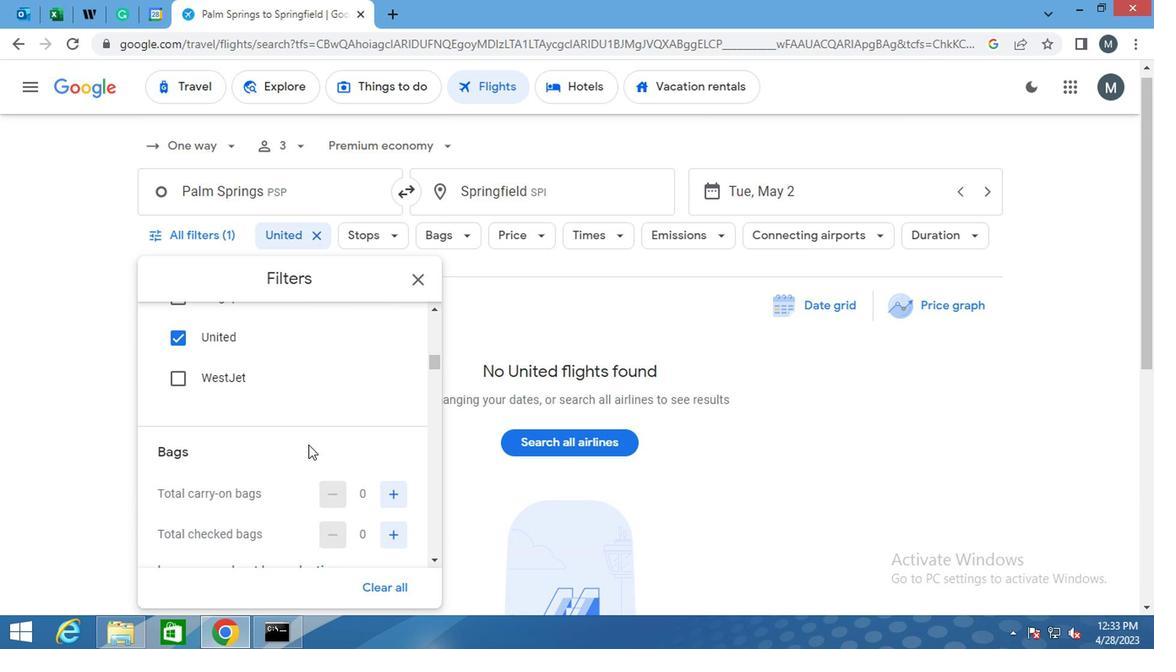 
Action: Mouse scrolled (312, 443) with delta (0, 0)
Screenshot: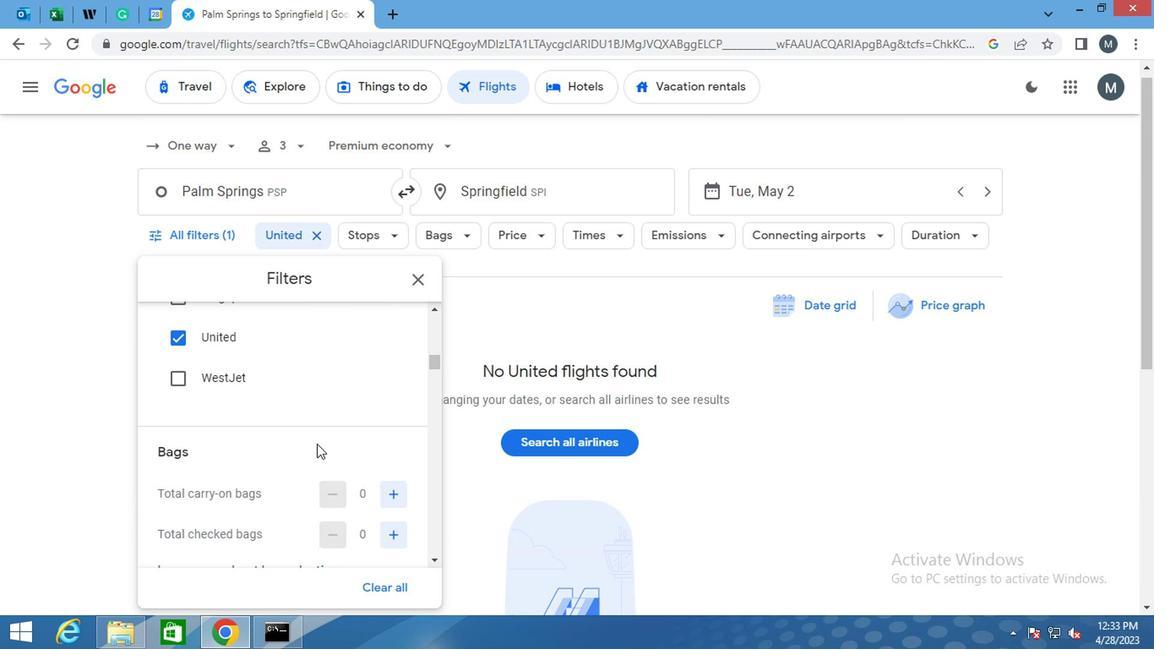 
Action: Mouse moved to (390, 449)
Screenshot: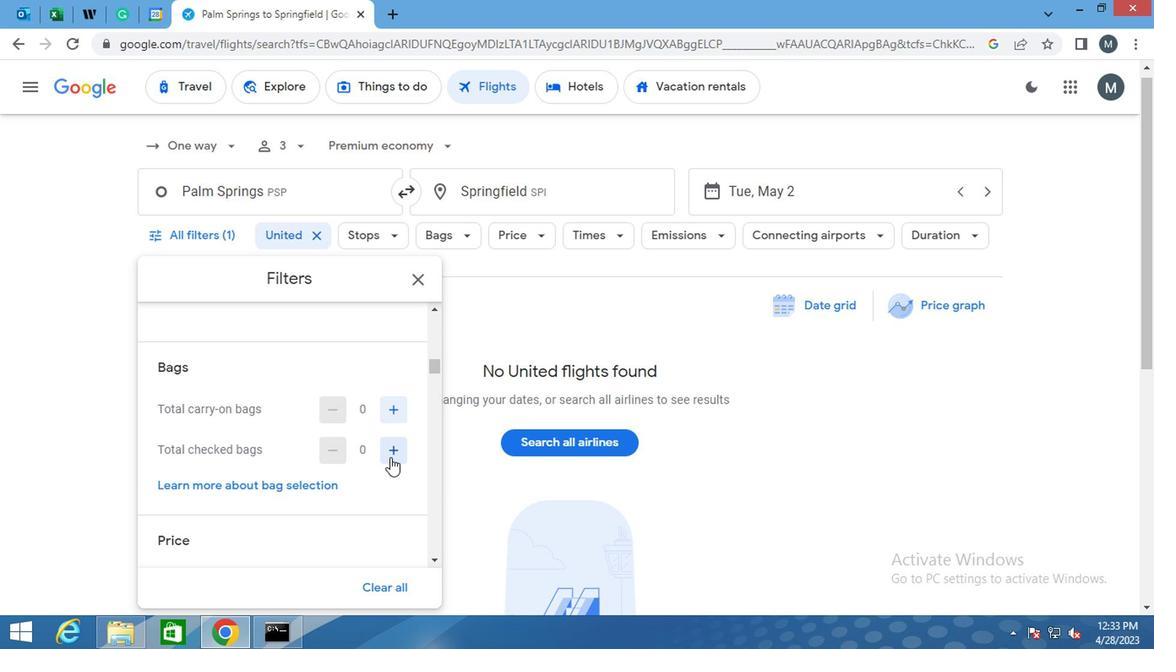 
Action: Mouse pressed left at (390, 449)
Screenshot: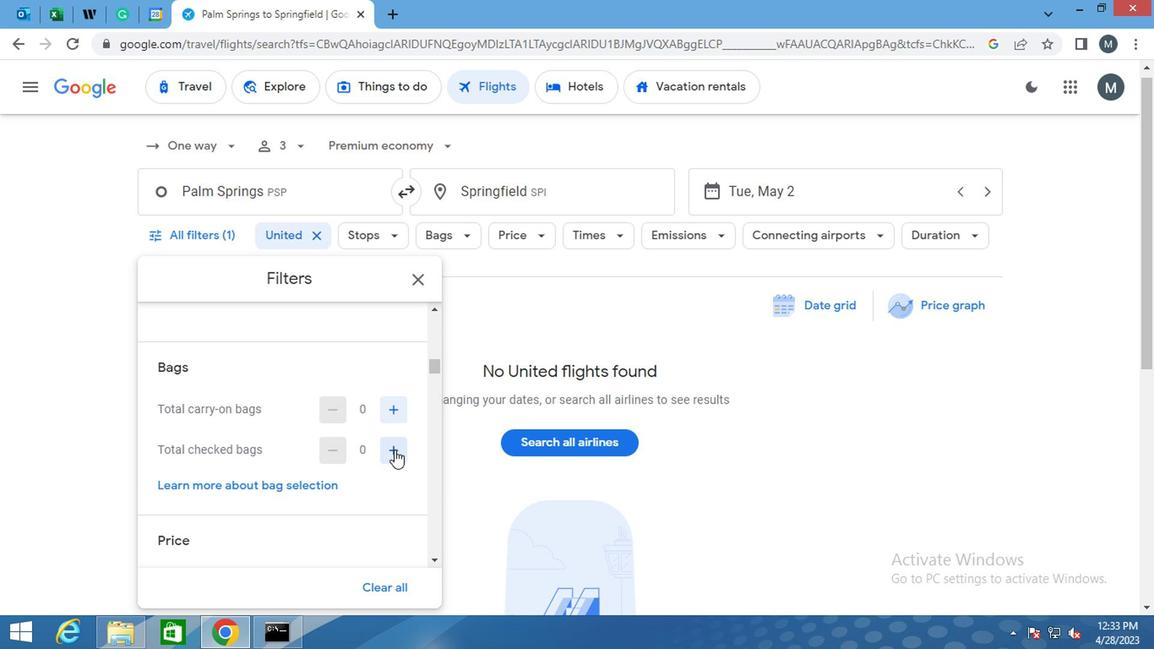 
Action: Mouse moved to (391, 449)
Screenshot: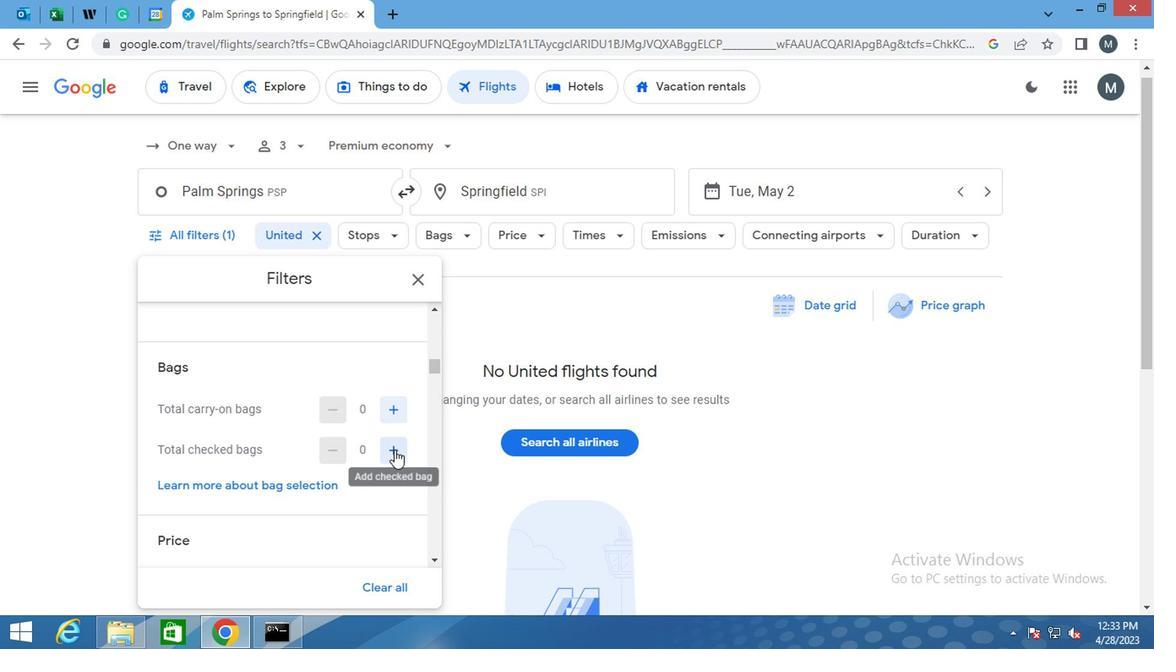 
Action: Mouse pressed left at (391, 449)
Screenshot: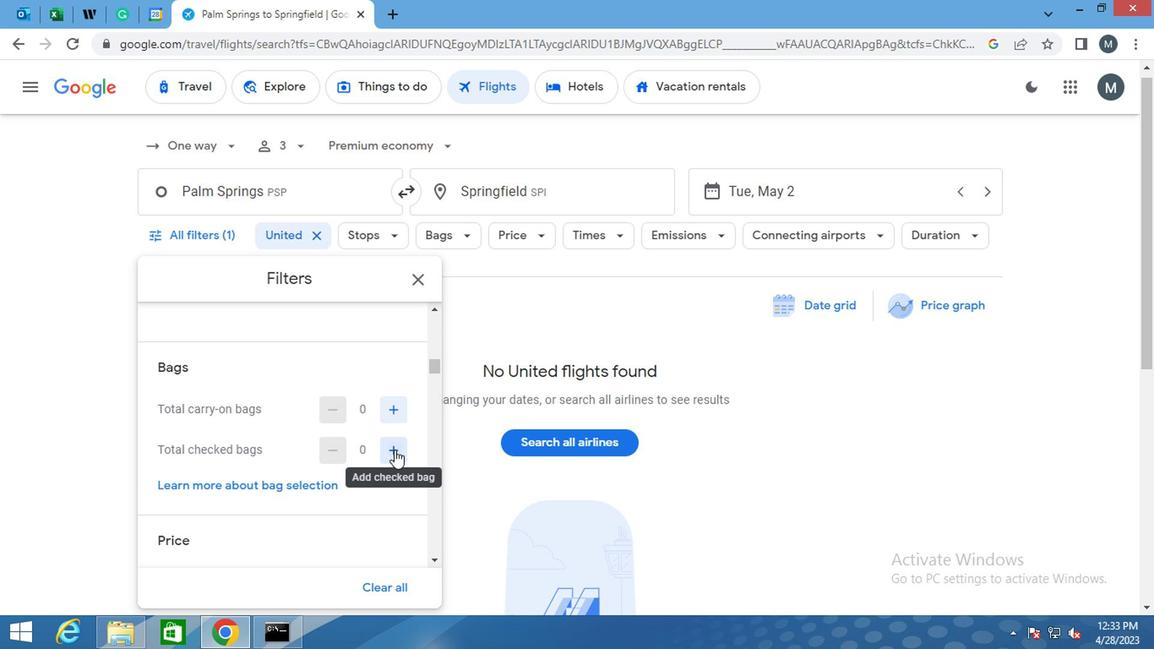 
Action: Mouse moved to (263, 441)
Screenshot: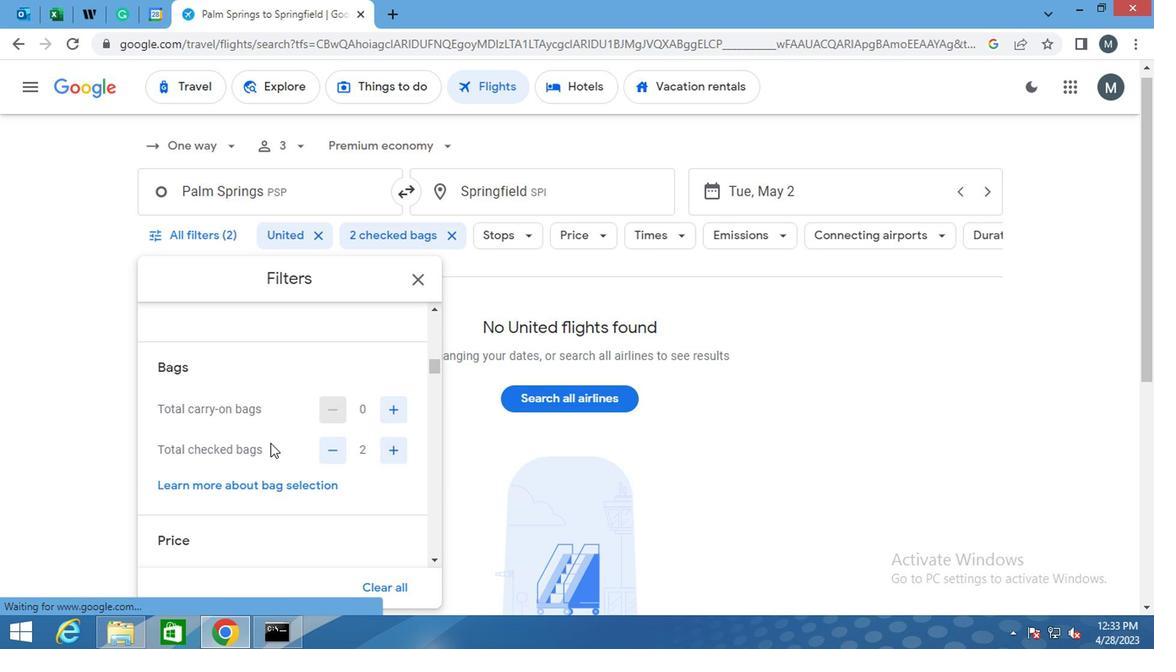 
Action: Mouse scrolled (263, 440) with delta (0, 0)
Screenshot: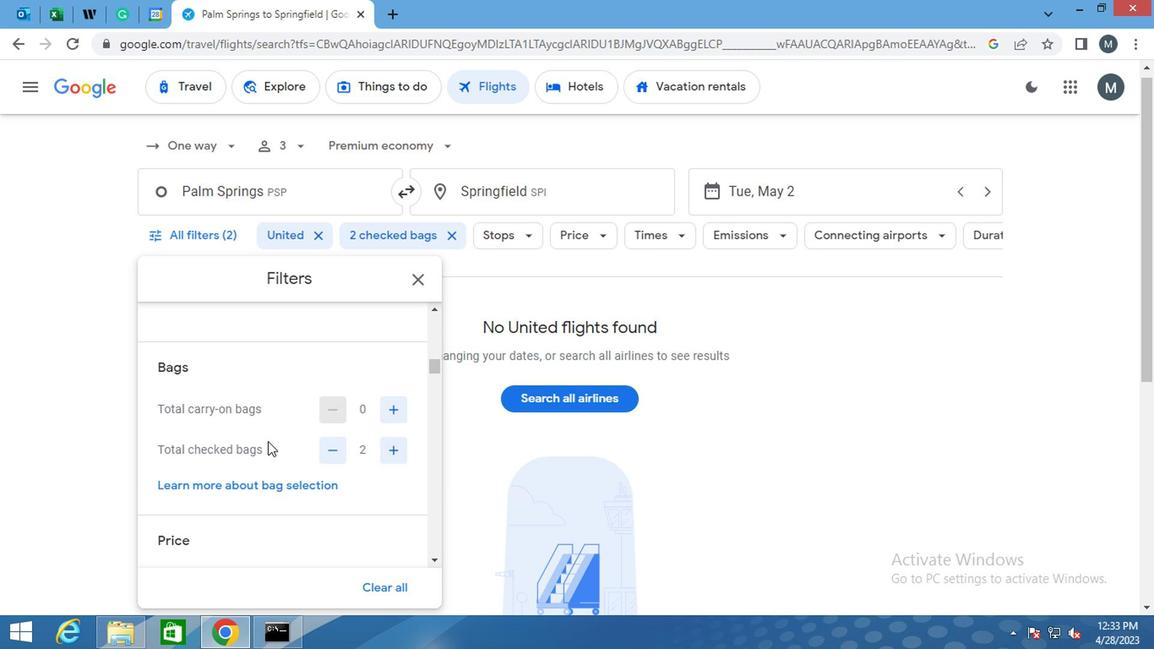
Action: Mouse moved to (278, 455)
Screenshot: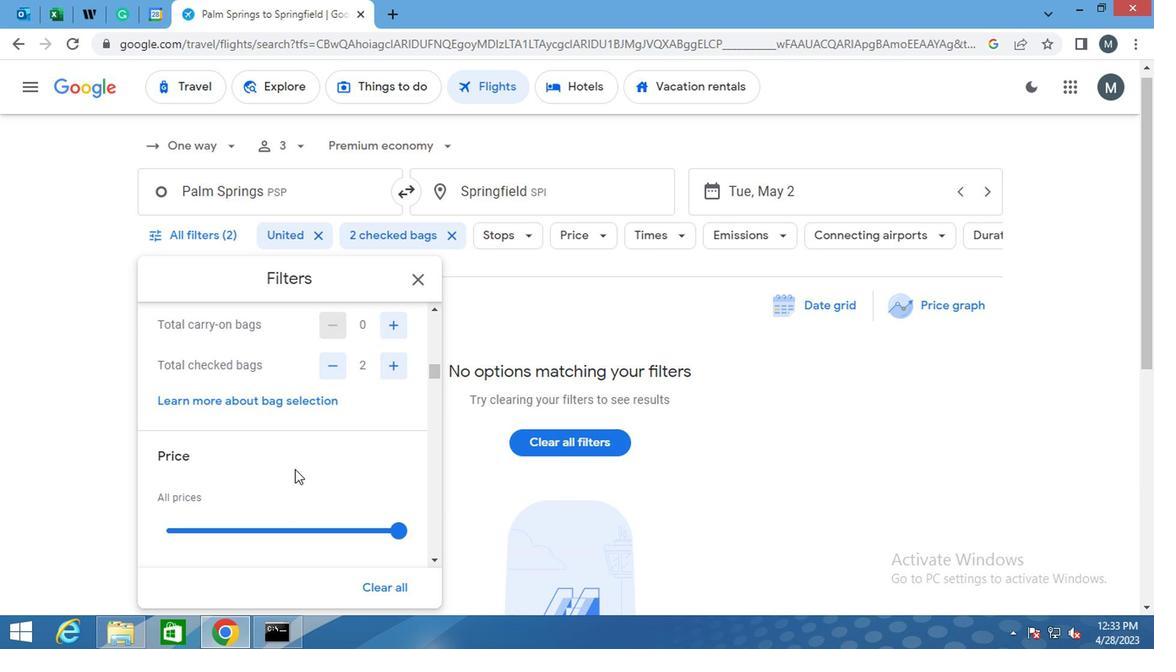 
Action: Mouse scrolled (278, 454) with delta (0, -1)
Screenshot: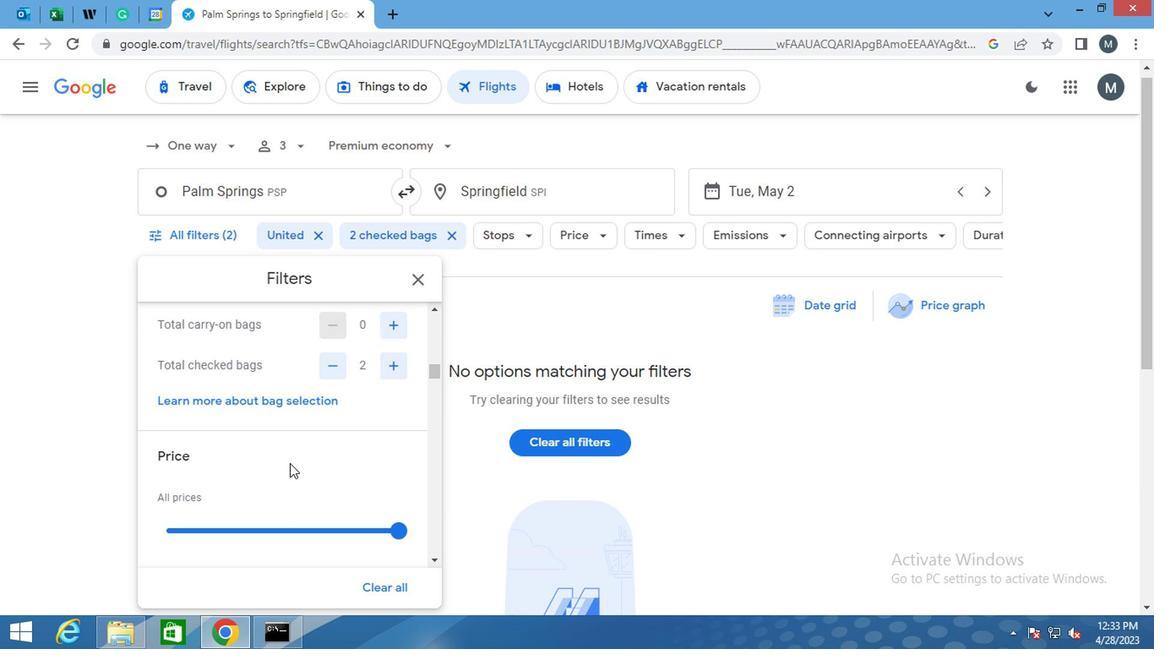 
Action: Mouse moved to (281, 445)
Screenshot: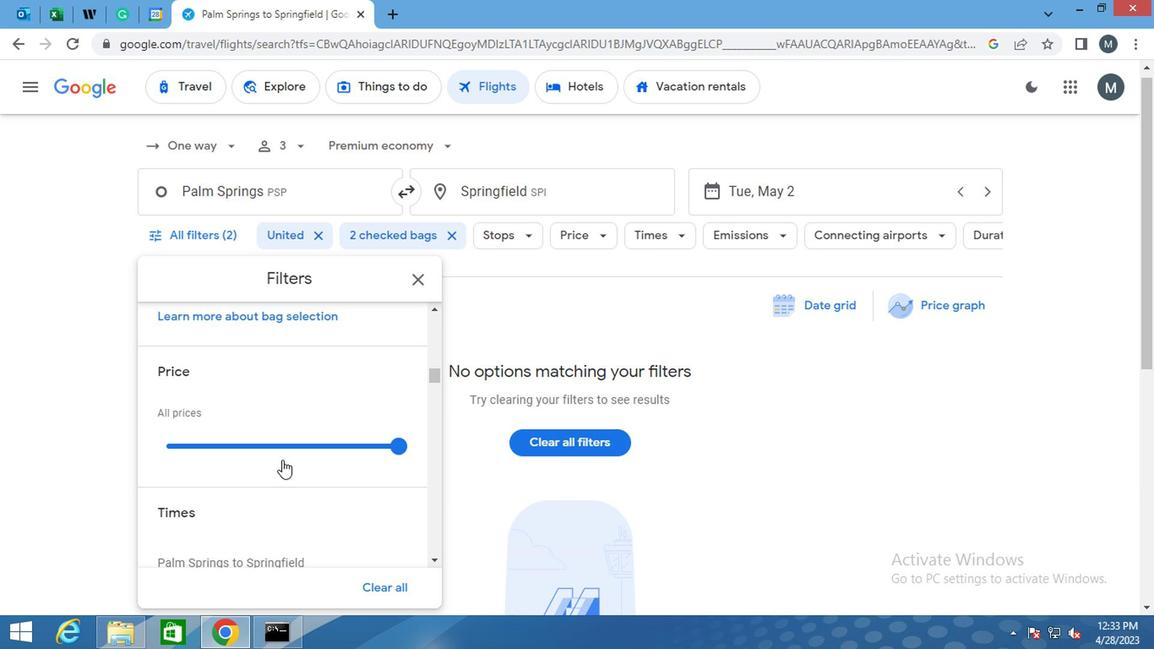 
Action: Mouse pressed left at (281, 445)
Screenshot: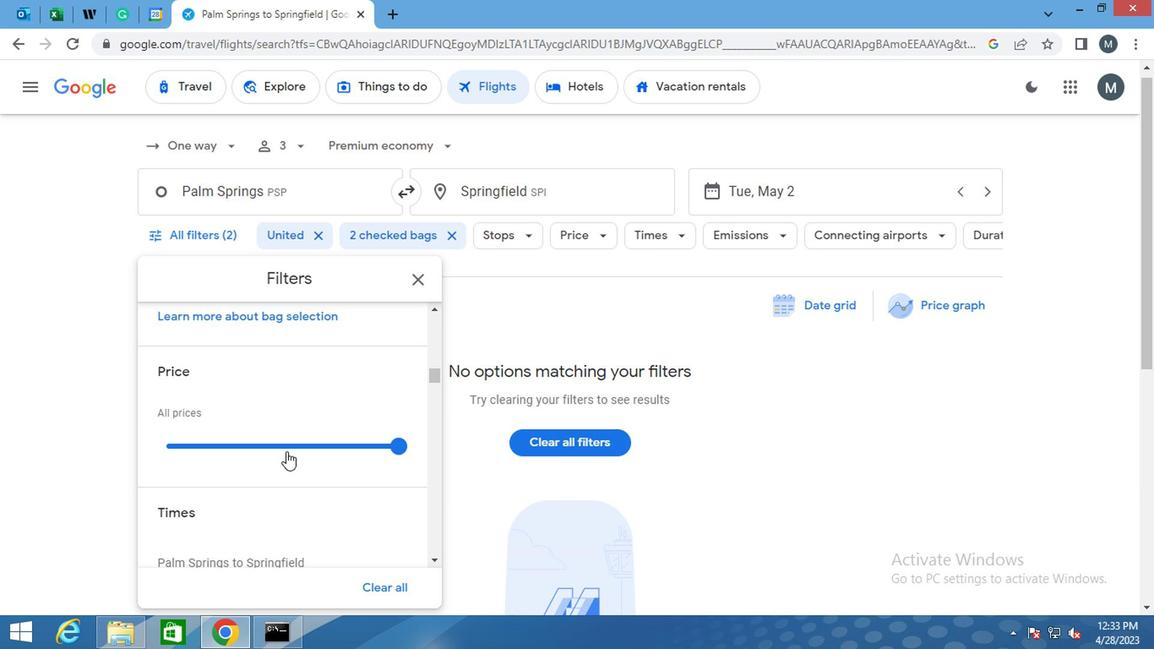 
Action: Mouse moved to (304, 445)
Screenshot: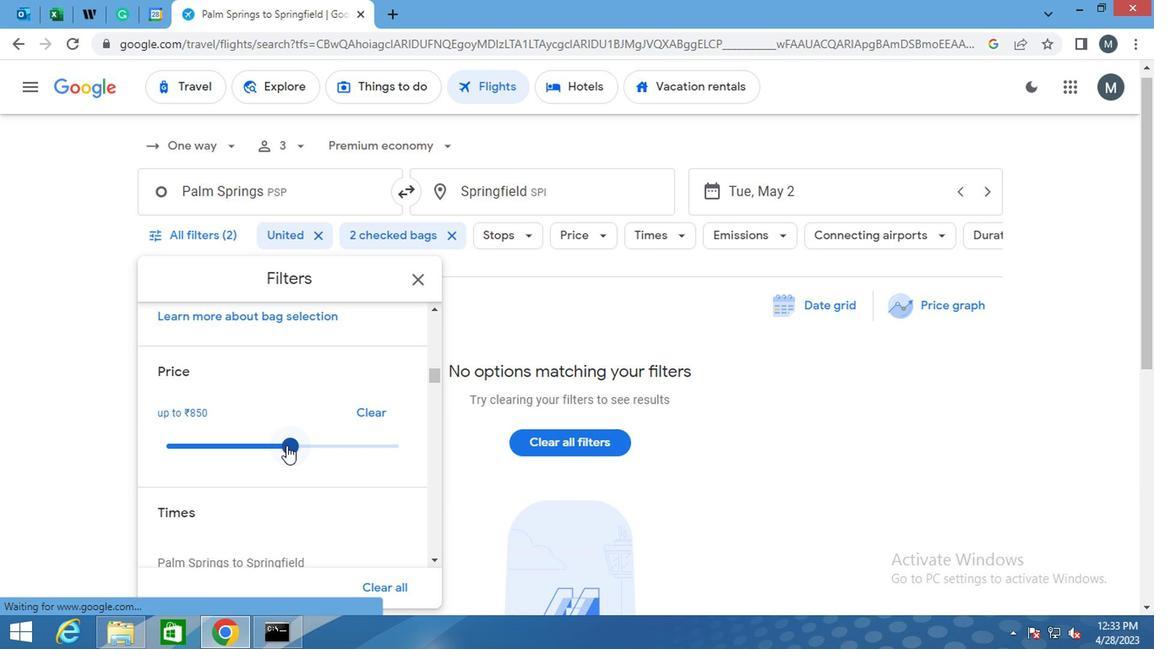 
Action: Mouse pressed left at (304, 445)
Screenshot: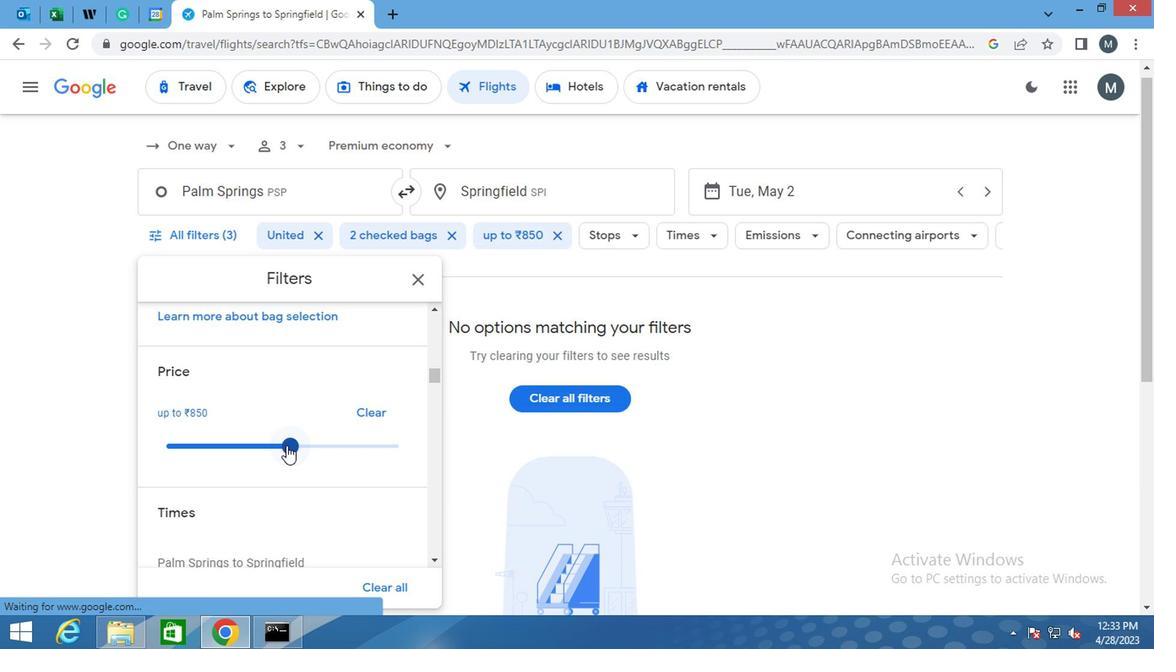
Action: Mouse moved to (252, 453)
Screenshot: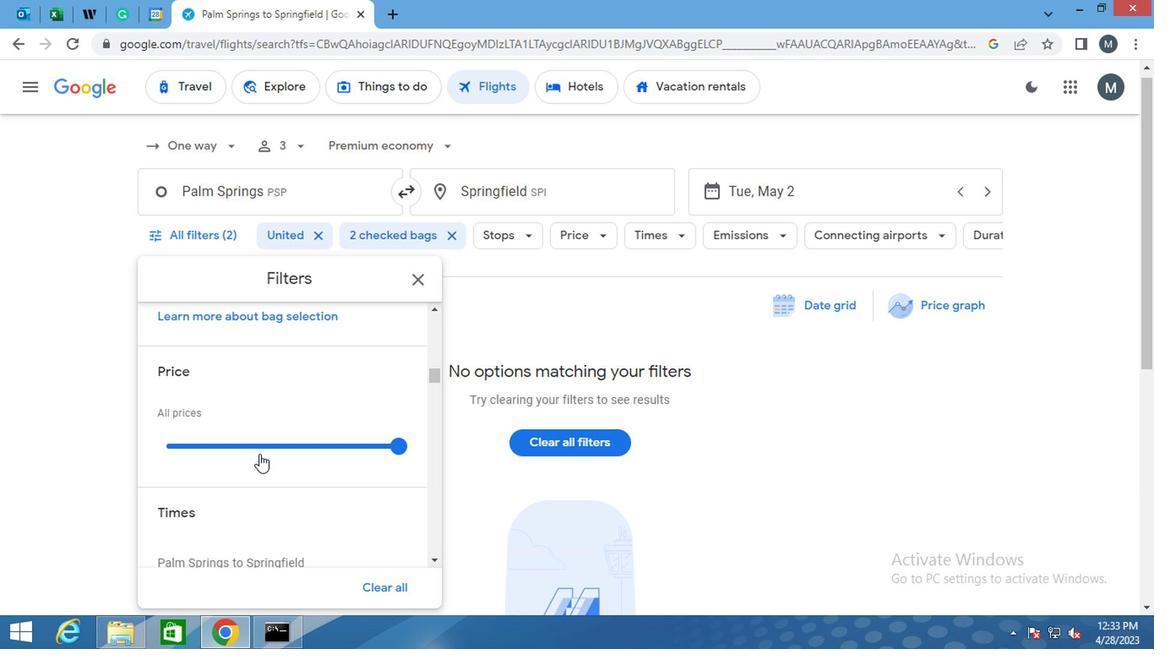 
Action: Mouse scrolled (252, 453) with delta (0, 0)
Screenshot: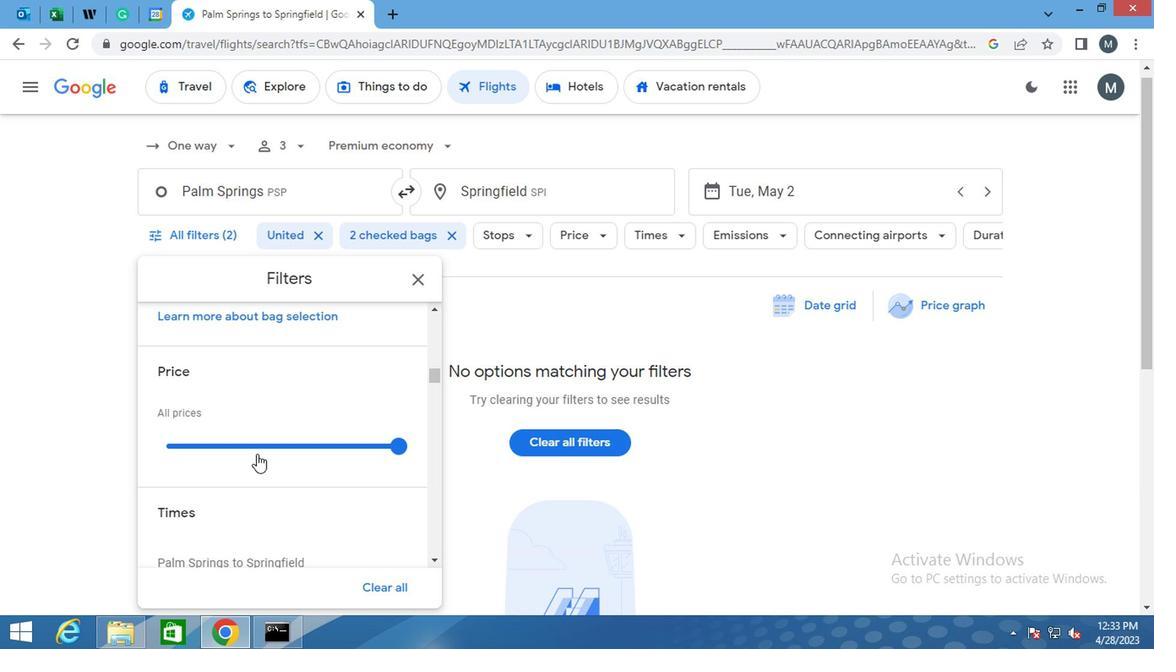
Action: Mouse moved to (258, 451)
Screenshot: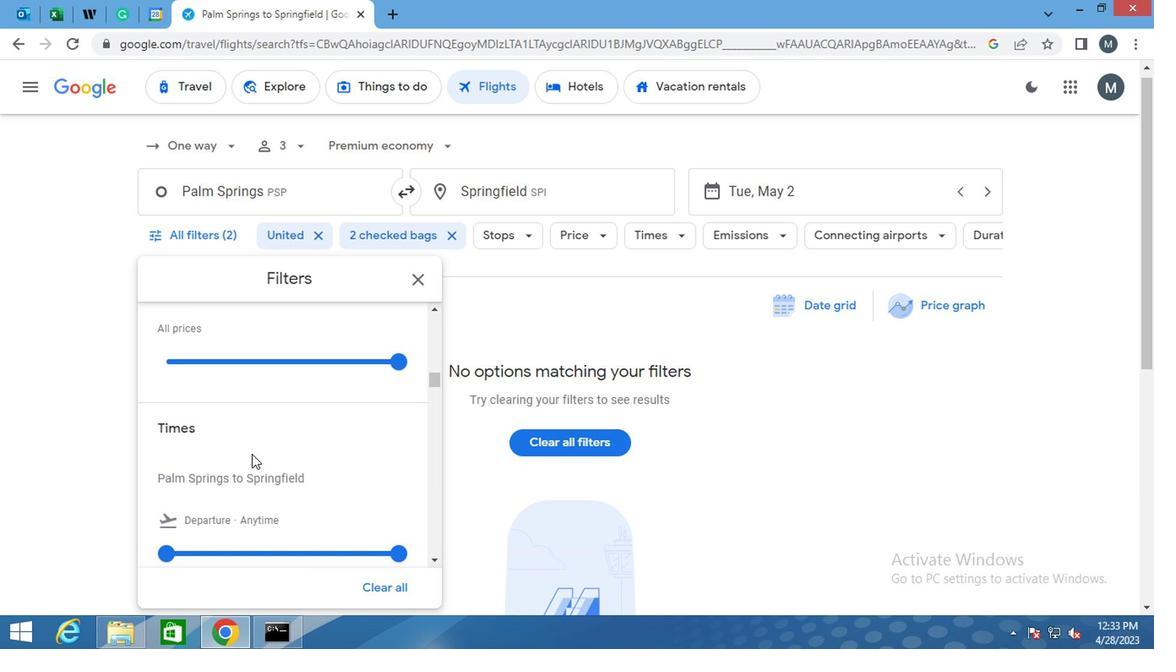 
Action: Mouse scrolled (258, 450) with delta (0, -1)
Screenshot: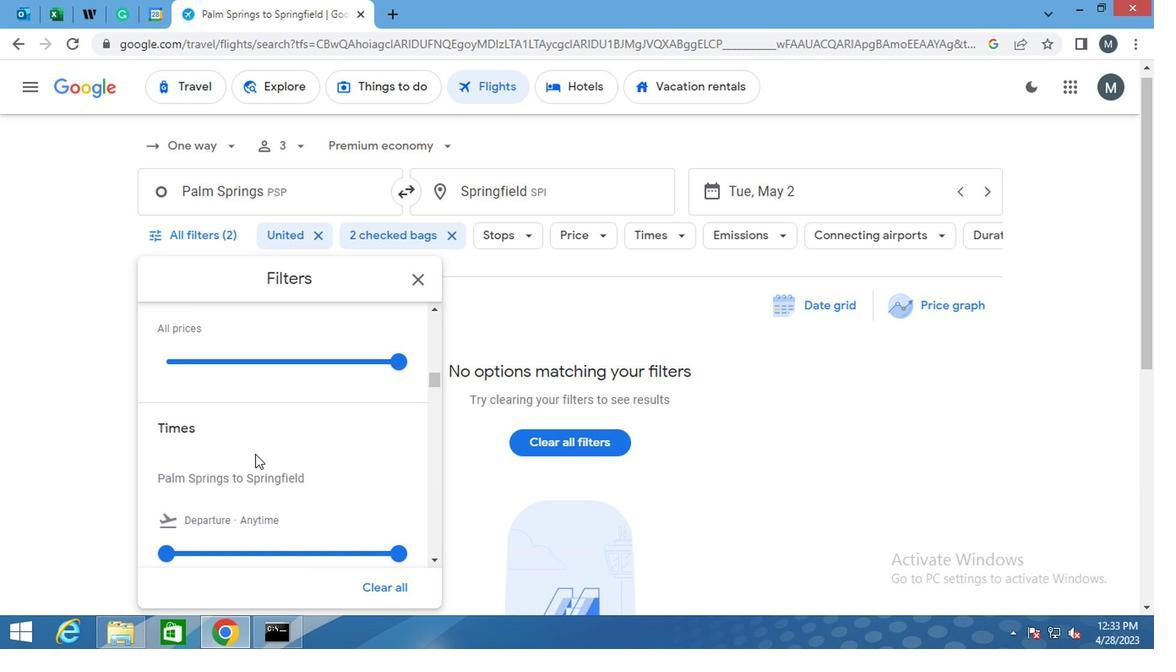 
Action: Mouse moved to (179, 465)
Screenshot: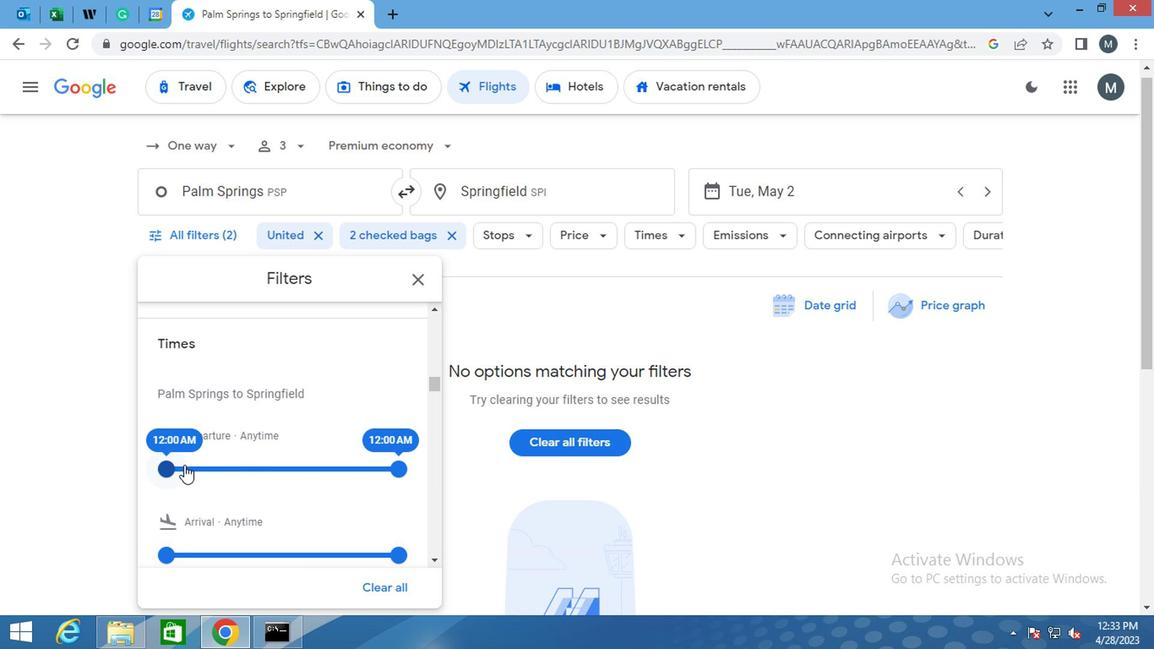 
Action: Mouse pressed left at (179, 465)
Screenshot: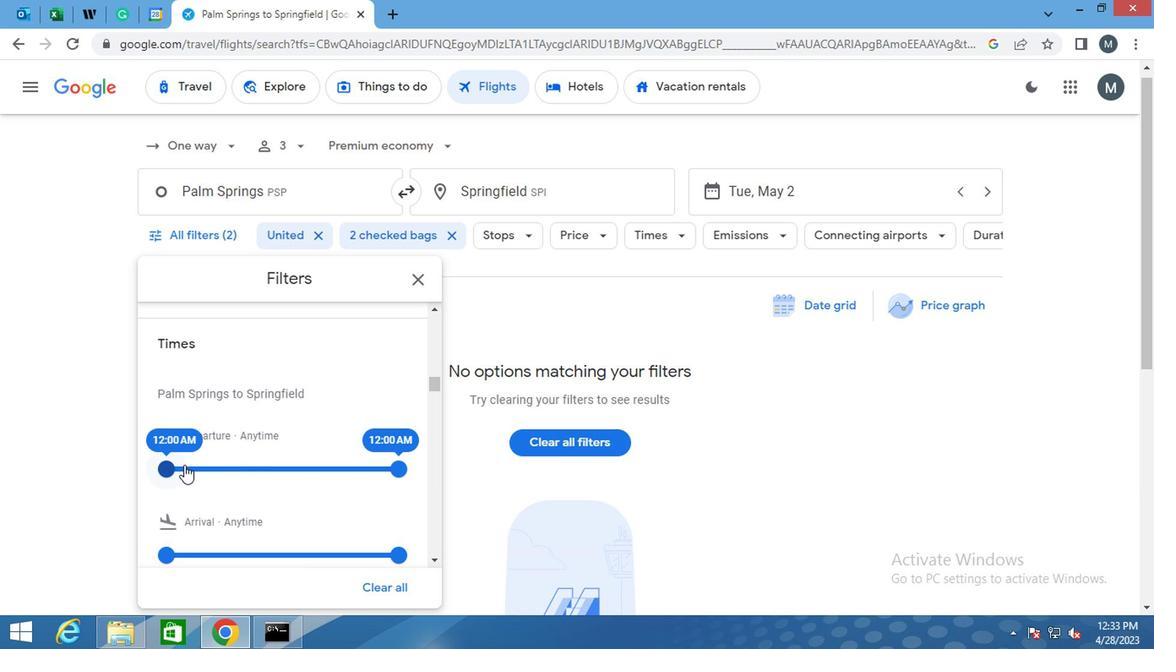 
Action: Mouse moved to (391, 471)
Screenshot: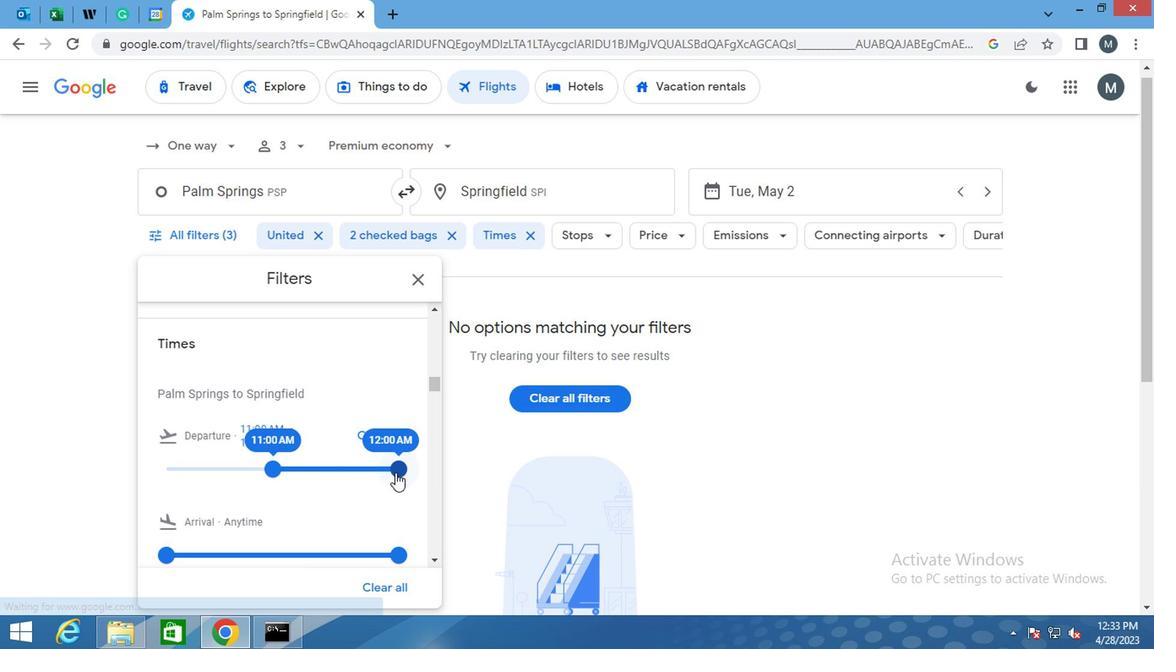 
Action: Mouse pressed left at (391, 471)
Screenshot: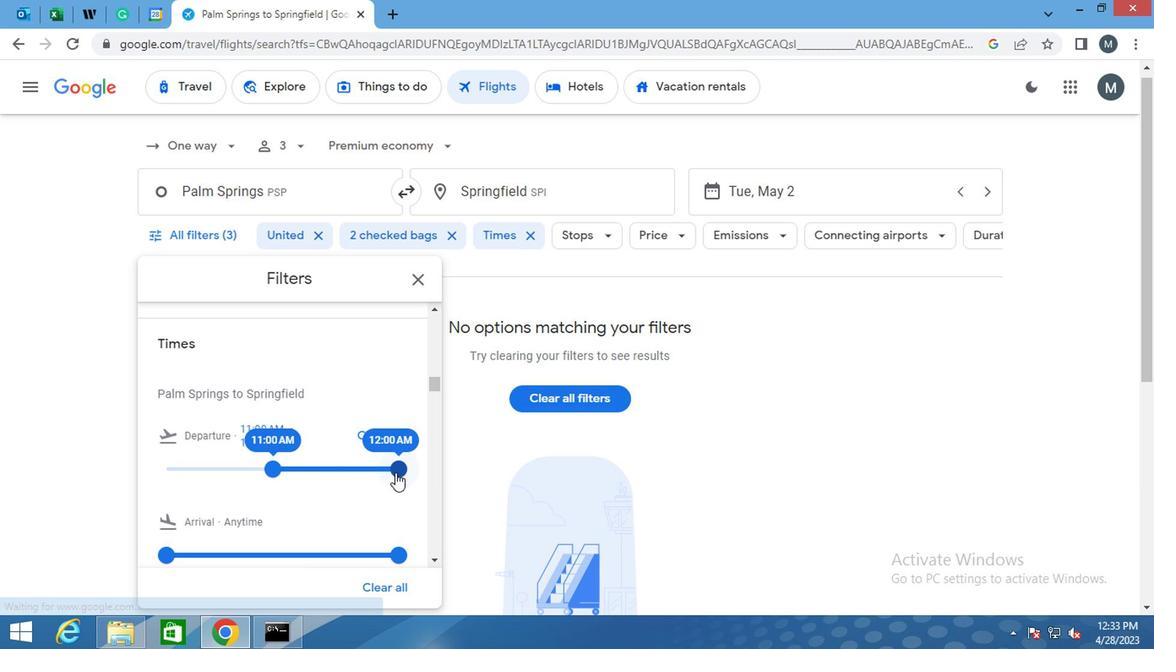 
Action: Mouse moved to (119, 460)
Screenshot: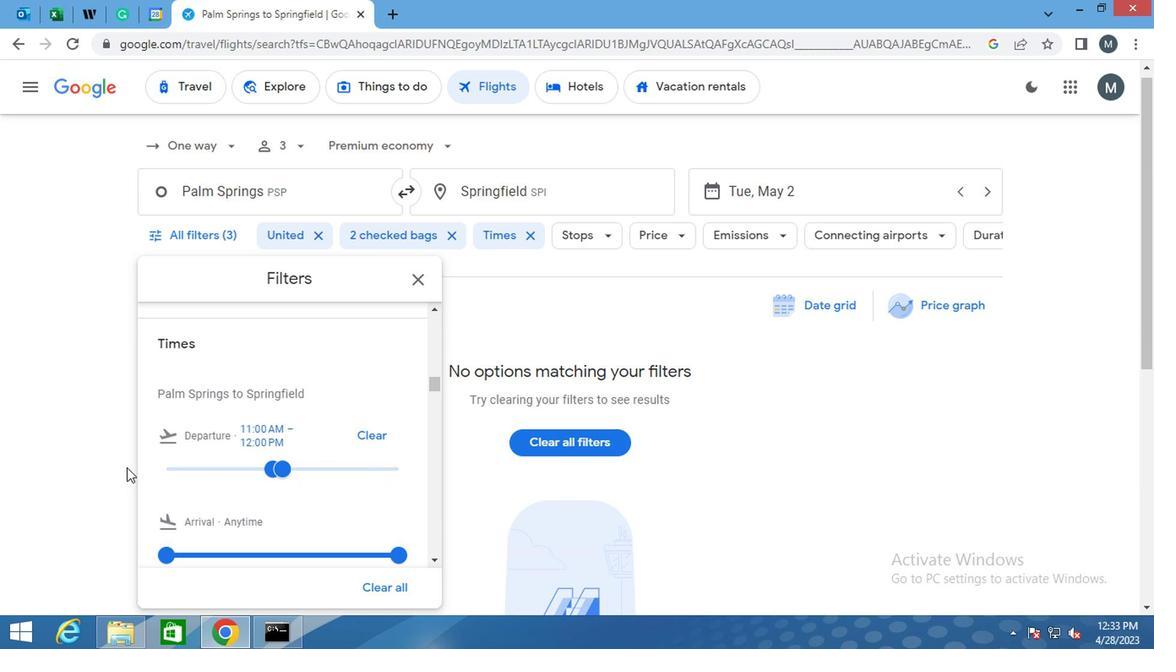 
Action: Mouse scrolled (119, 459) with delta (0, 0)
Screenshot: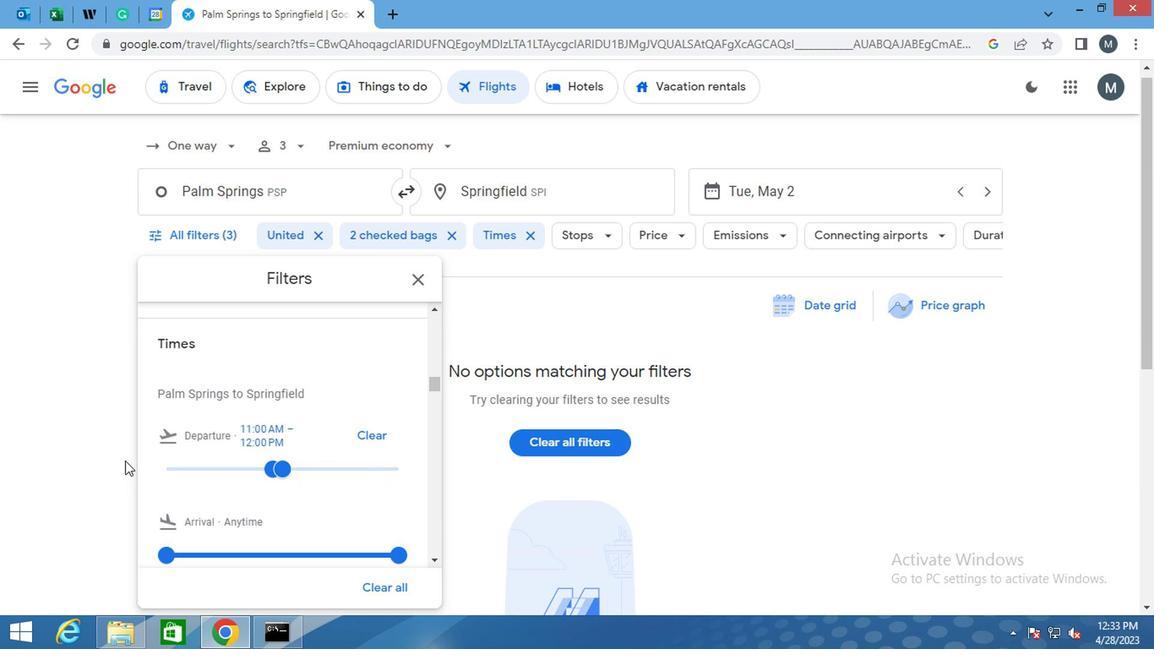 
Action: Mouse scrolled (119, 459) with delta (0, 0)
Screenshot: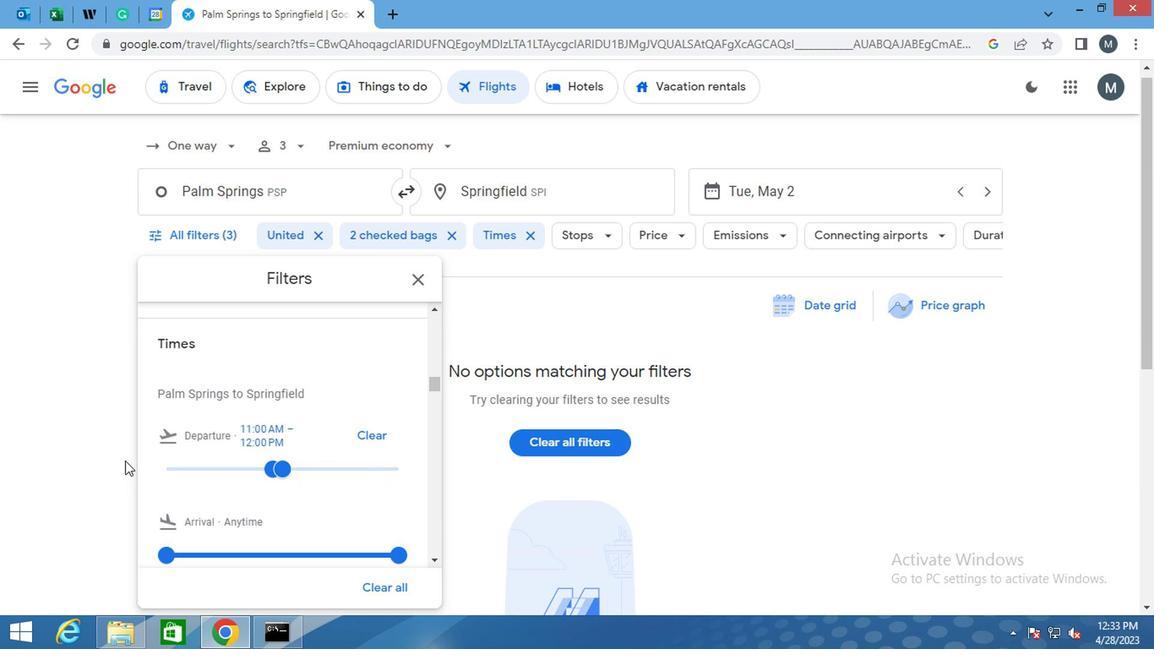 
Action: Mouse moved to (138, 460)
Screenshot: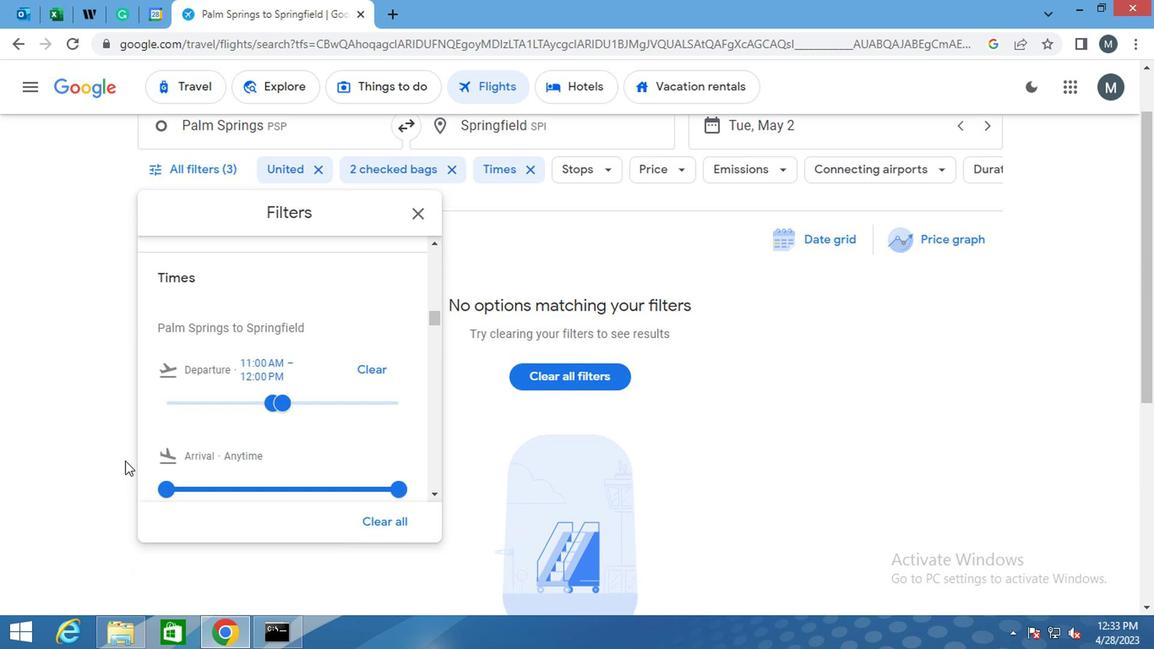
Action: Mouse scrolled (138, 459) with delta (0, 0)
Screenshot: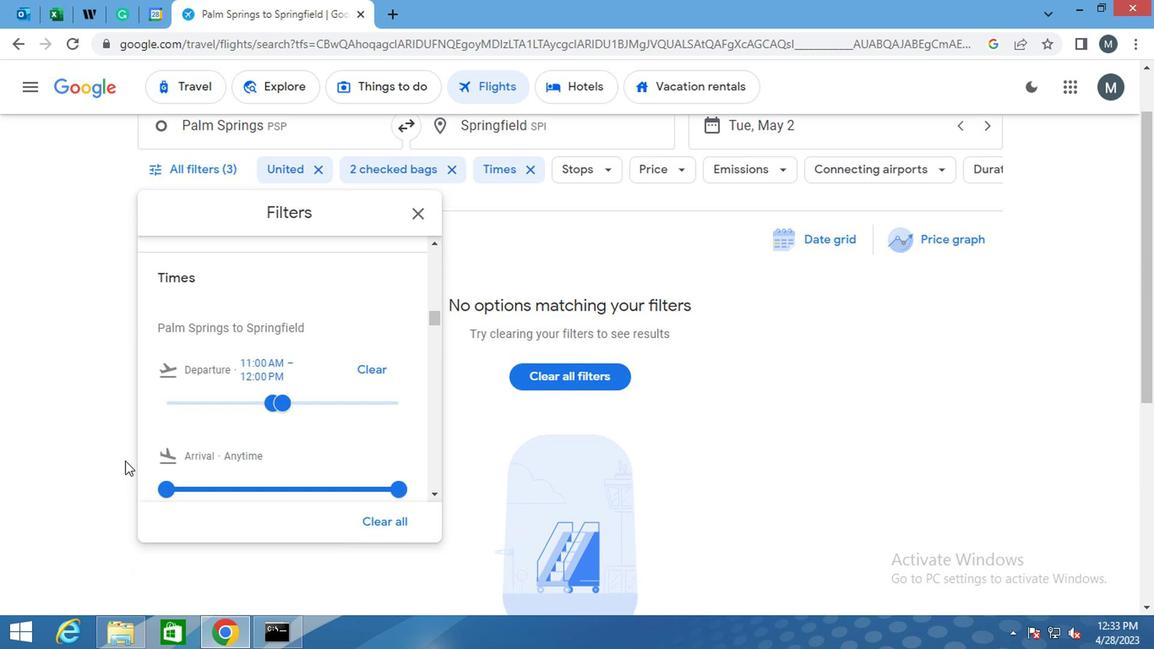 
Action: Mouse moved to (180, 465)
Screenshot: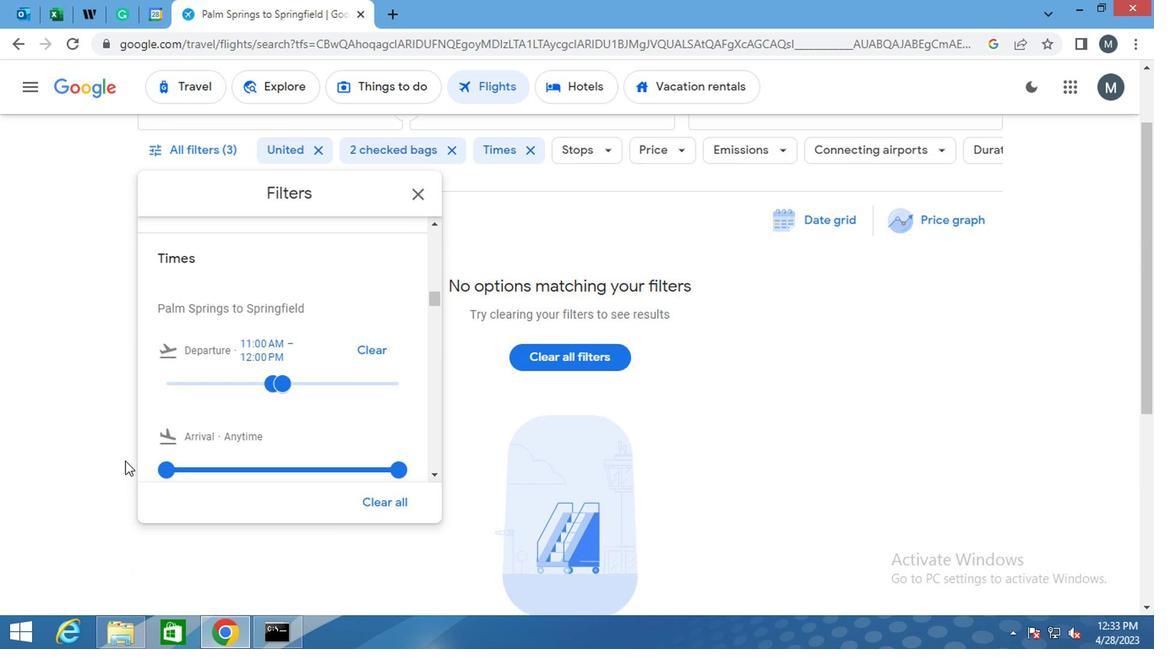 
Action: Mouse scrolled (180, 464) with delta (0, -1)
Screenshot: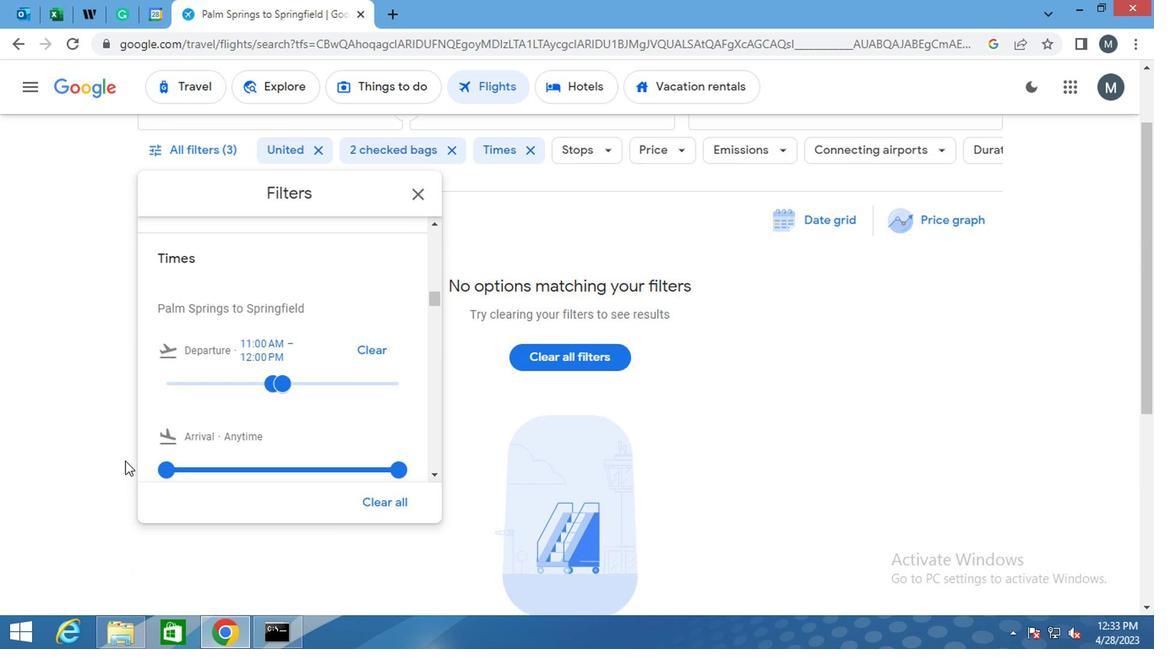 
Action: Mouse moved to (277, 441)
Screenshot: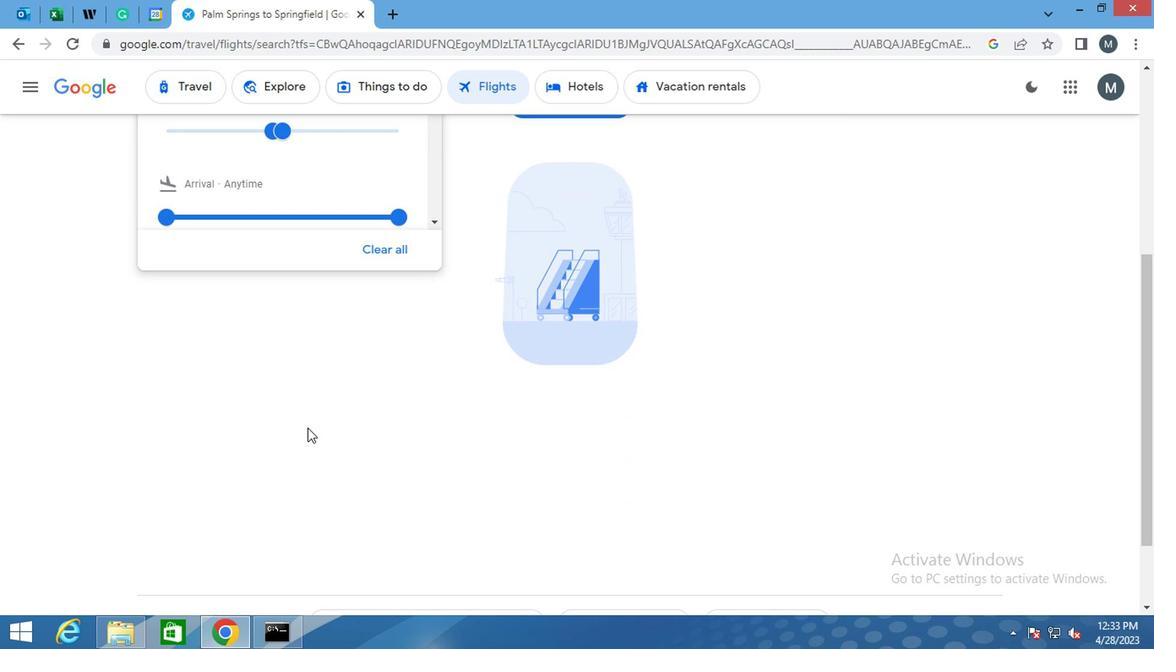 
Action: Mouse scrolled (277, 441) with delta (0, 0)
Screenshot: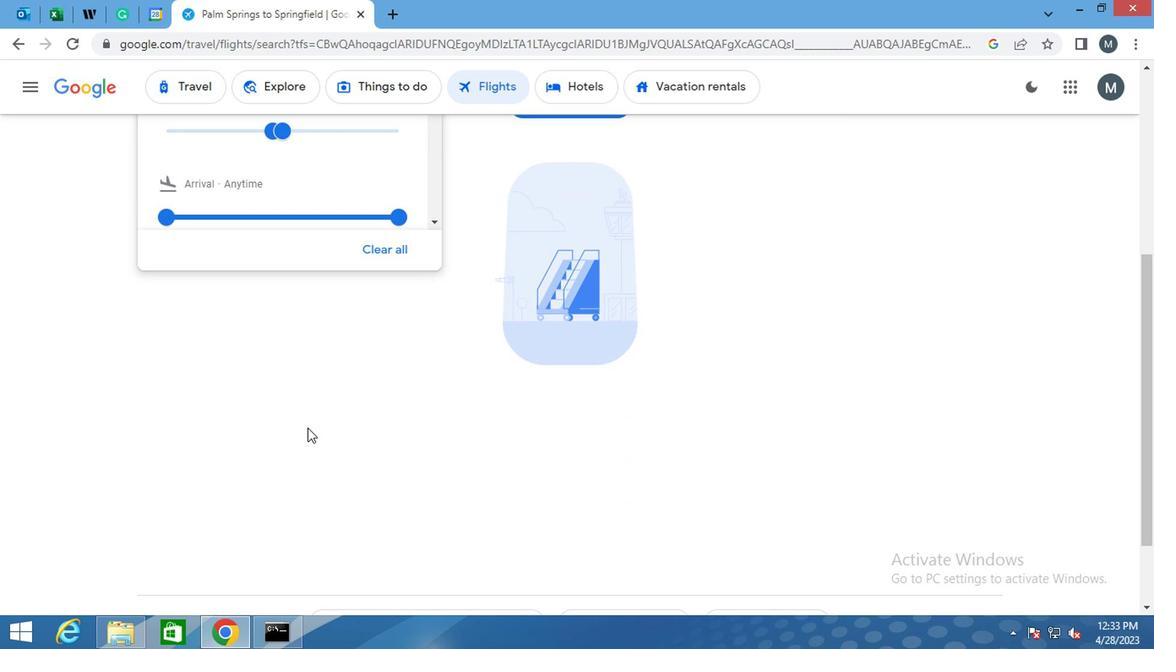 
Action: Mouse moved to (261, 458)
Screenshot: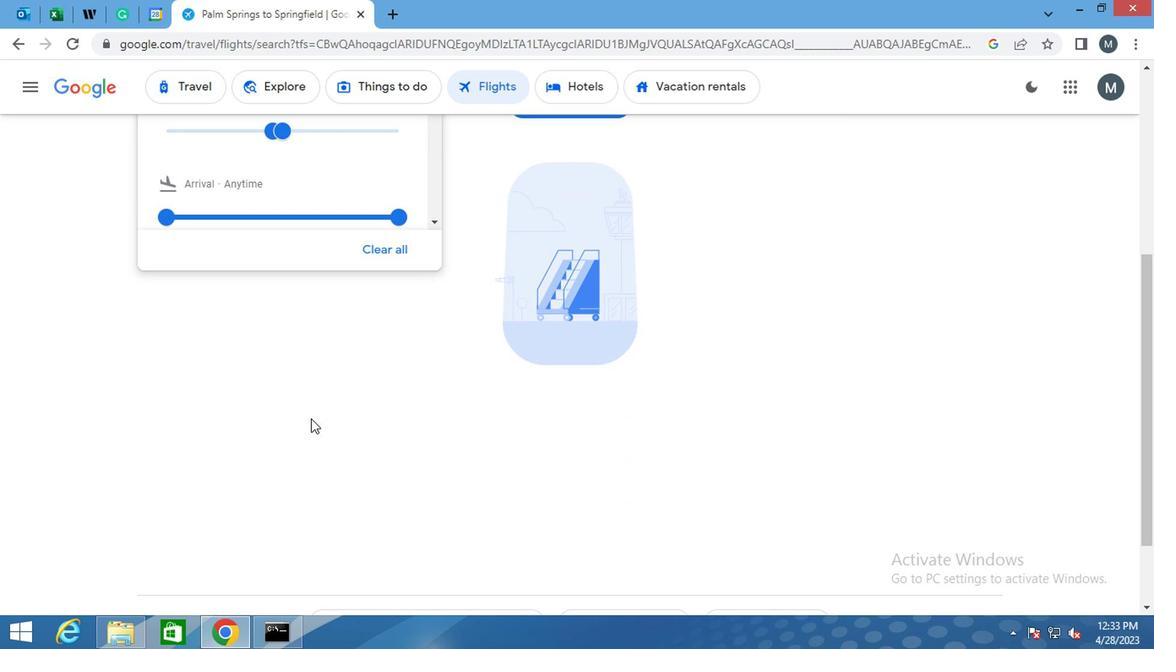 
Action: Mouse scrolled (261, 458) with delta (0, 0)
Screenshot: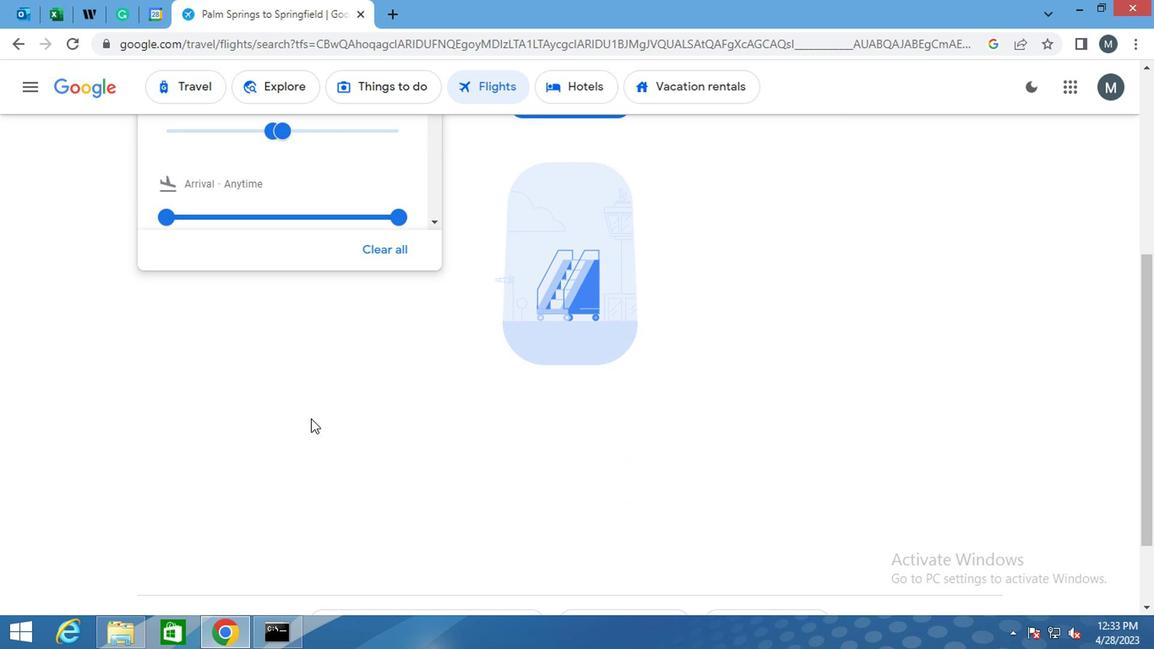 
Action: Mouse scrolled (261, 458) with delta (0, 0)
Screenshot: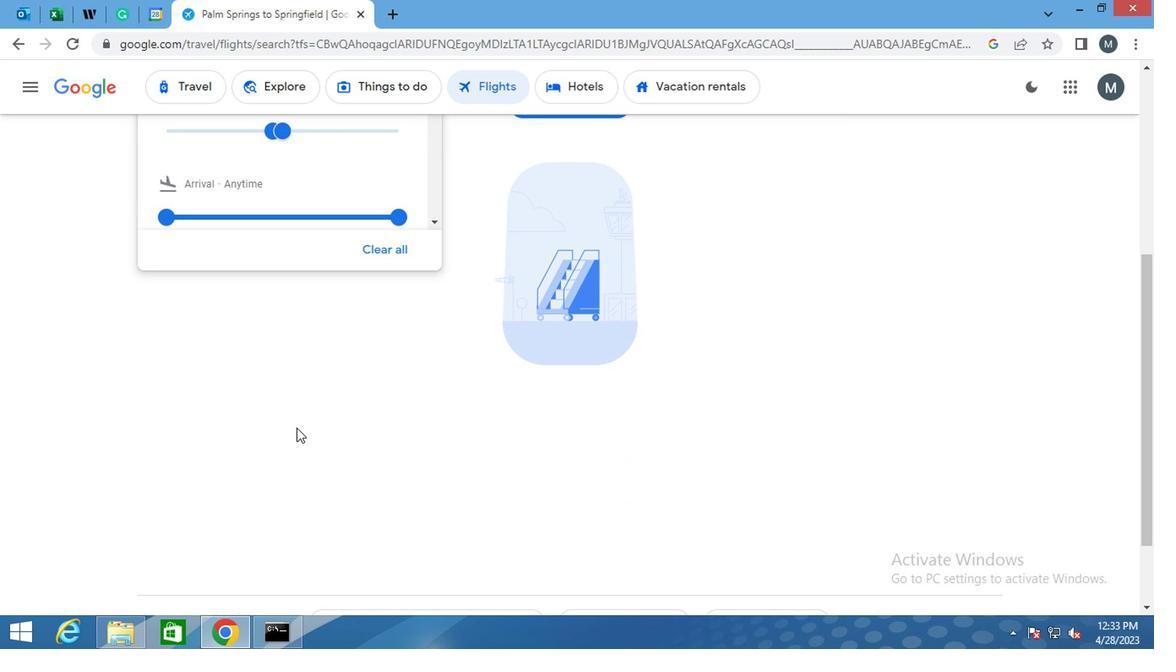 
Action: Mouse moved to (259, 458)
Screenshot: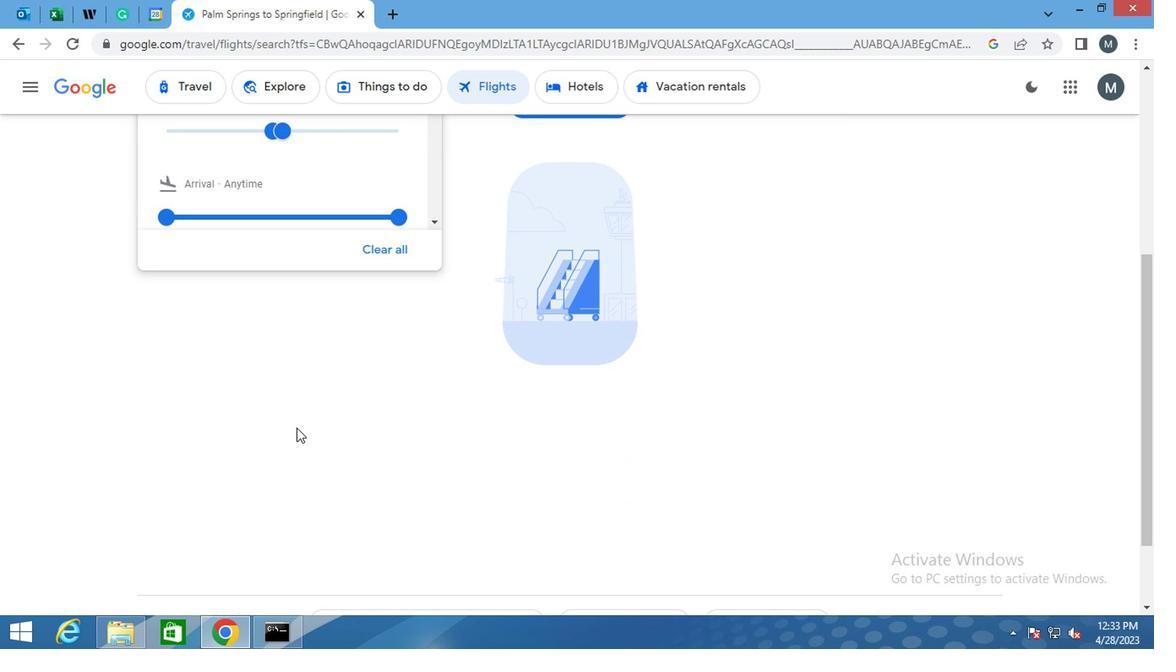 
Action: Mouse scrolled (259, 458) with delta (0, 0)
Screenshot: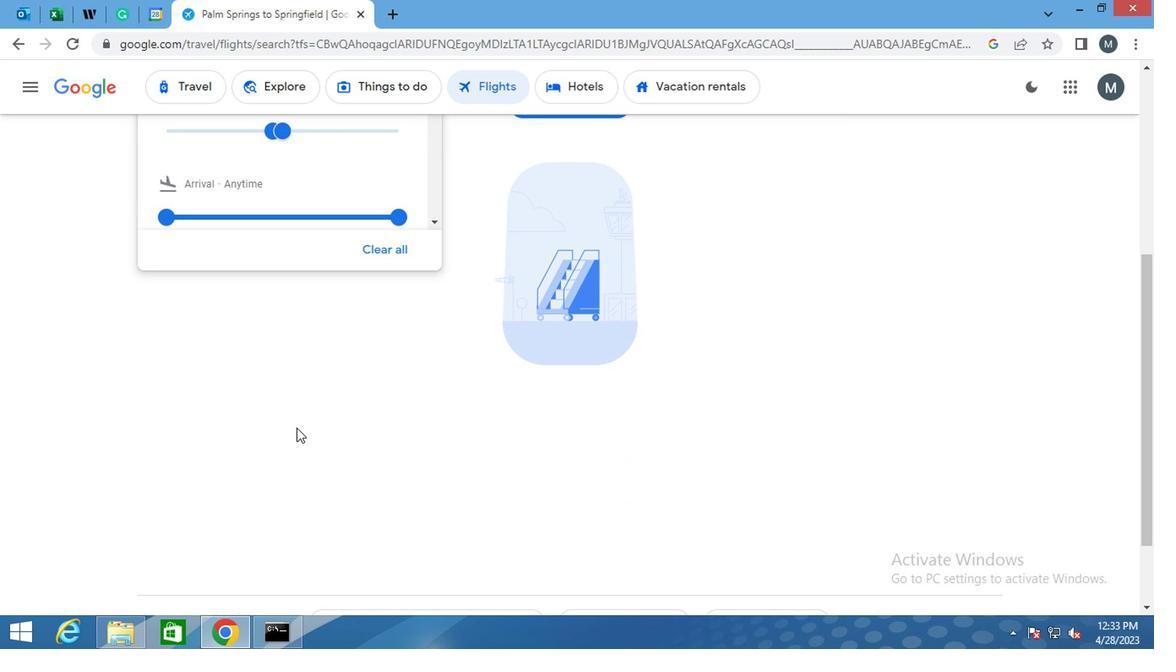 
Action: Mouse moved to (256, 458)
Screenshot: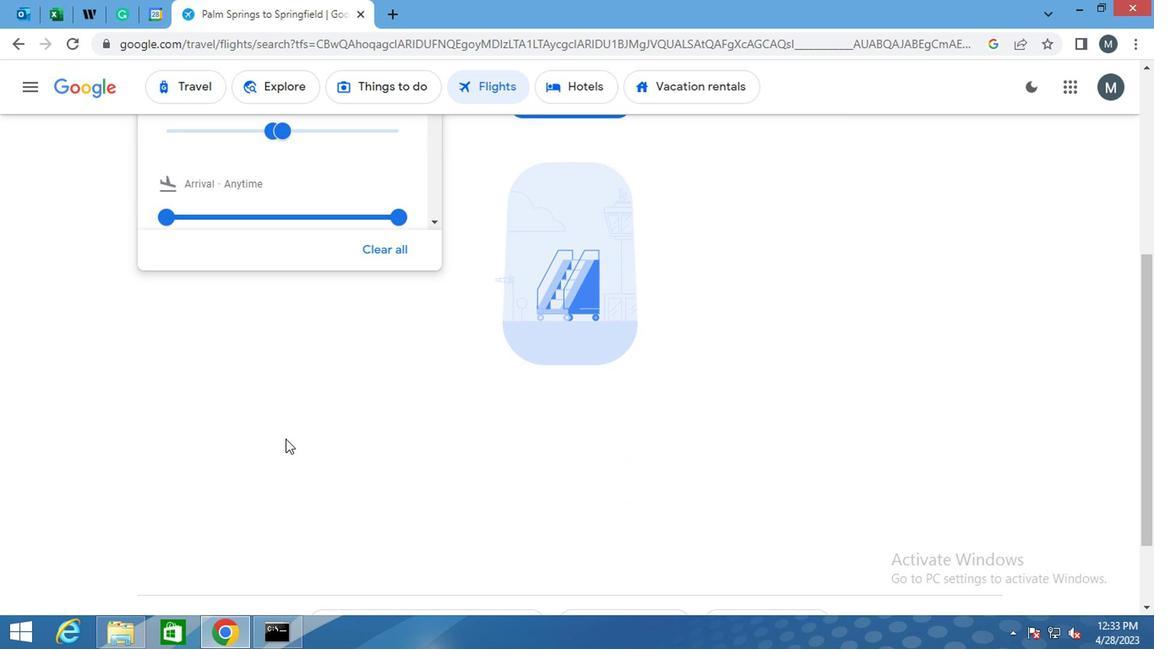 
Action: Mouse scrolled (256, 458) with delta (0, 0)
Screenshot: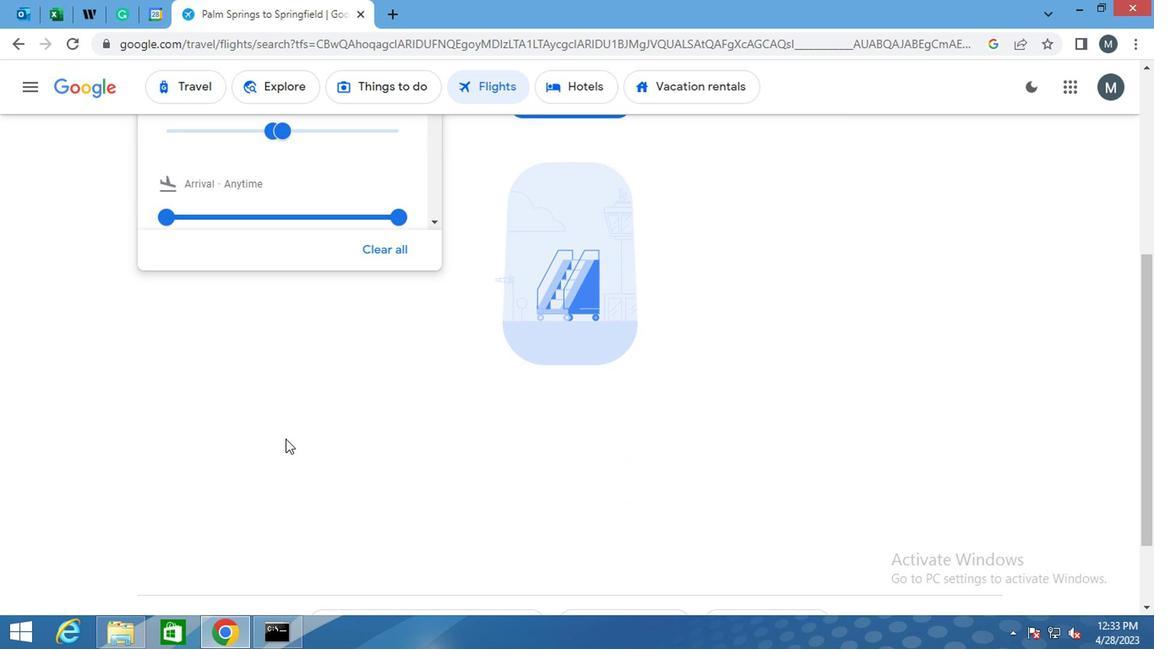 
Action: Mouse moved to (367, 337)
Screenshot: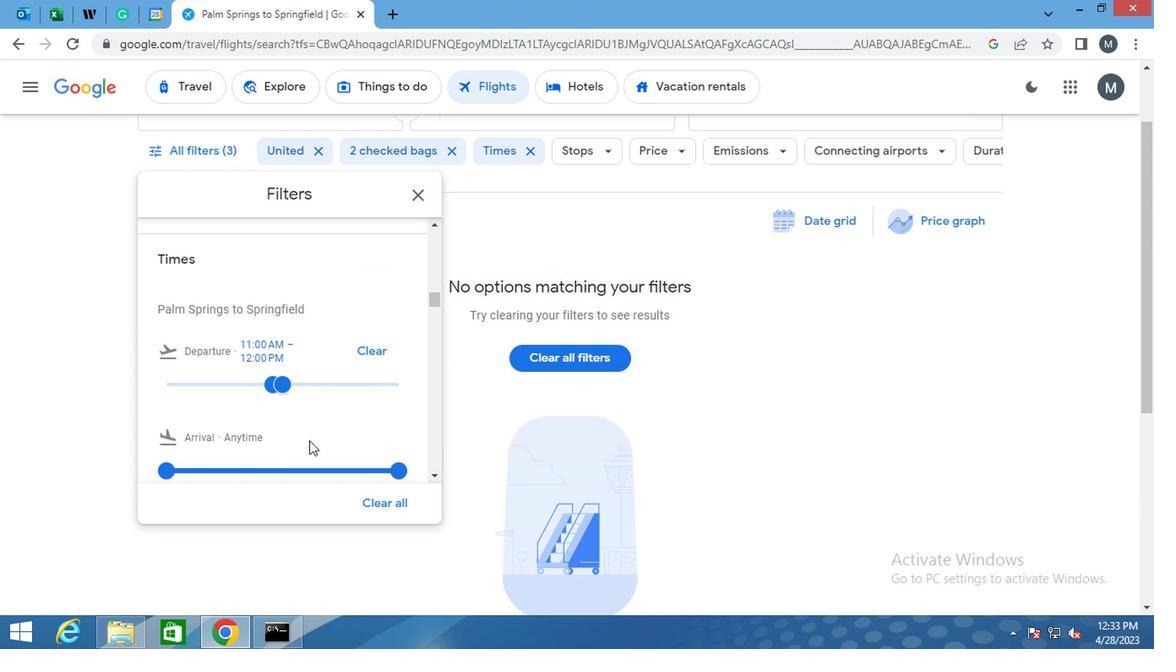 
Action: Mouse scrolled (367, 336) with delta (0, -1)
Screenshot: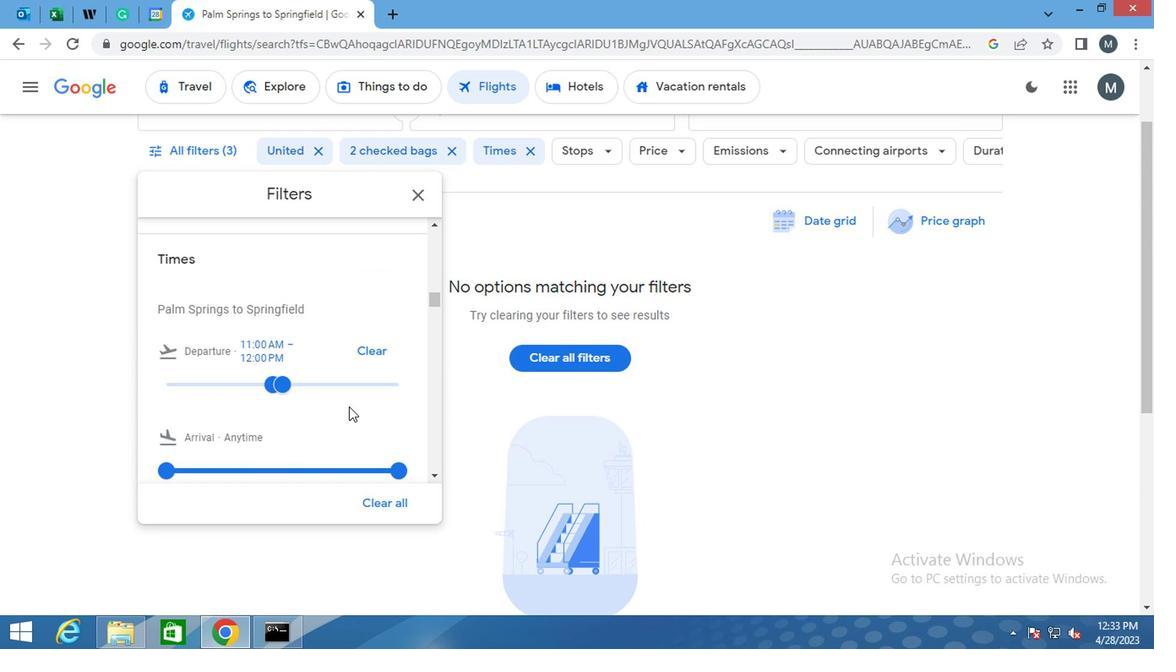 
Action: Mouse moved to (367, 336)
Screenshot: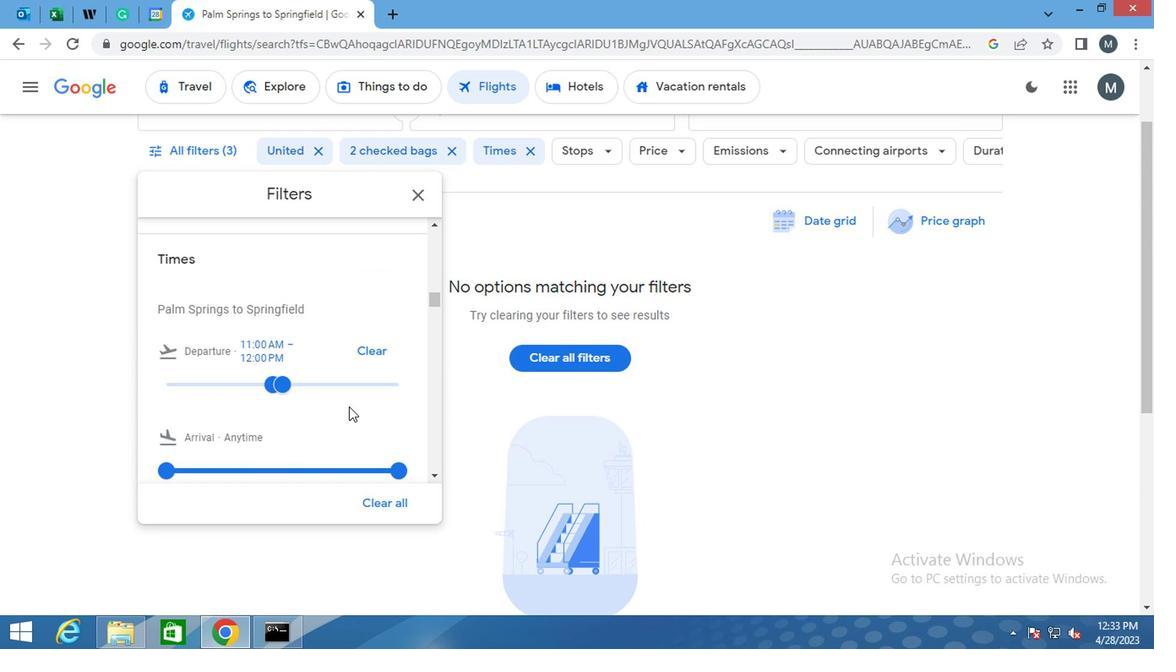 
Action: Mouse scrolled (367, 336) with delta (0, 0)
Screenshot: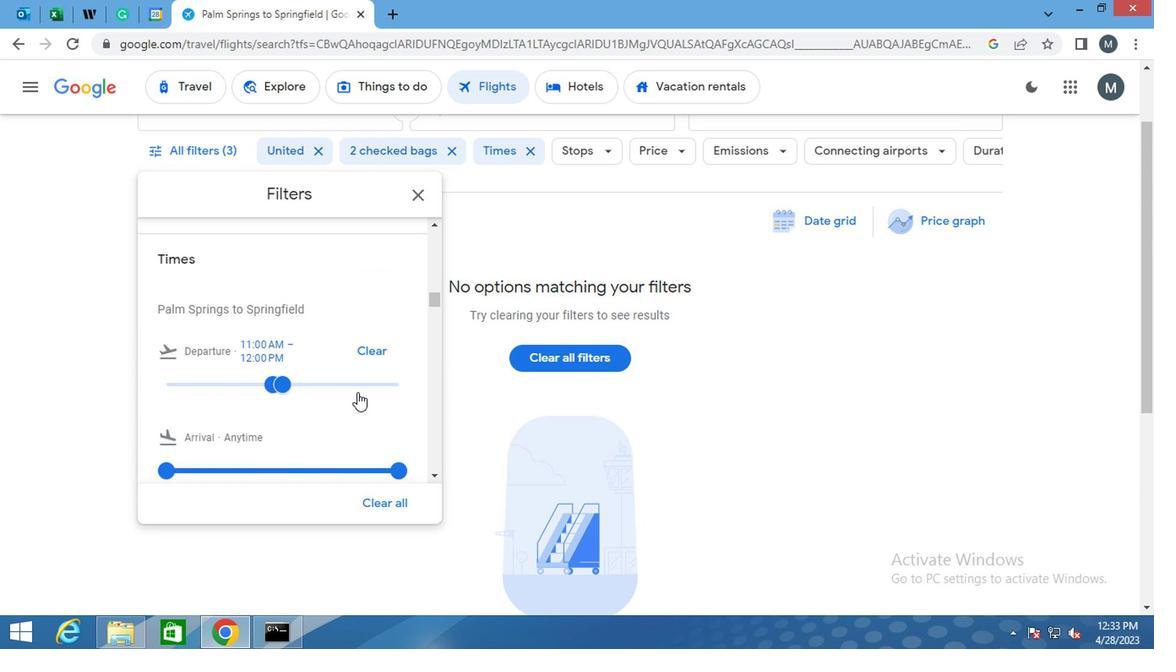 
Action: Mouse moved to (366, 337)
Screenshot: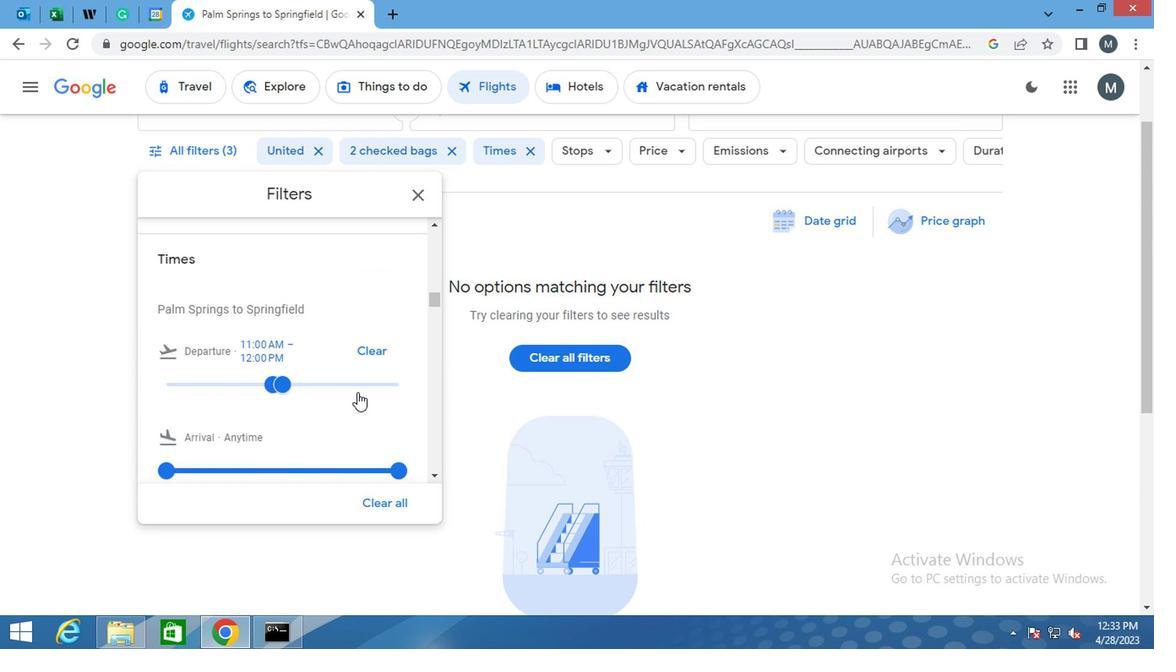 
Action: Mouse scrolled (366, 336) with delta (0, -1)
Screenshot: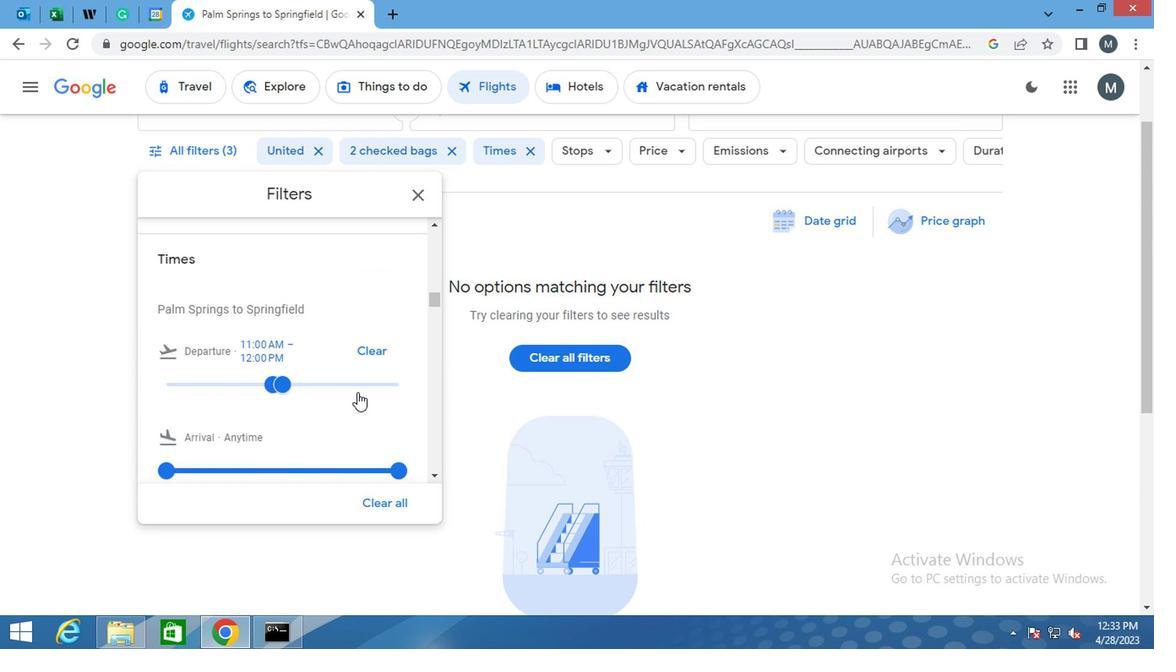 
Action: Mouse moved to (363, 342)
Screenshot: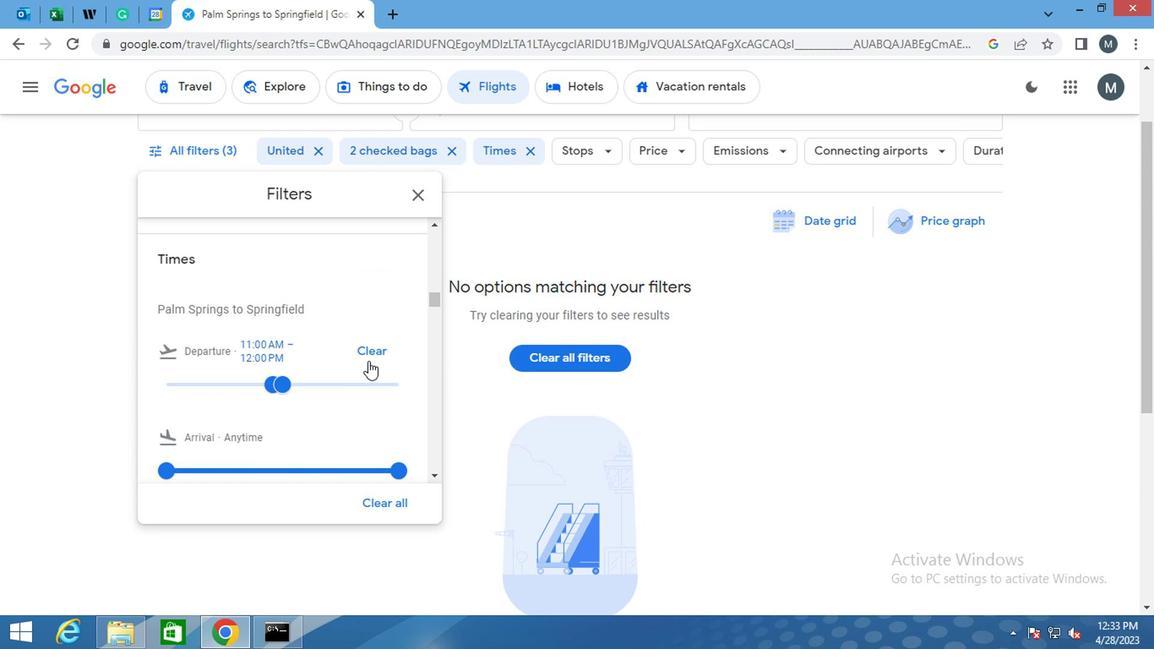 
Action: Mouse scrolled (363, 340) with delta (0, -1)
Screenshot: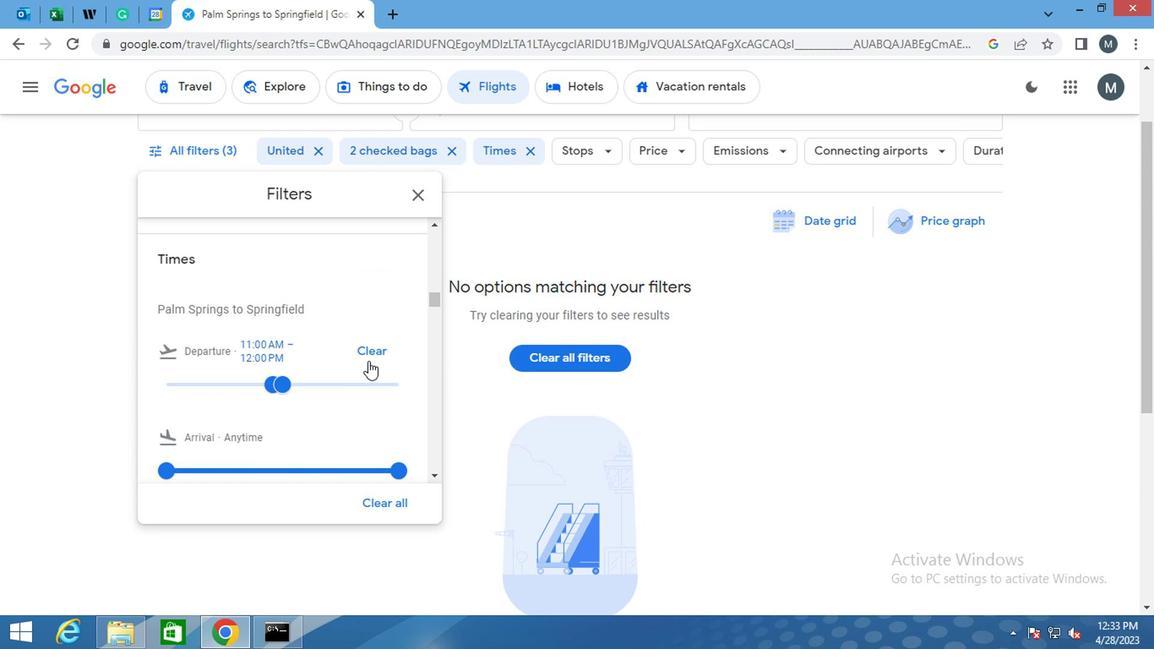 
Action: Mouse moved to (354, 351)
Screenshot: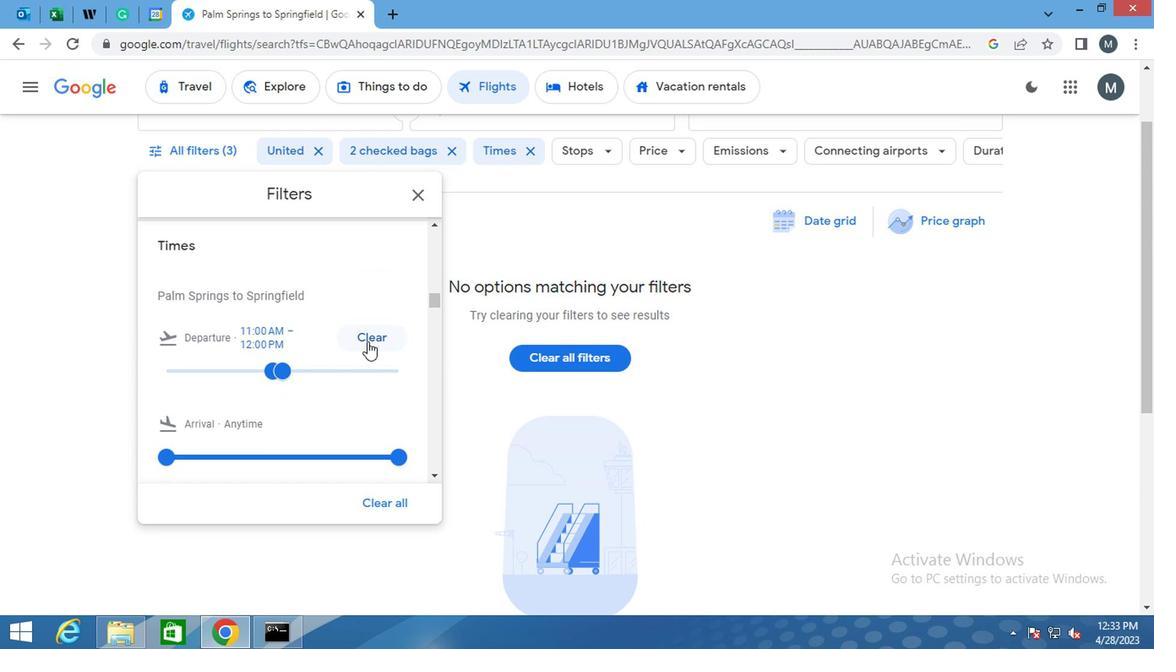 
Action: Mouse scrolled (354, 350) with delta (0, 0)
Screenshot: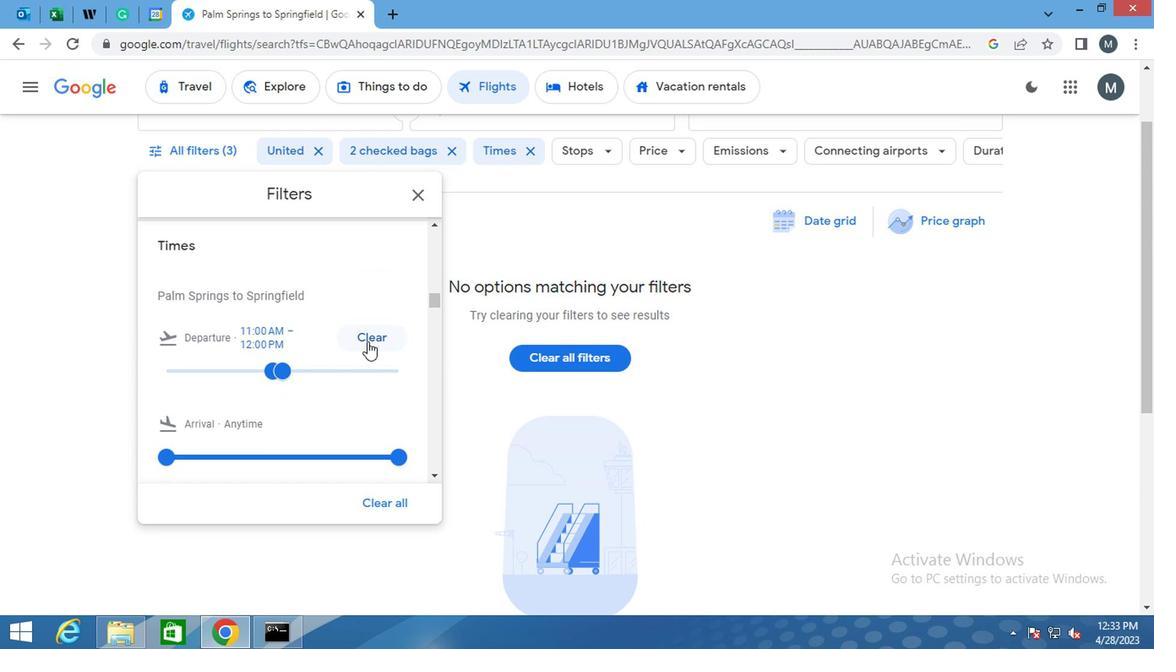 
Action: Mouse moved to (353, 352)
Screenshot: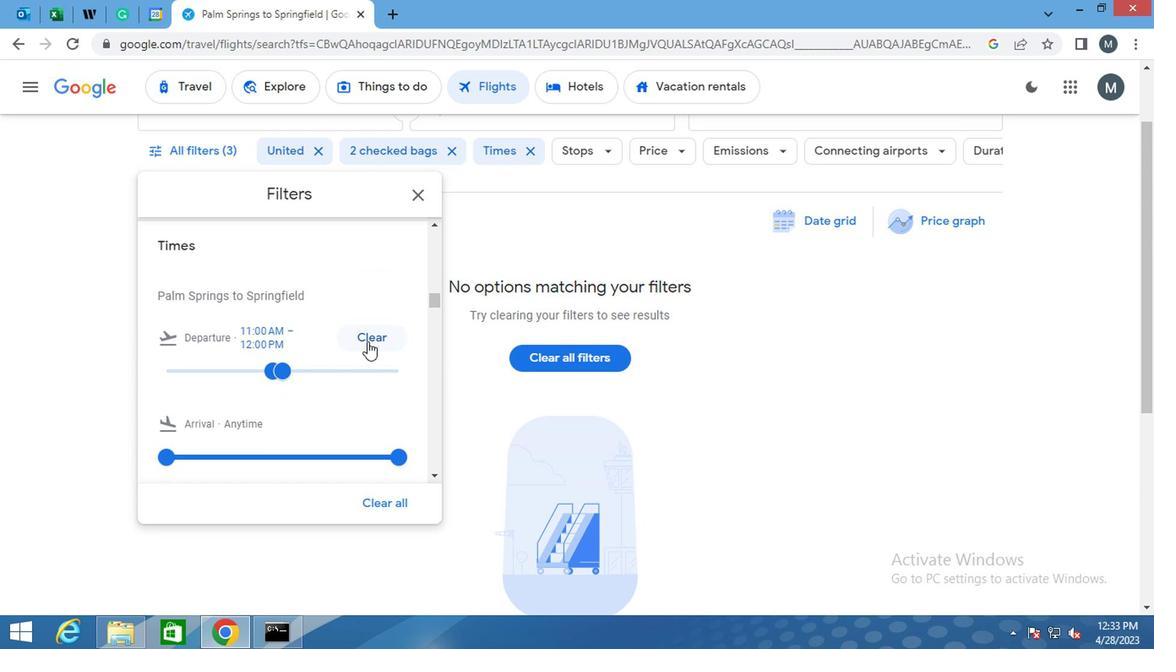 
Action: Mouse scrolled (353, 352) with delta (0, 0)
Screenshot: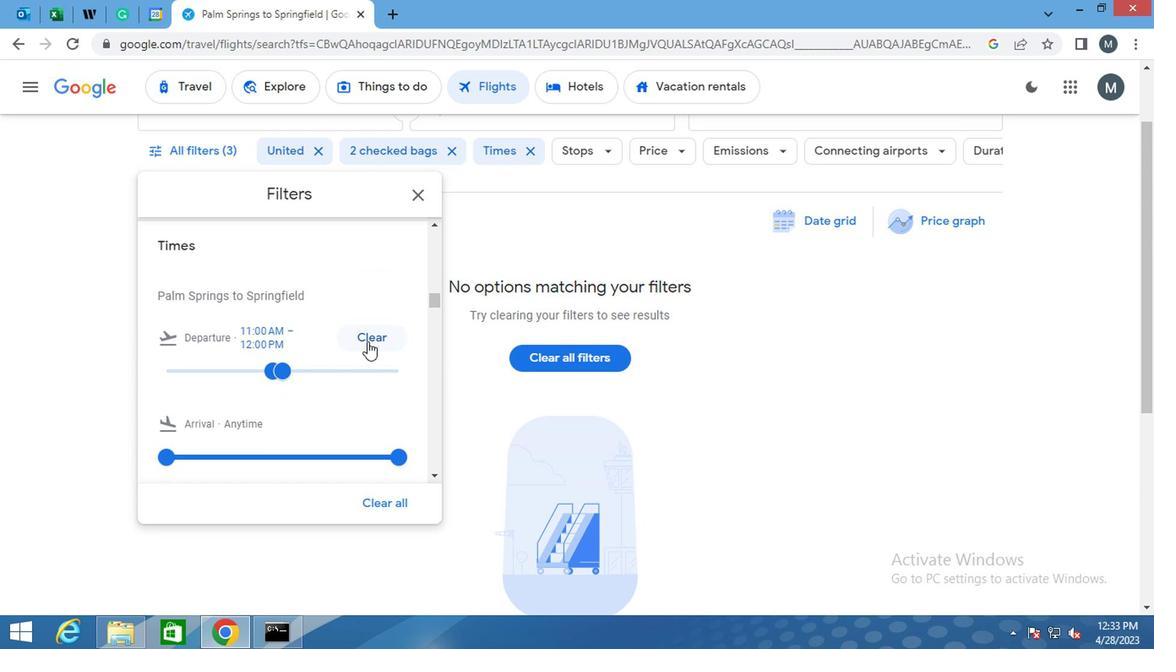 
Action: Mouse moved to (351, 357)
Screenshot: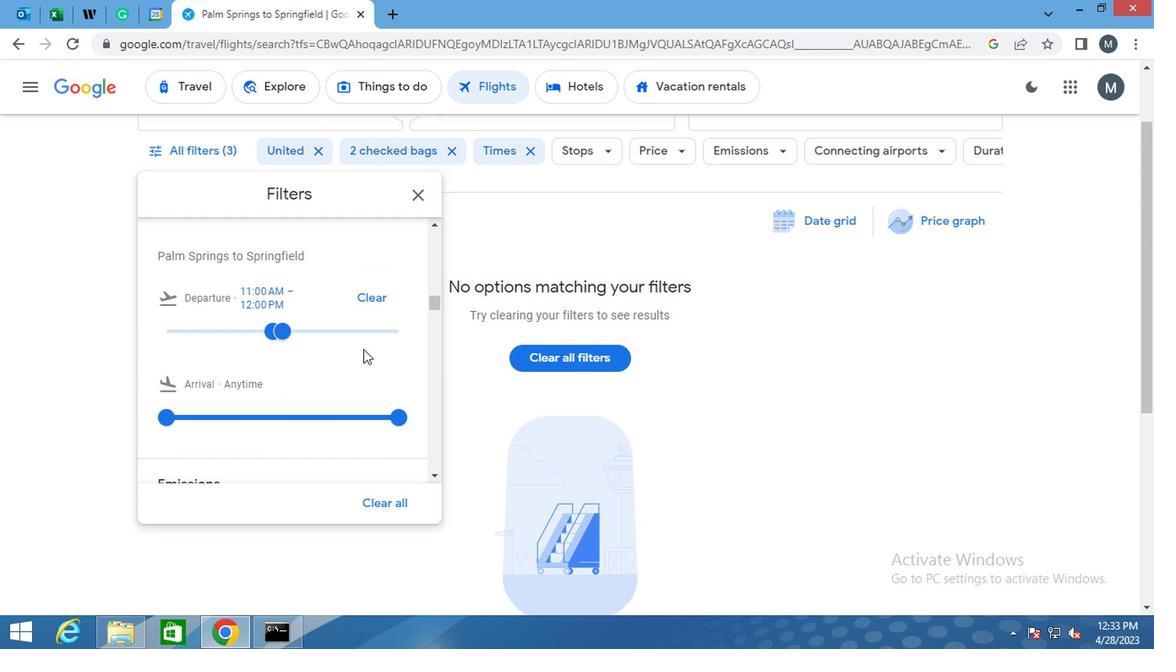 
Action: Mouse scrolled (351, 357) with delta (0, 0)
Screenshot: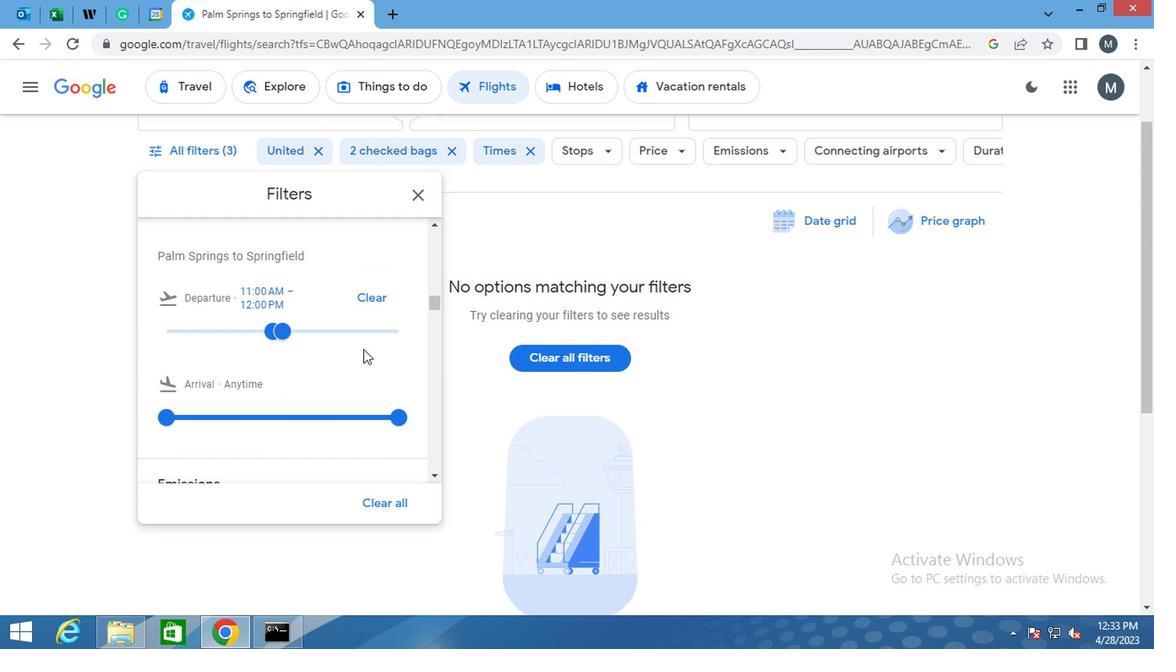
Action: Mouse moved to (339, 372)
Screenshot: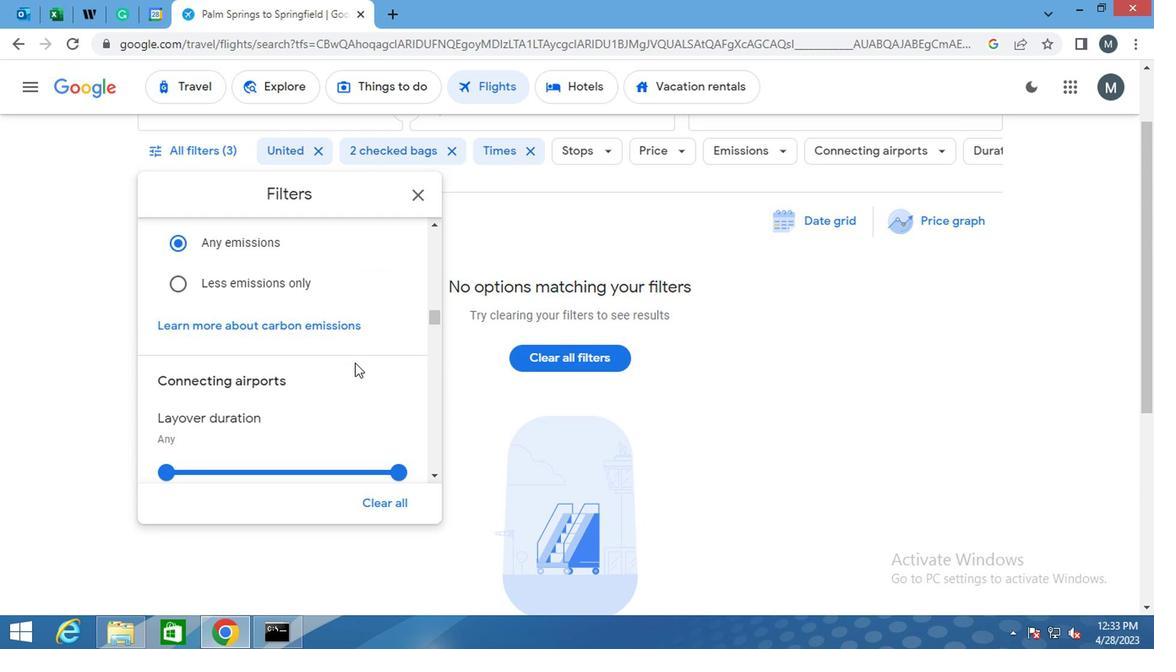 
Action: Mouse scrolled (339, 371) with delta (0, 0)
Screenshot: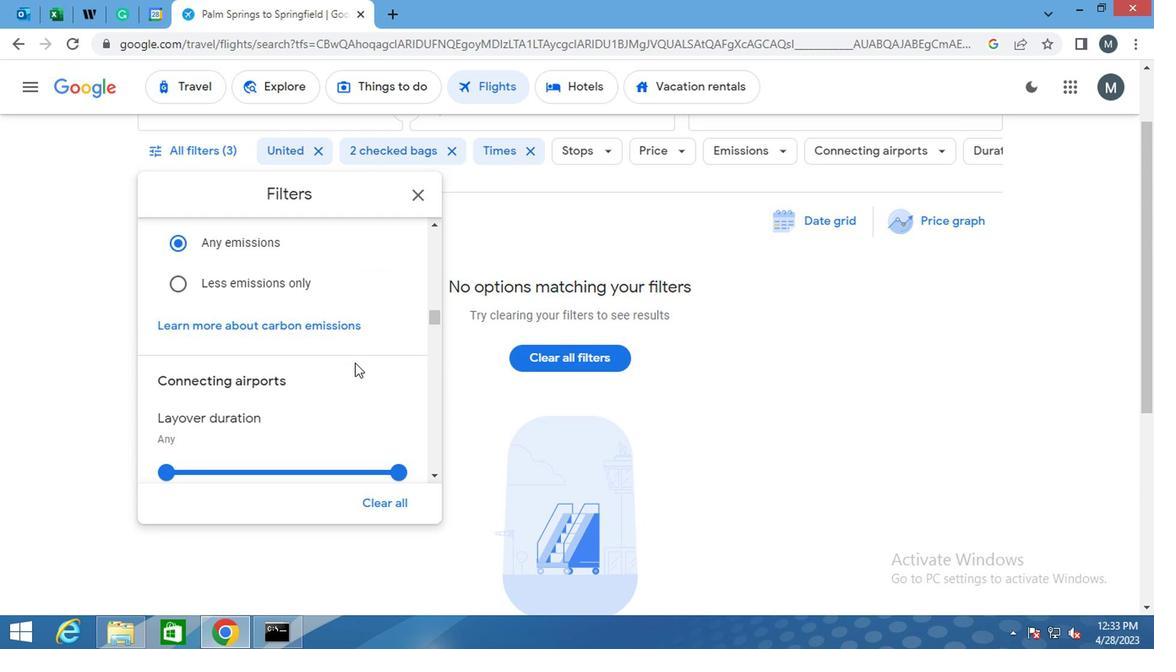 
Action: Mouse scrolled (339, 371) with delta (0, 0)
Screenshot: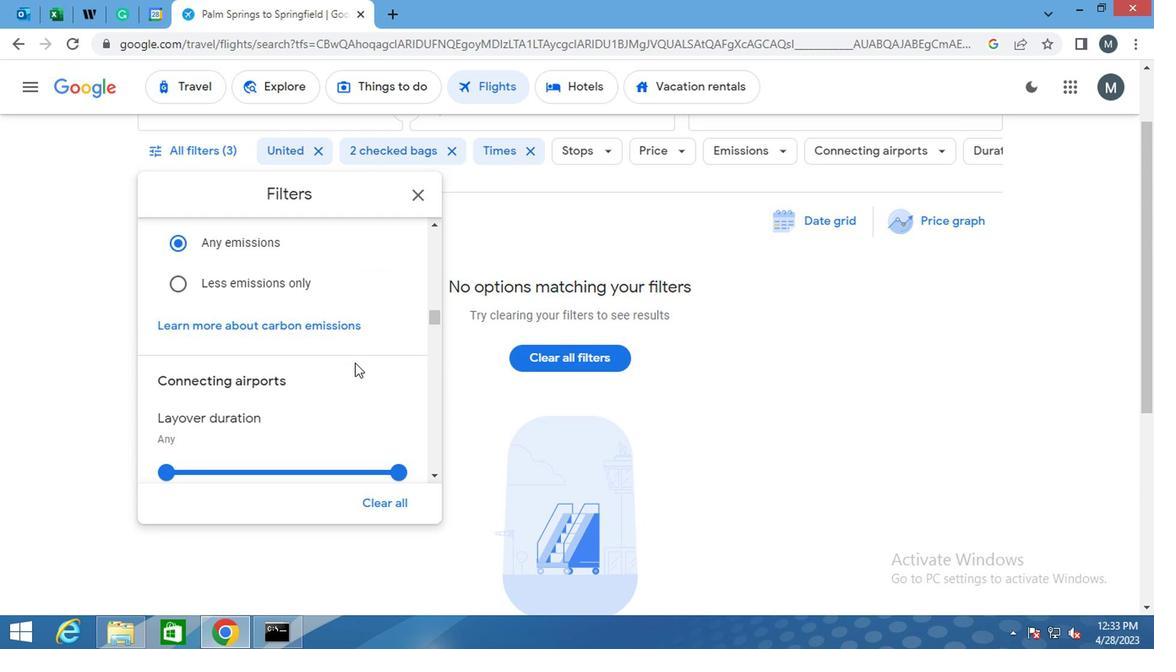 
Action: Mouse scrolled (339, 371) with delta (0, 0)
Screenshot: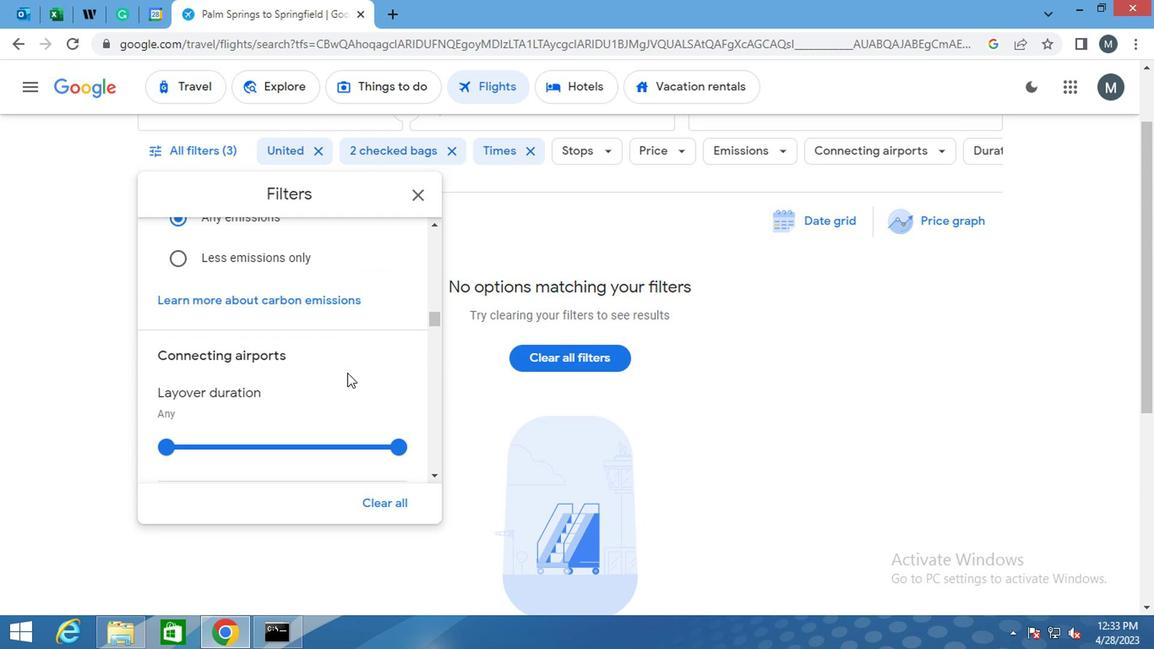 
Action: Mouse scrolled (339, 371) with delta (0, 0)
Screenshot: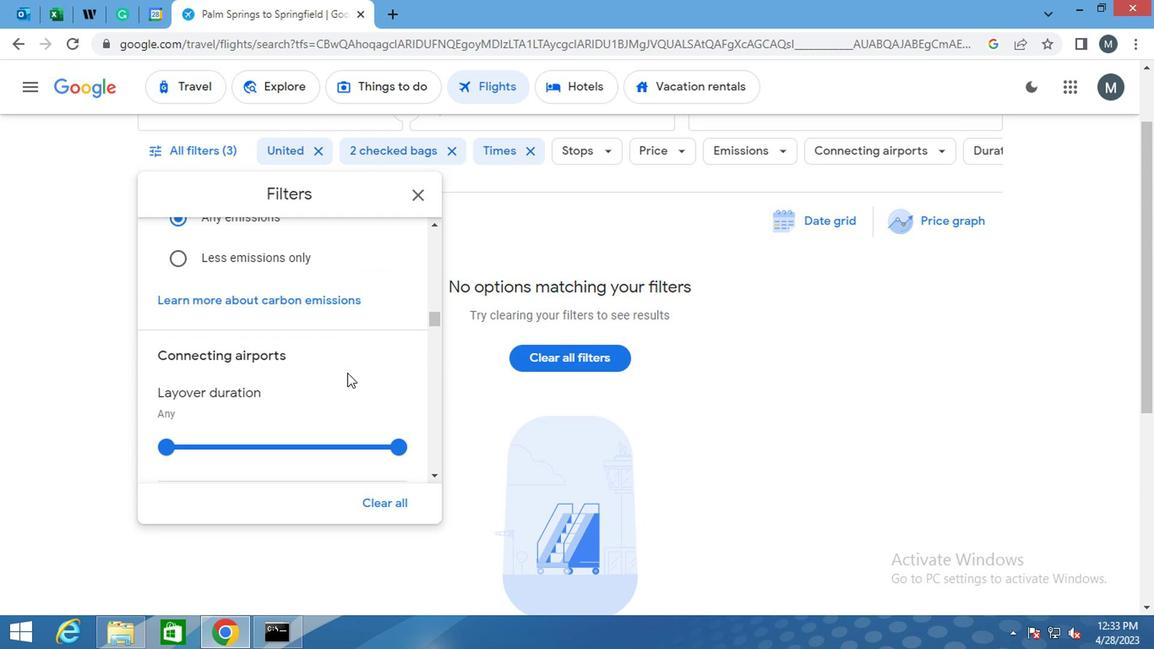 
Action: Mouse moved to (334, 376)
Screenshot: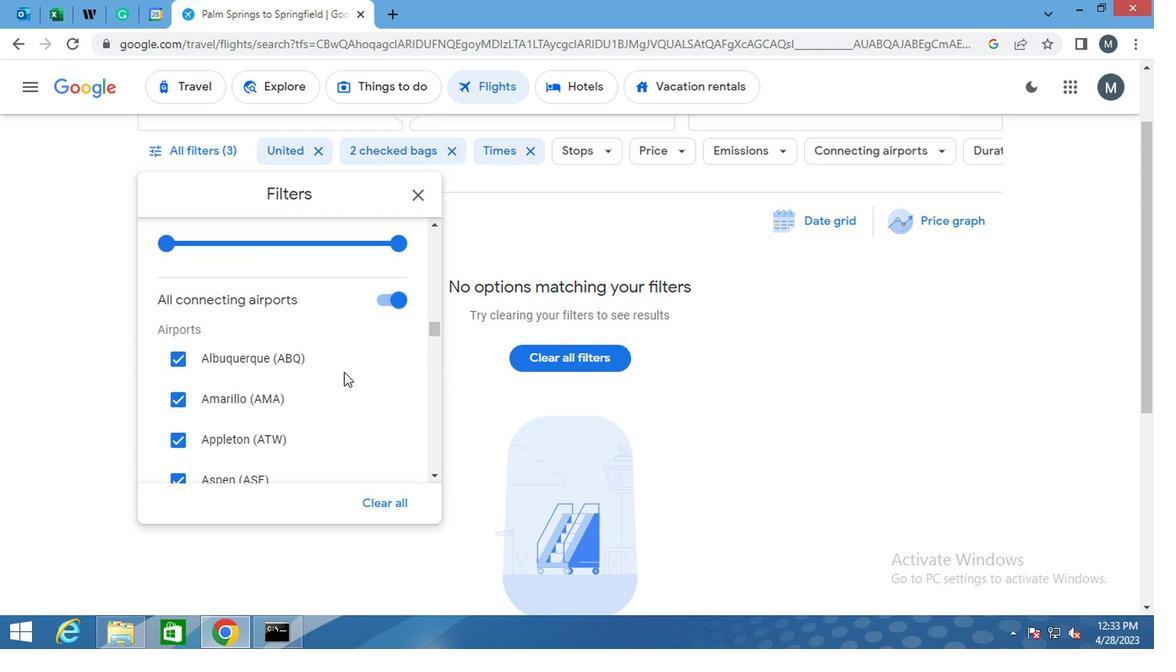 
Action: Mouse scrolled (334, 375) with delta (0, 0)
Screenshot: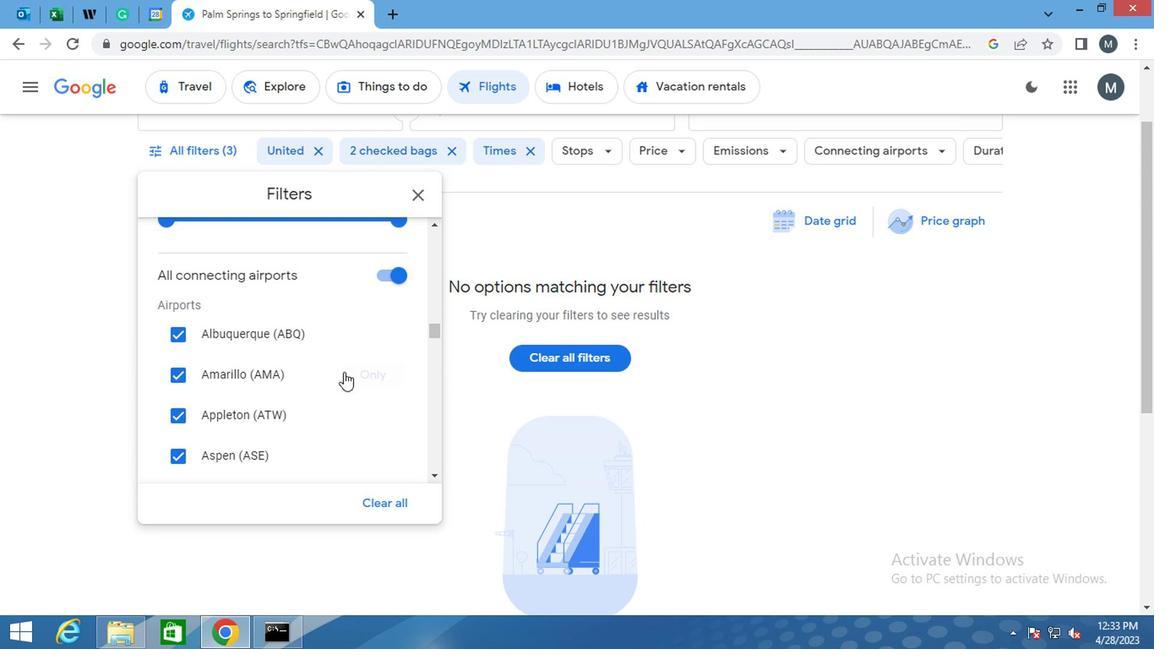 
Action: Mouse scrolled (334, 375) with delta (0, 0)
Screenshot: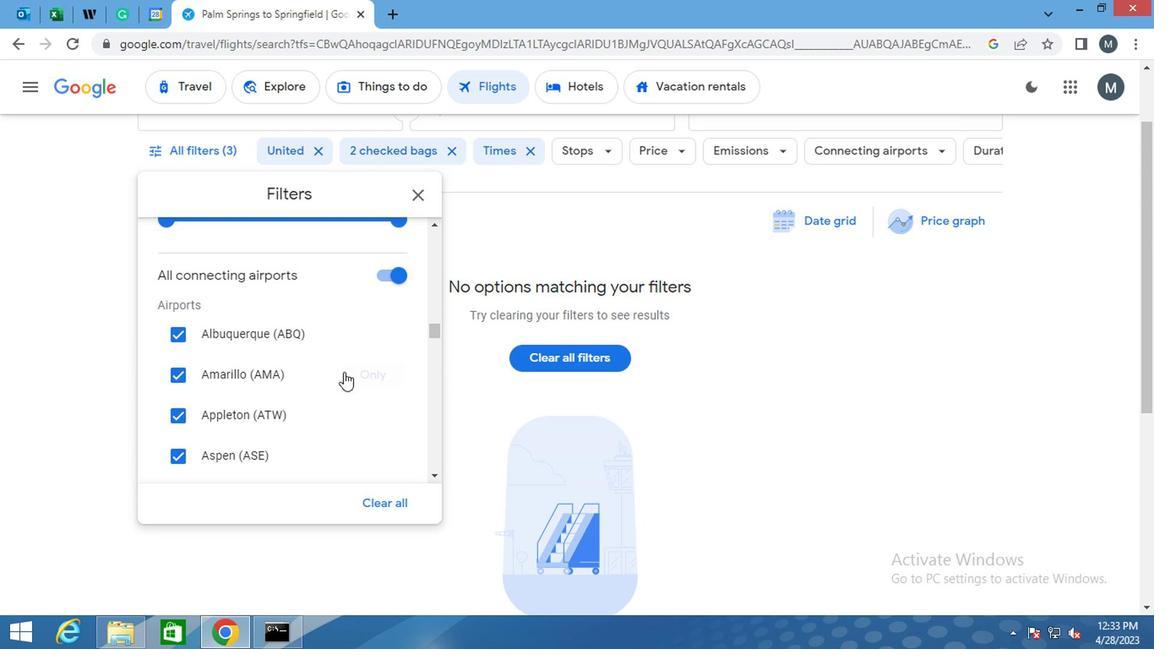
Action: Mouse scrolled (334, 375) with delta (0, 0)
Screenshot: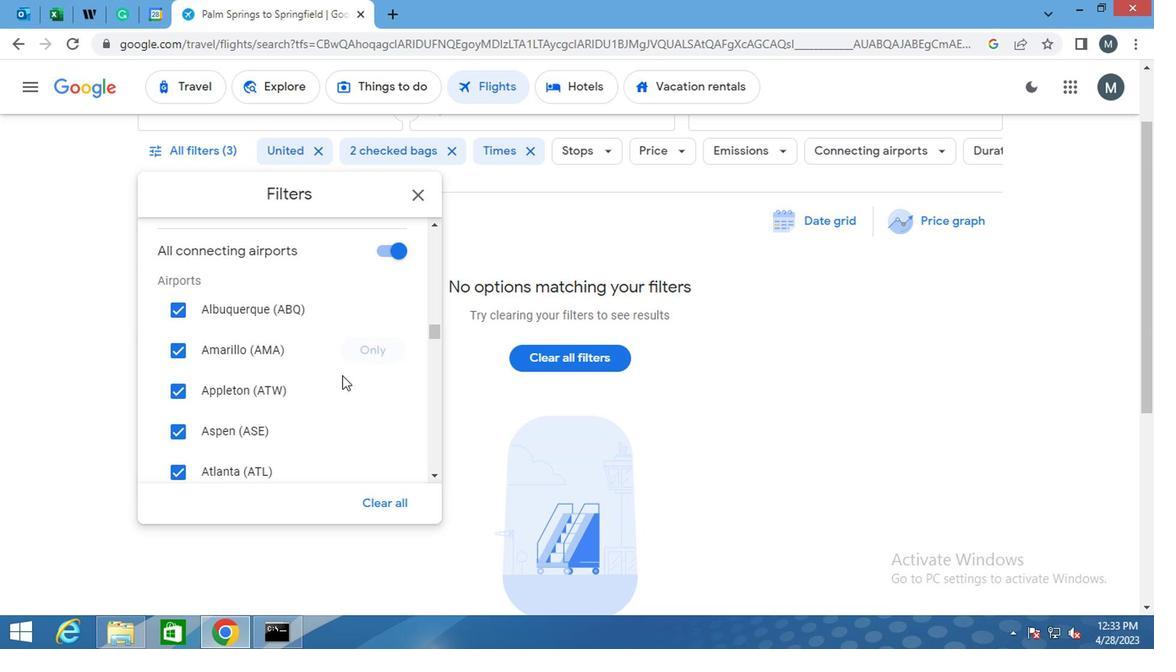 
Action: Mouse scrolled (334, 375) with delta (0, 0)
Screenshot: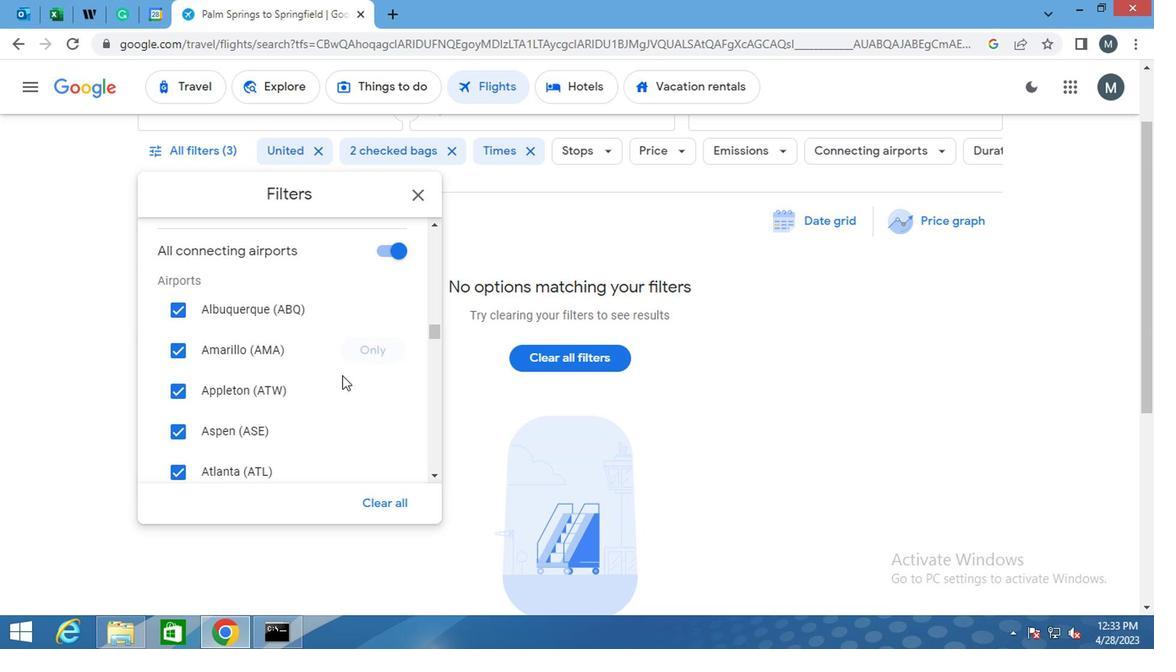 
Action: Mouse moved to (333, 381)
Screenshot: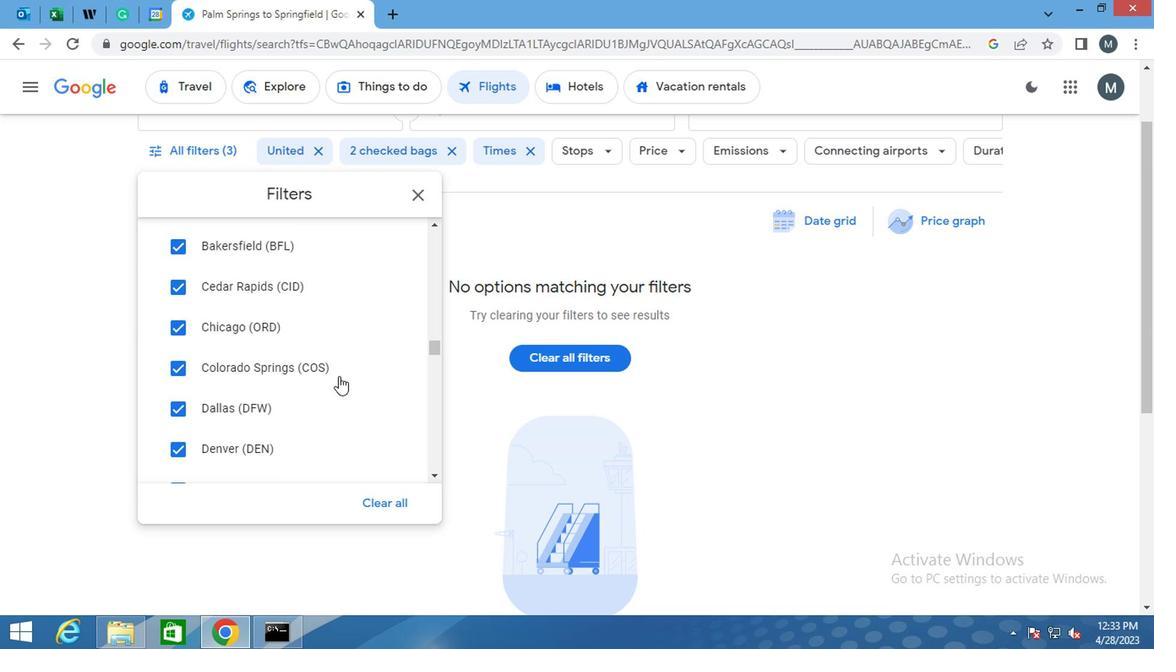 
Action: Mouse scrolled (333, 380) with delta (0, -1)
Screenshot: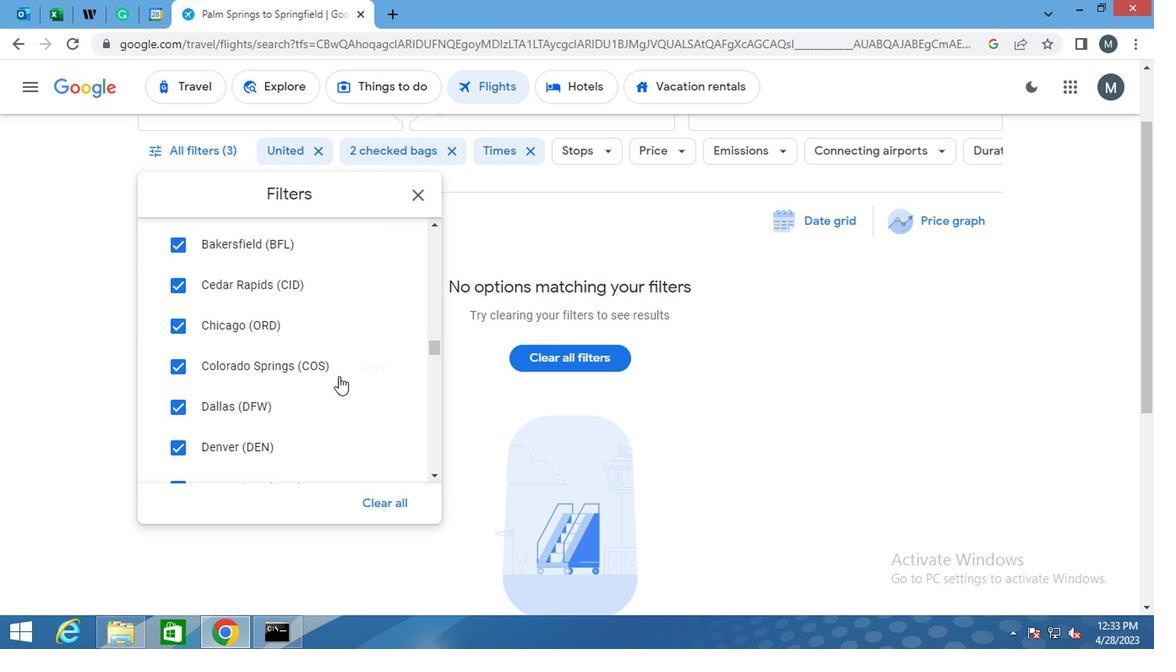 
Action: Mouse scrolled (333, 380) with delta (0, -1)
Screenshot: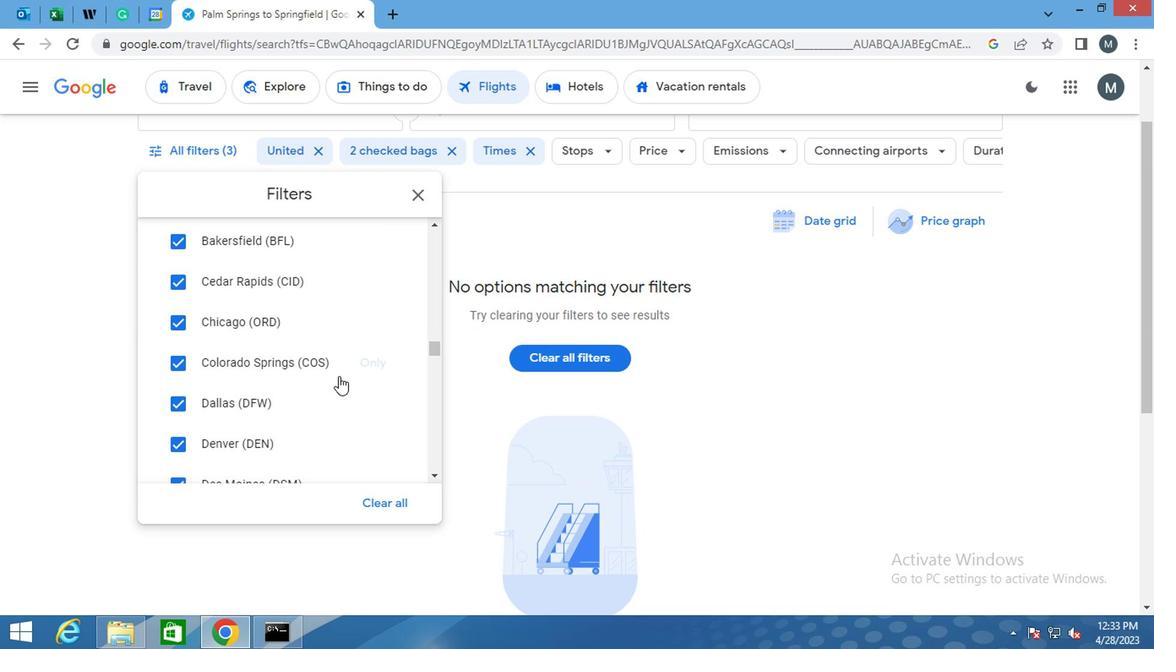 
Action: Mouse moved to (333, 380)
Screenshot: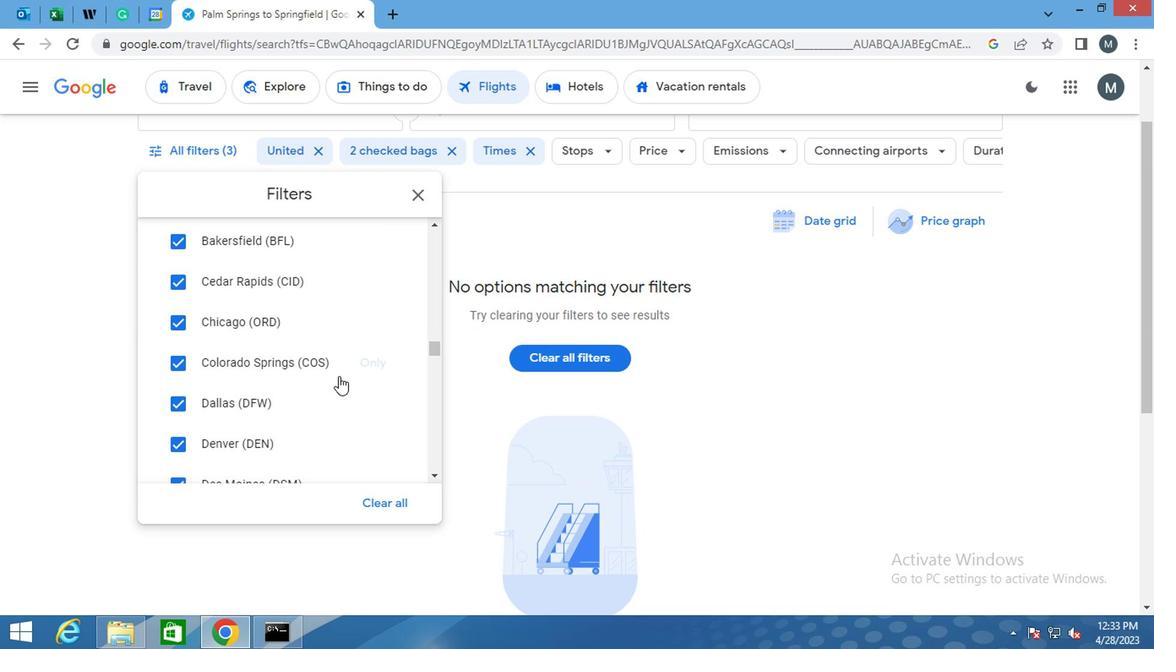 
Action: Mouse scrolled (333, 379) with delta (0, 0)
Screenshot: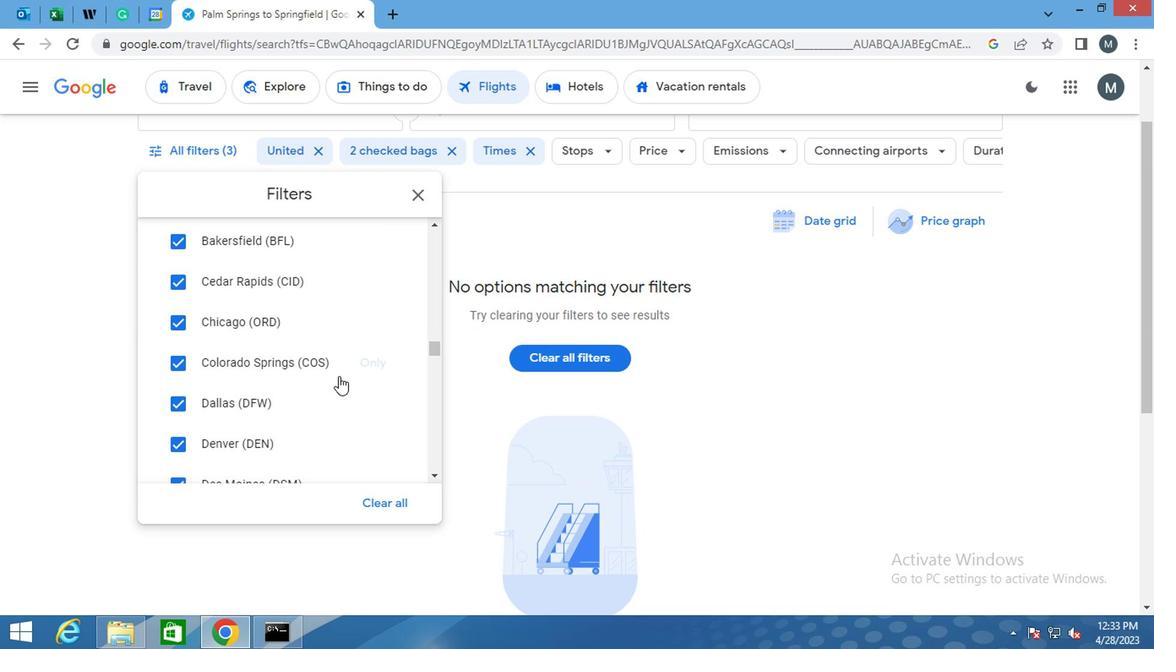 
Action: Mouse moved to (333, 385)
Screenshot: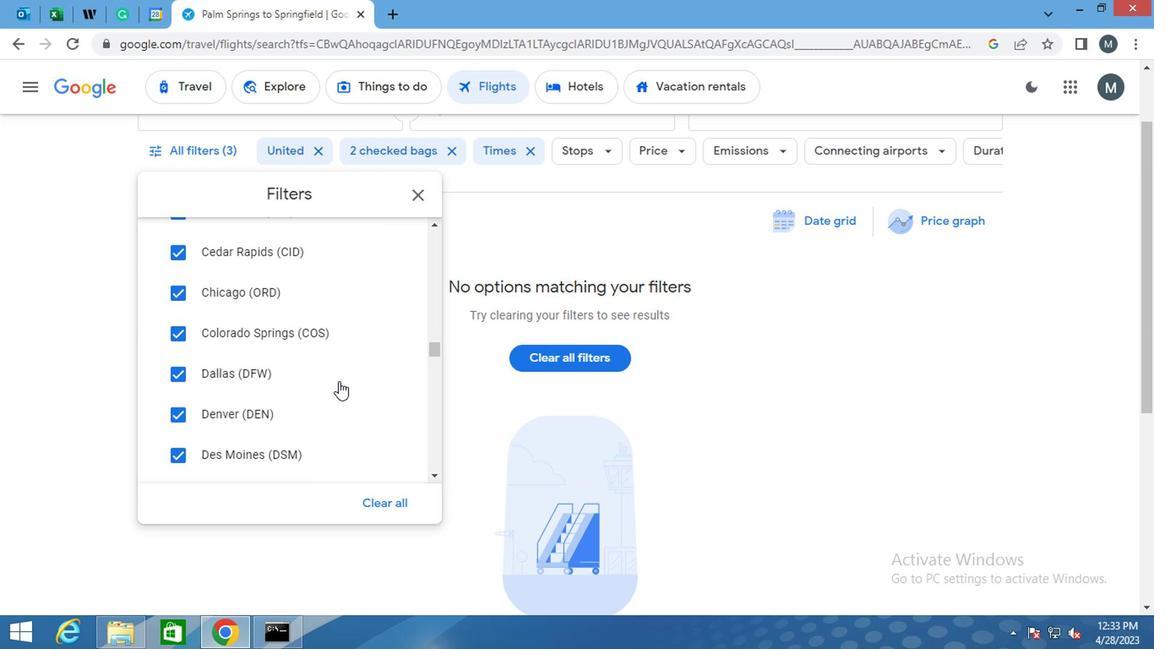 
Action: Mouse scrolled (333, 384) with delta (0, -1)
Screenshot: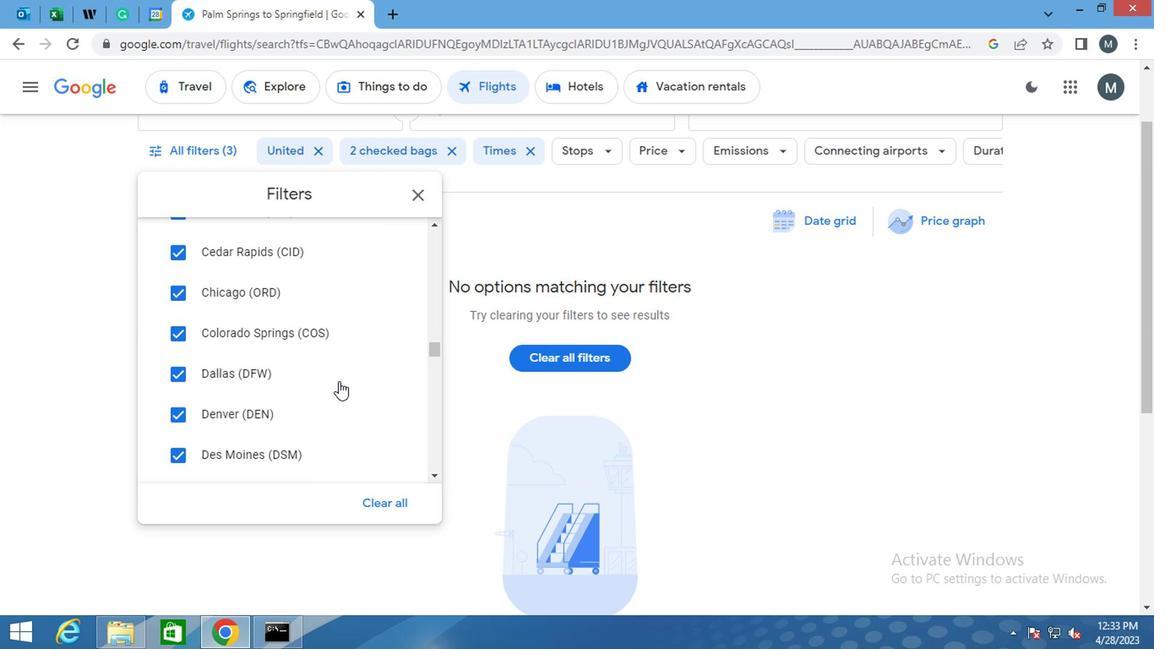 
Action: Mouse moved to (333, 387)
Screenshot: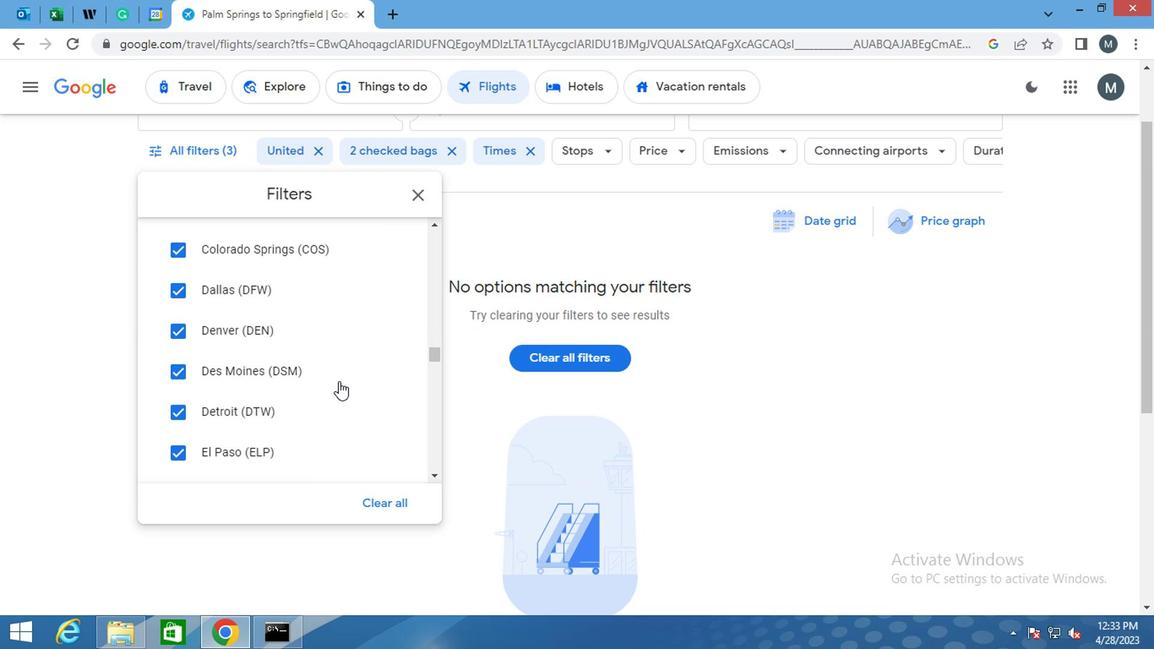
Action: Mouse scrolled (333, 386) with delta (0, 0)
Screenshot: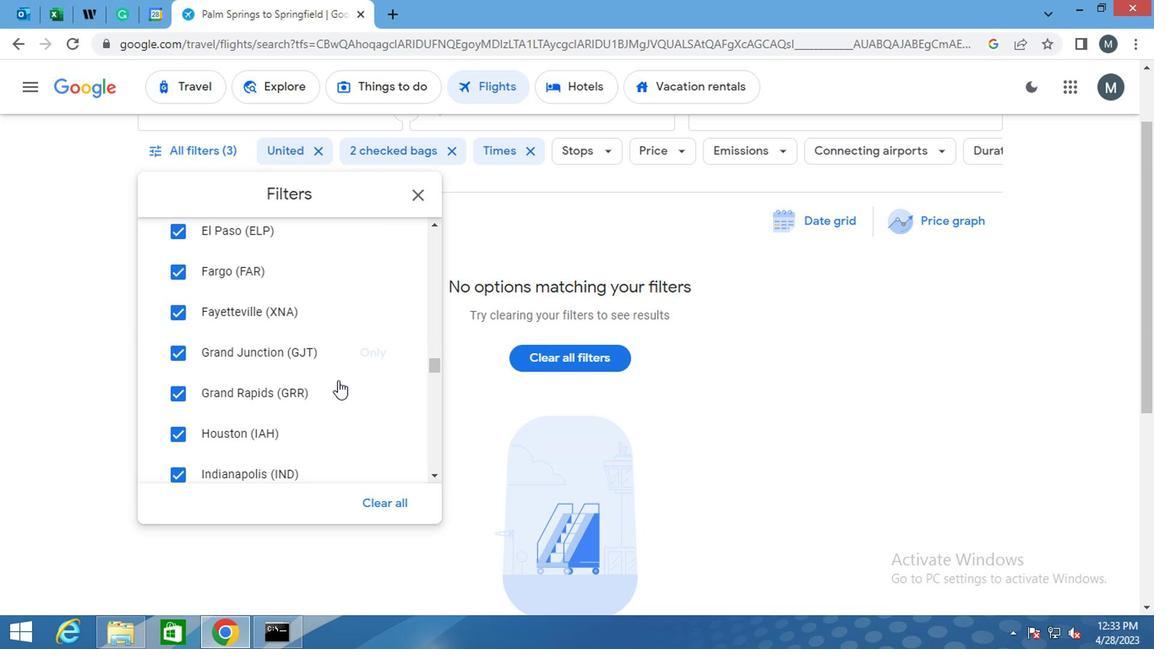 
Action: Mouse scrolled (333, 386) with delta (0, 0)
Screenshot: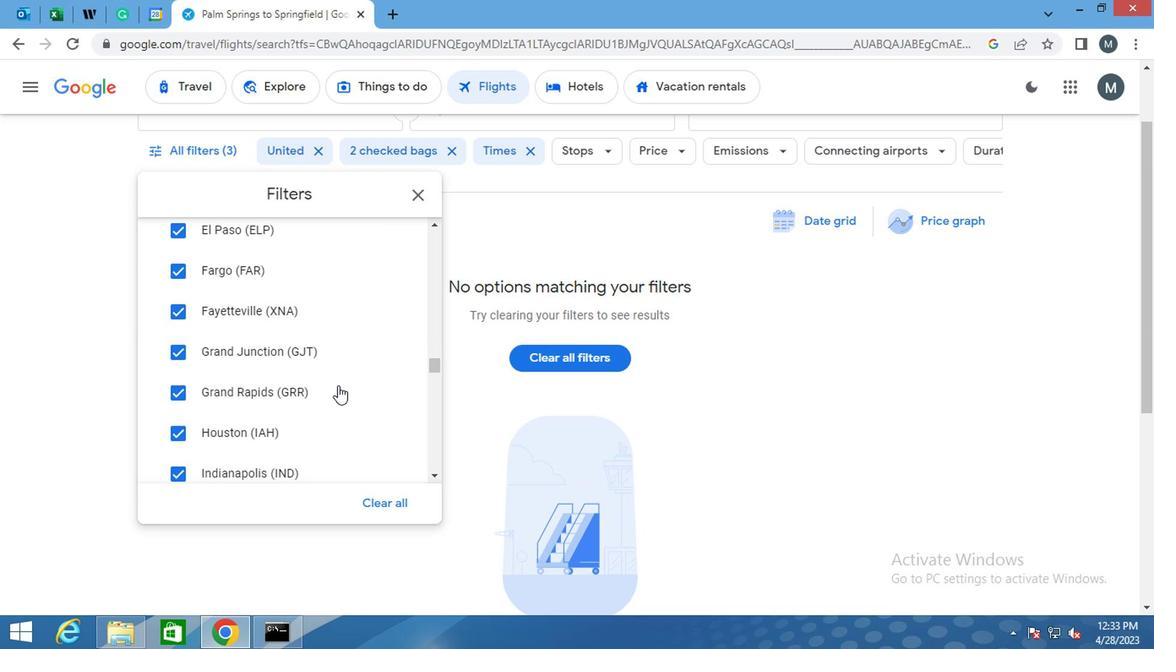 
Action: Mouse scrolled (333, 386) with delta (0, 0)
Screenshot: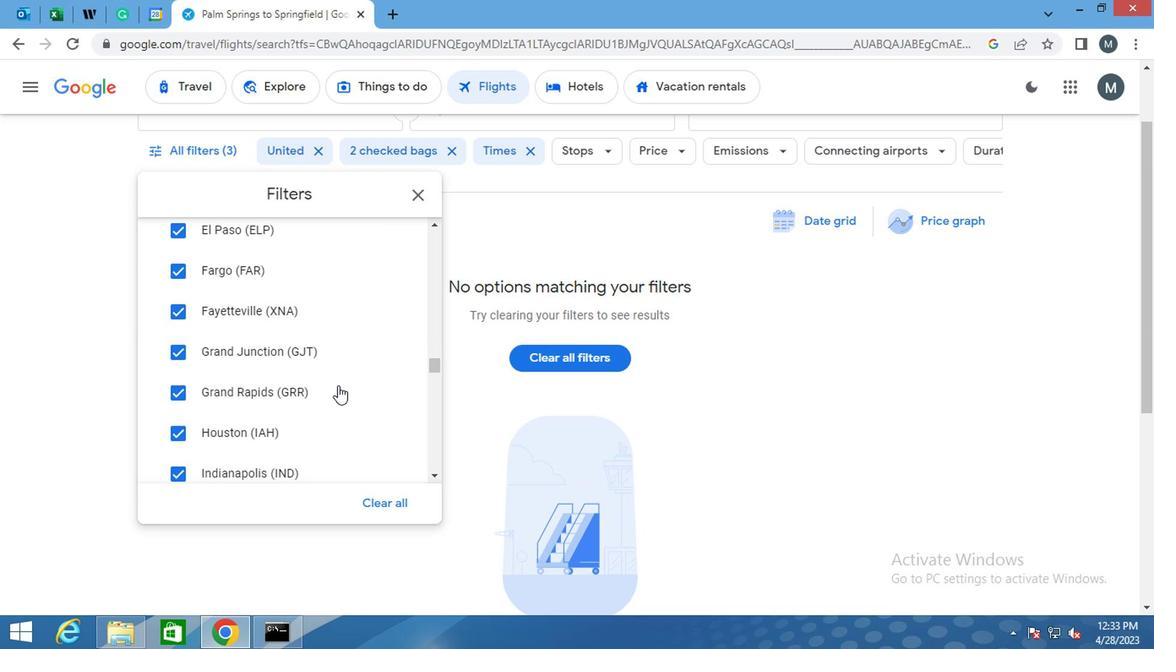 
Action: Mouse moved to (333, 388)
Screenshot: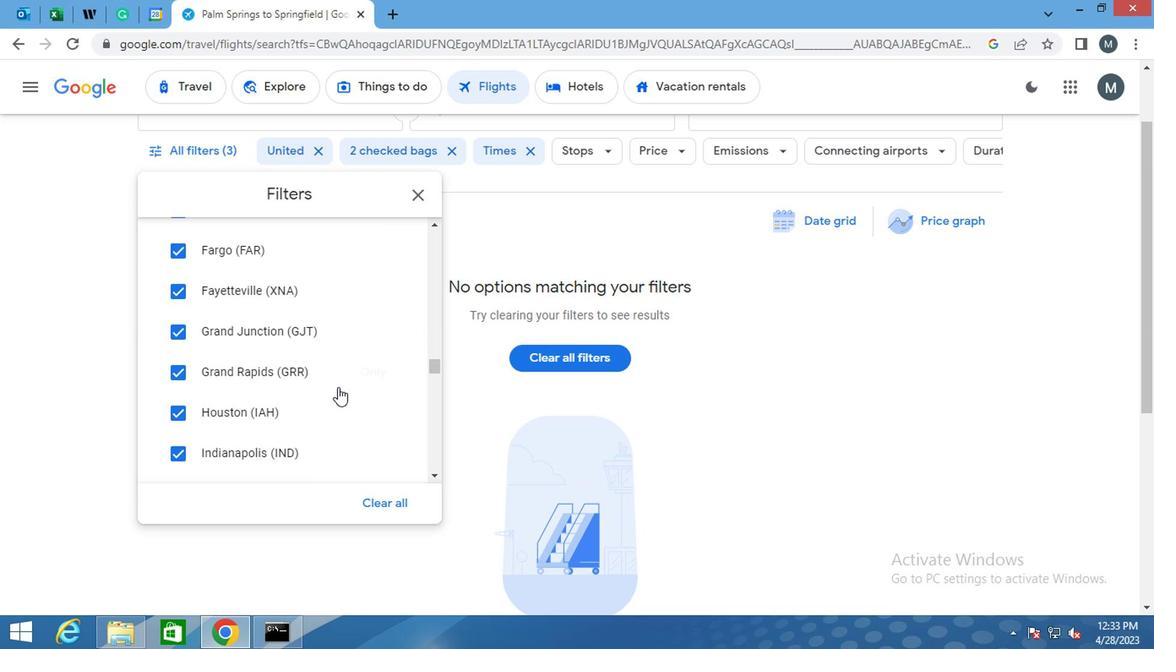 
Action: Mouse scrolled (333, 388) with delta (0, 0)
Screenshot: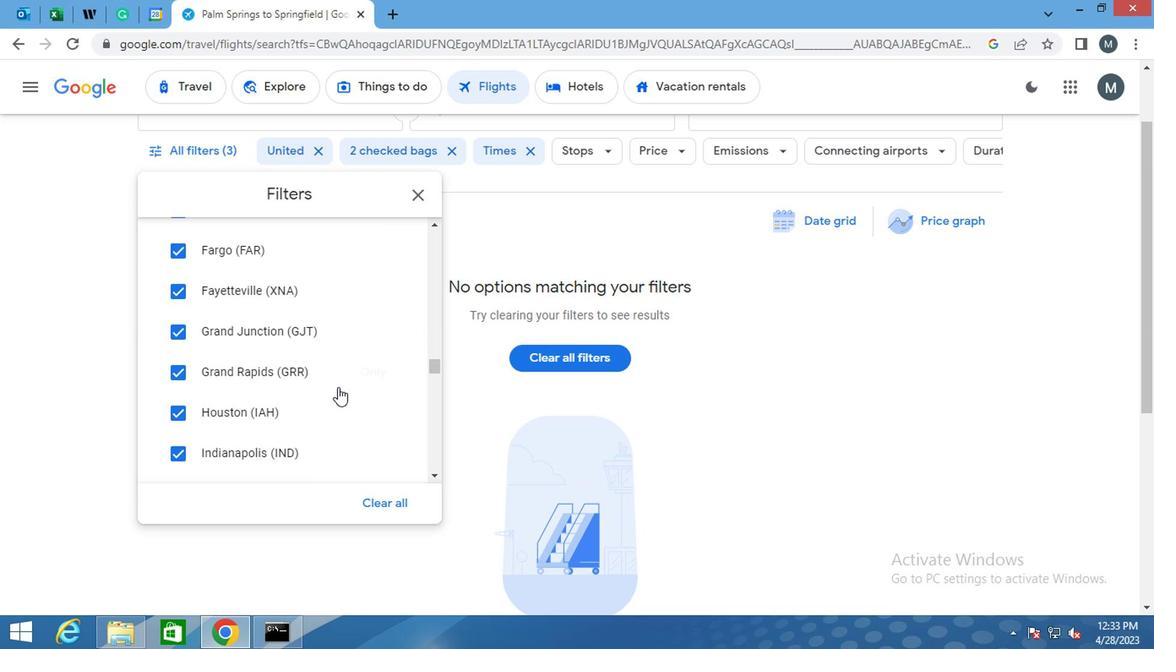 
Action: Mouse moved to (327, 391)
Screenshot: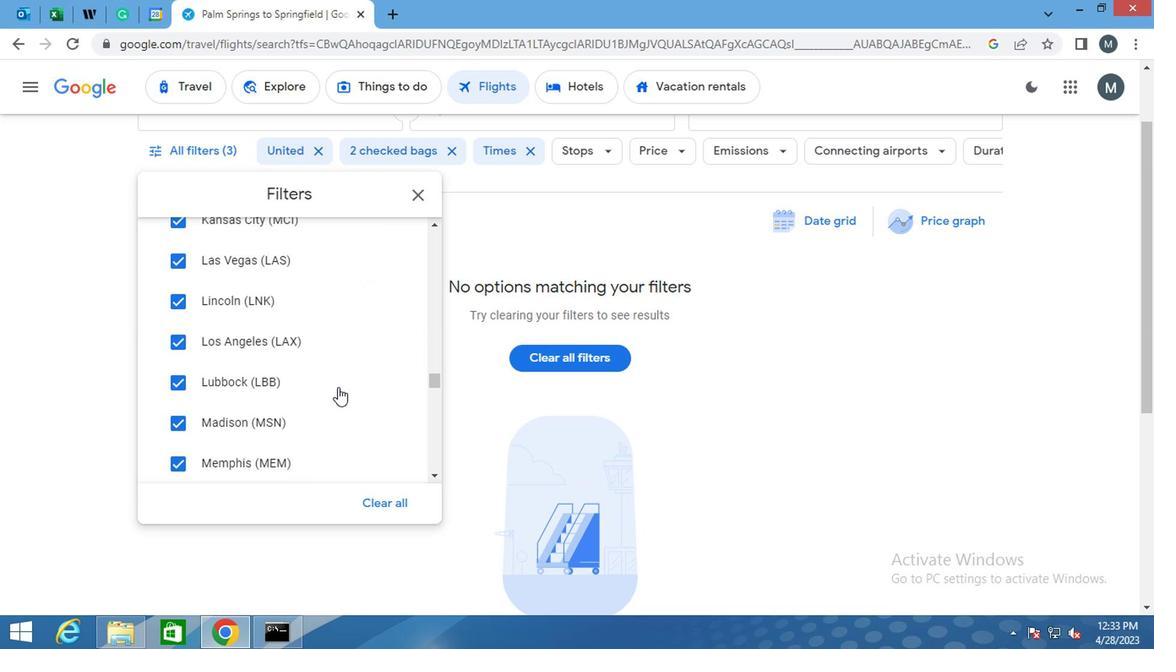 
Action: Mouse scrolled (327, 390) with delta (0, 0)
Screenshot: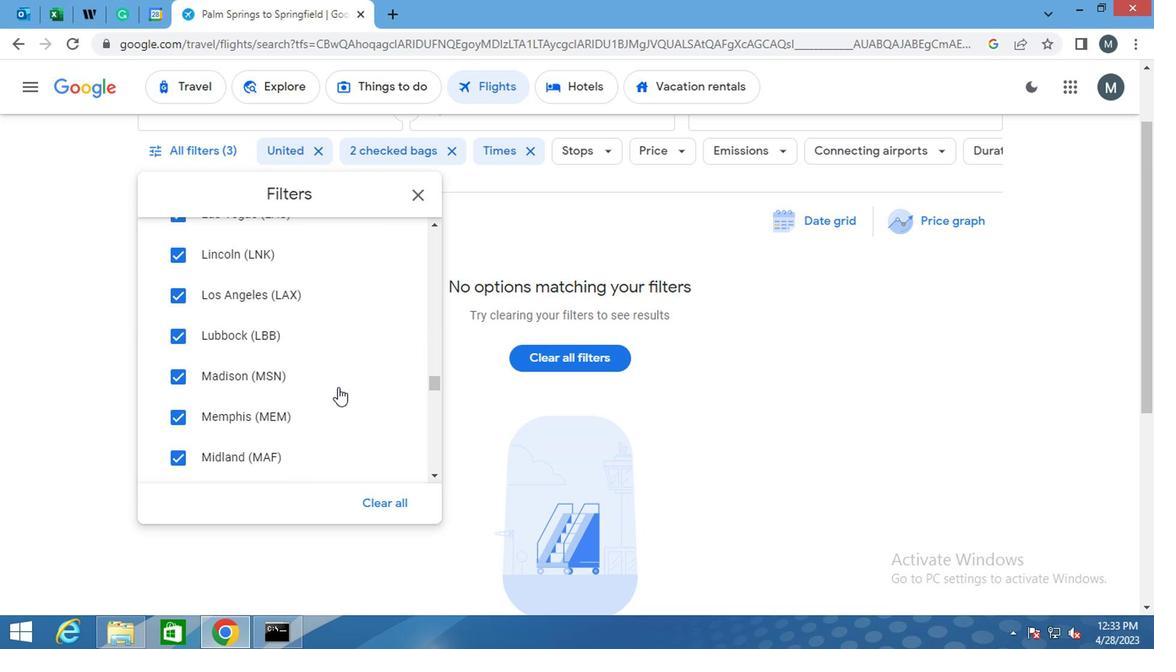 
Action: Mouse scrolled (327, 390) with delta (0, 0)
Screenshot: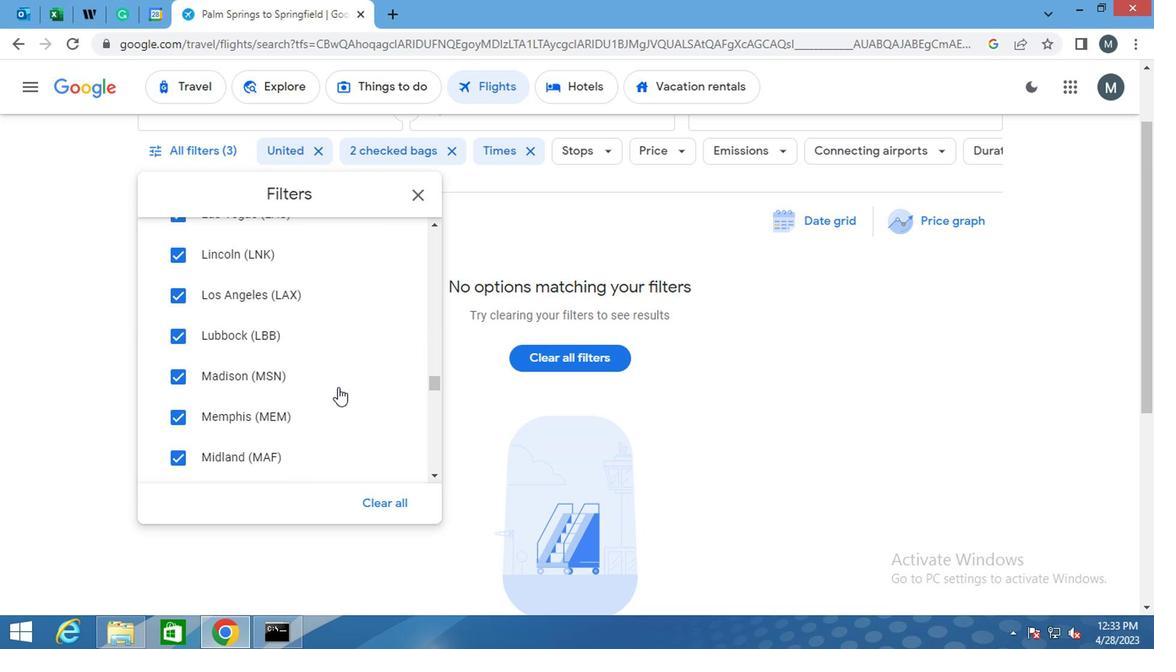 
Action: Mouse scrolled (327, 390) with delta (0, 0)
Screenshot: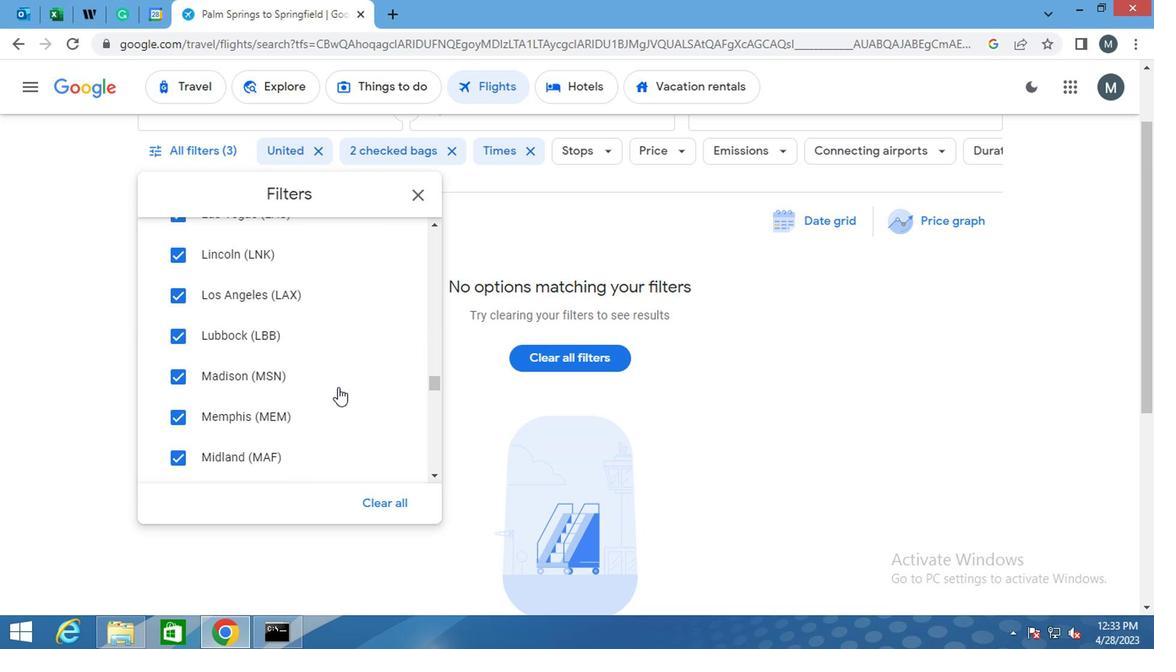 
Action: Mouse scrolled (327, 390) with delta (0, 0)
Screenshot: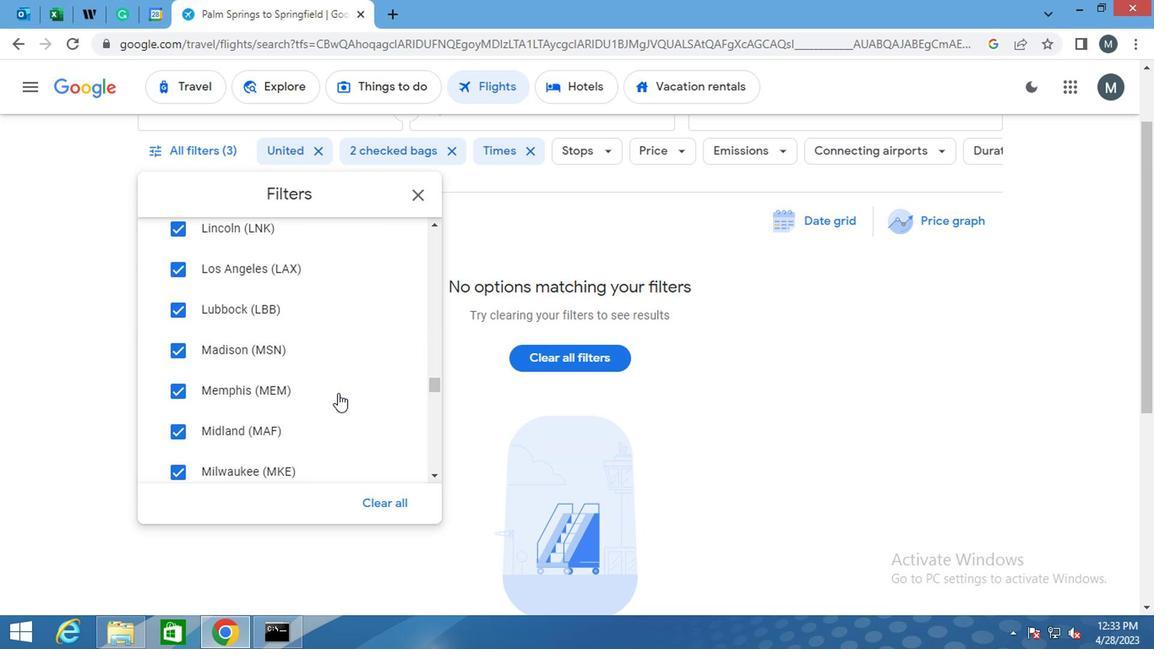 
Action: Mouse moved to (327, 394)
Screenshot: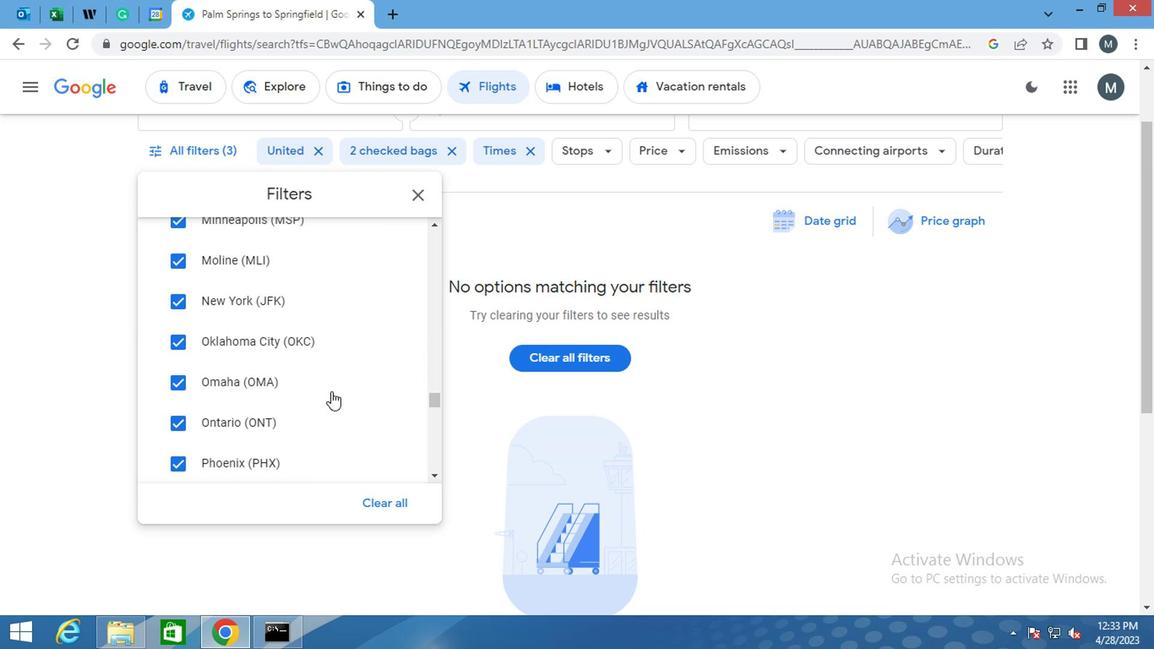 
Action: Mouse scrolled (327, 393) with delta (0, -1)
Screenshot: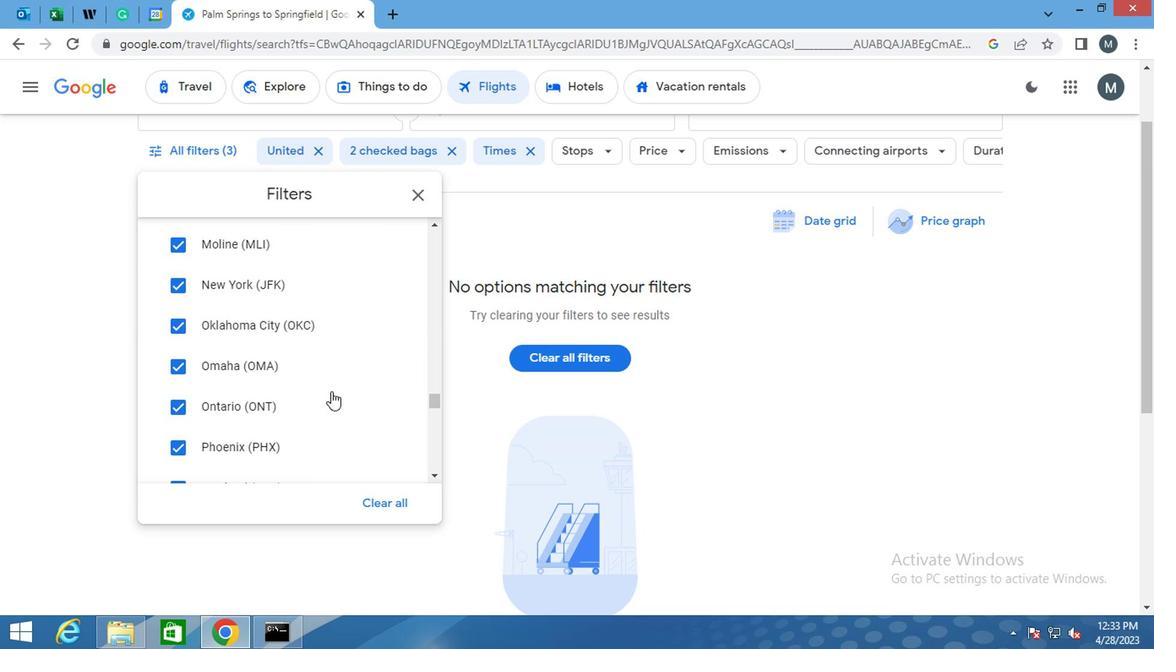 
Action: Mouse scrolled (327, 393) with delta (0, -1)
Screenshot: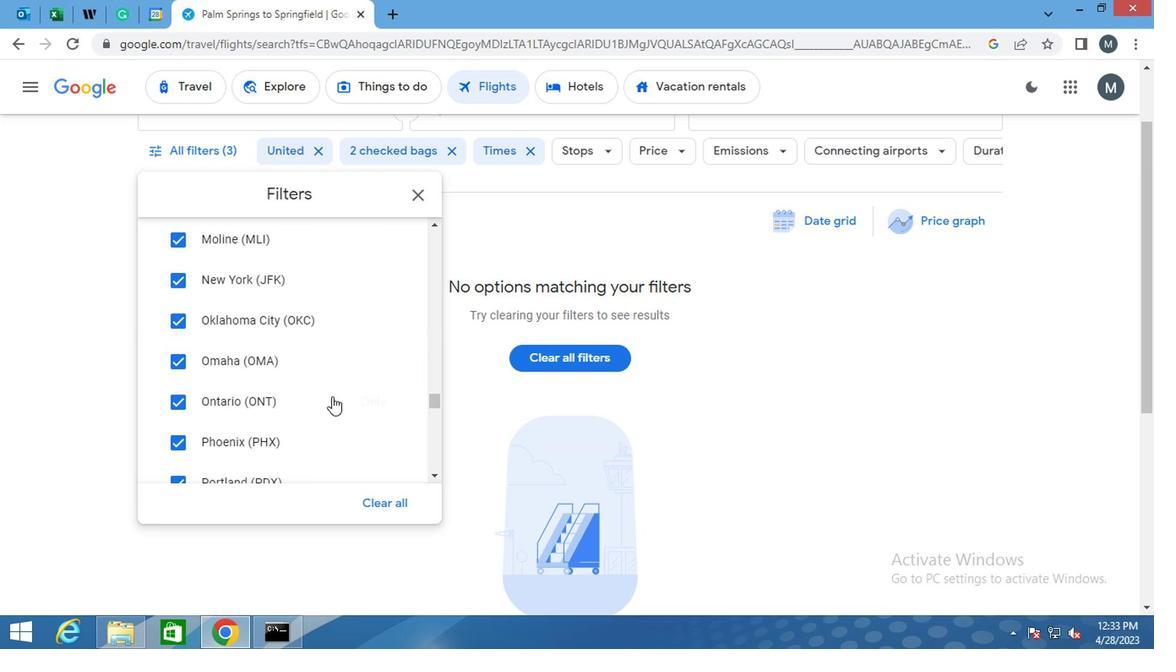 
Action: Mouse scrolled (327, 393) with delta (0, -1)
Screenshot: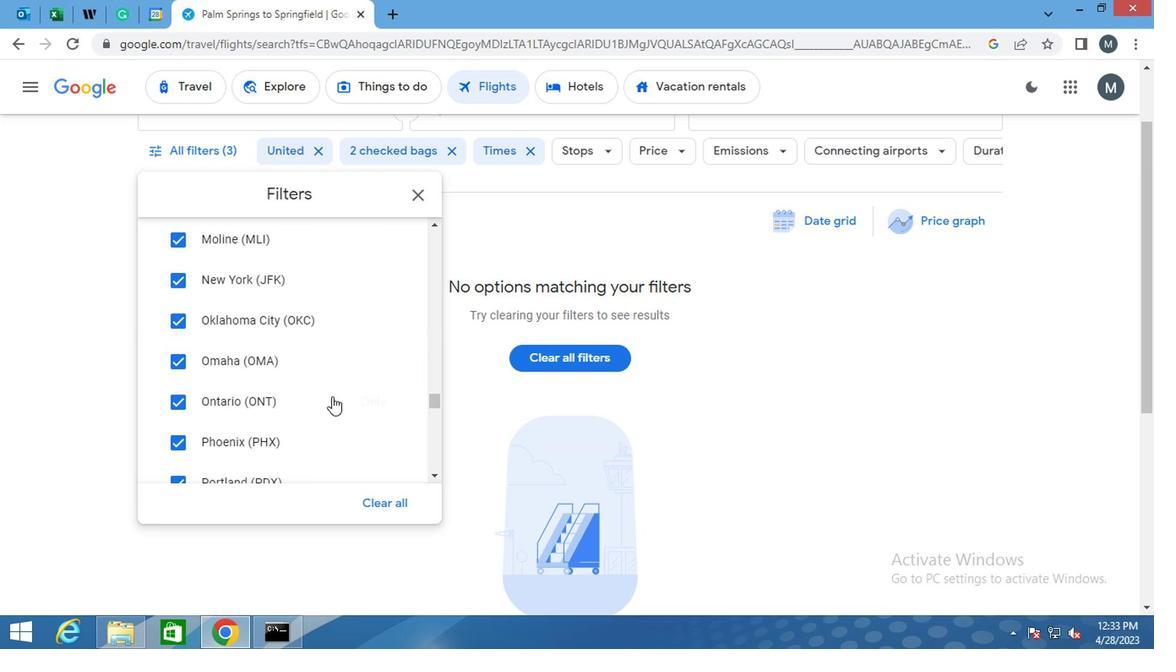 
Action: Mouse moved to (327, 394)
Screenshot: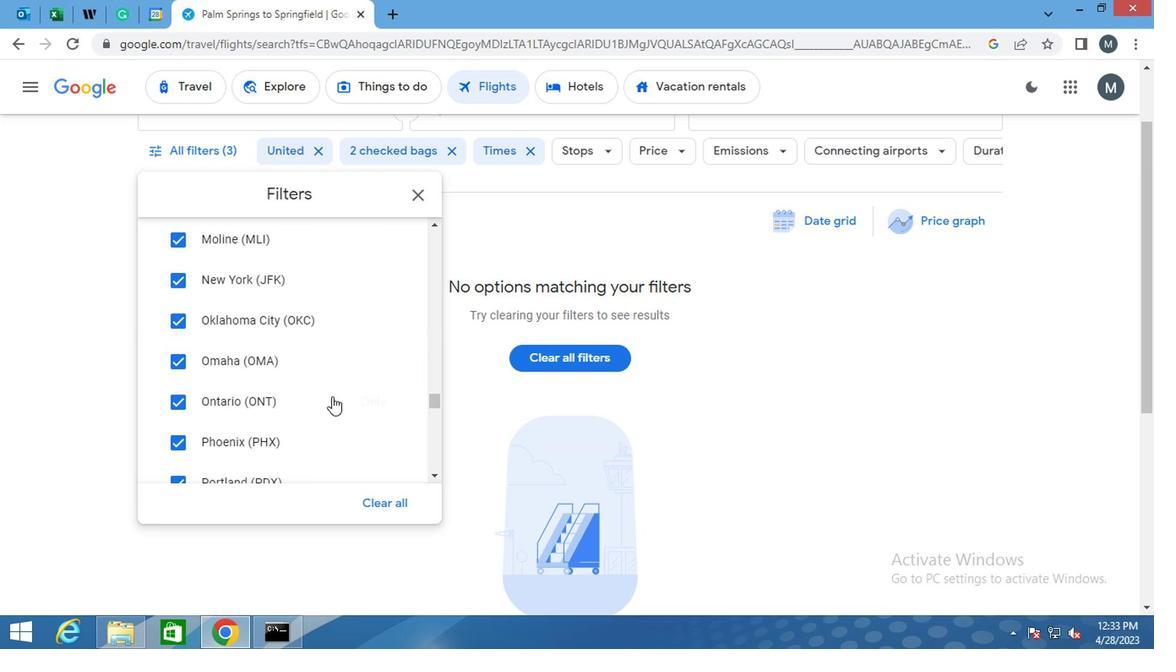 
Action: Mouse scrolled (327, 394) with delta (0, 0)
Screenshot: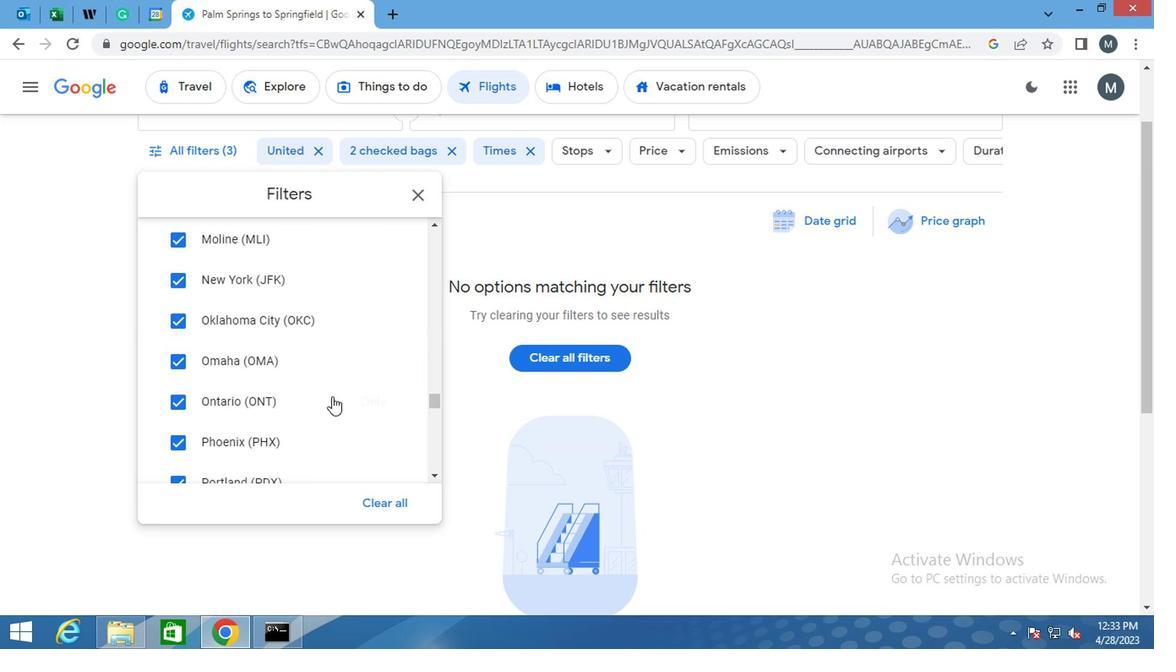 
Action: Mouse moved to (325, 397)
Screenshot: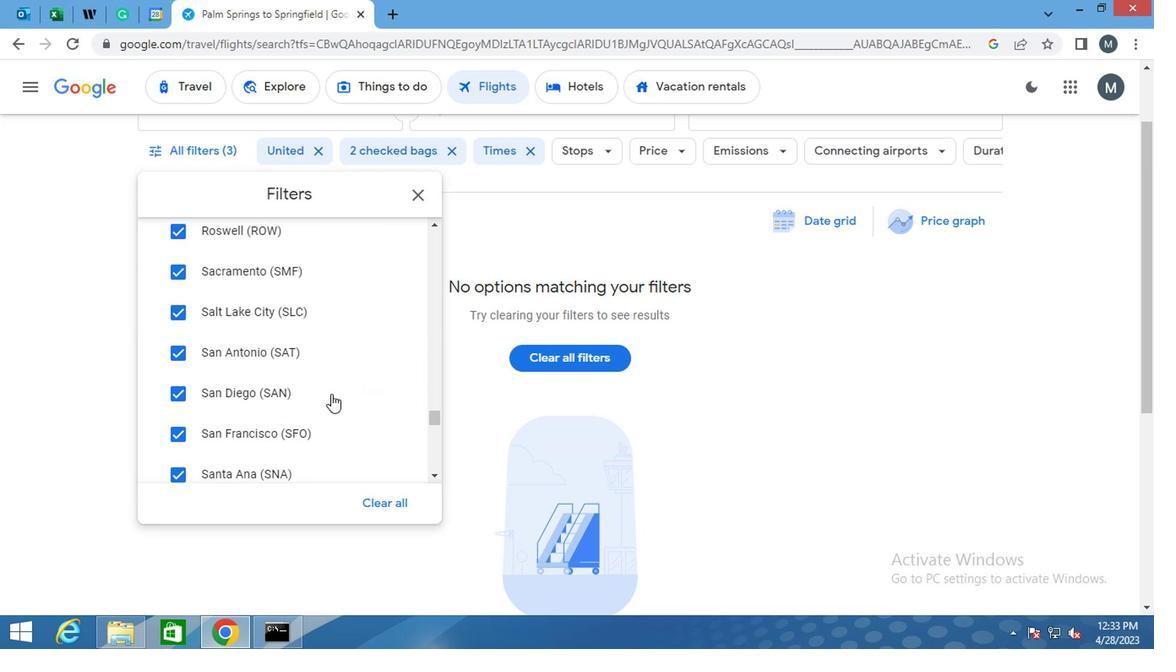 
Action: Mouse scrolled (325, 396) with delta (0, 0)
Screenshot: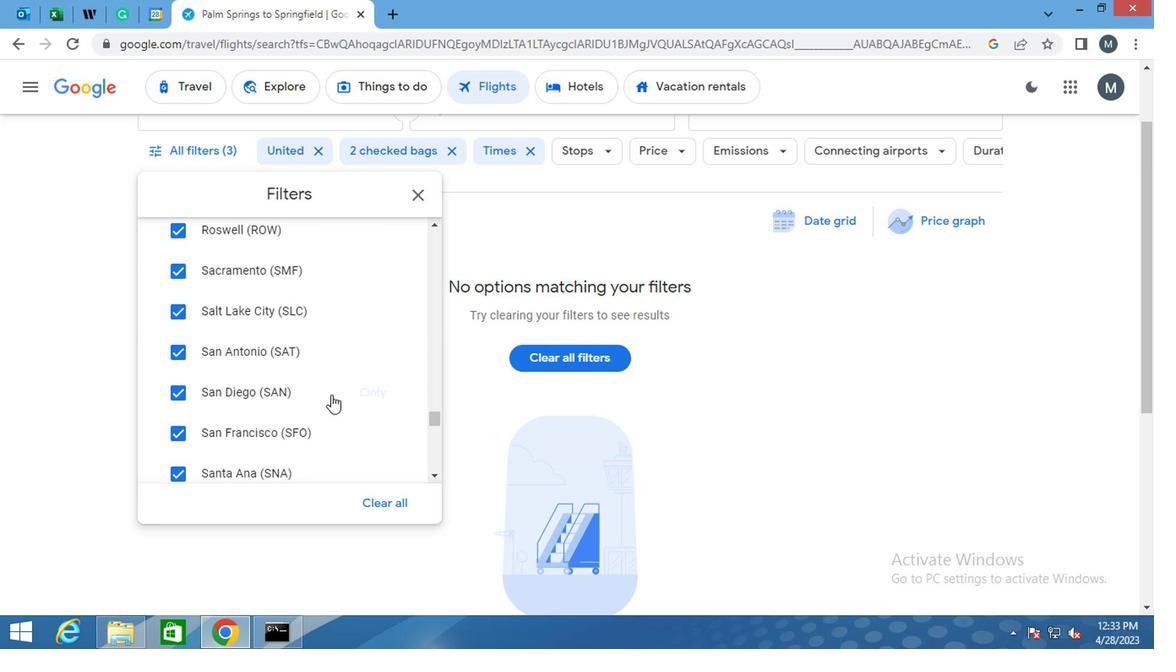
Action: Mouse scrolled (325, 396) with delta (0, 0)
Screenshot: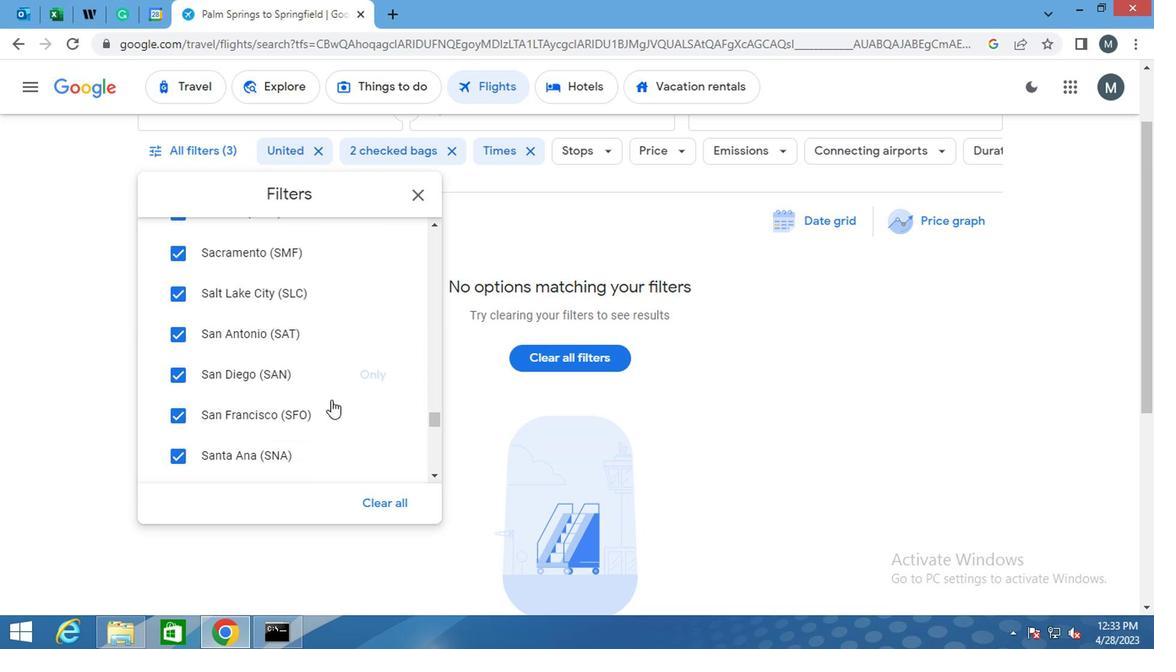
Action: Mouse scrolled (325, 396) with delta (0, 0)
Screenshot: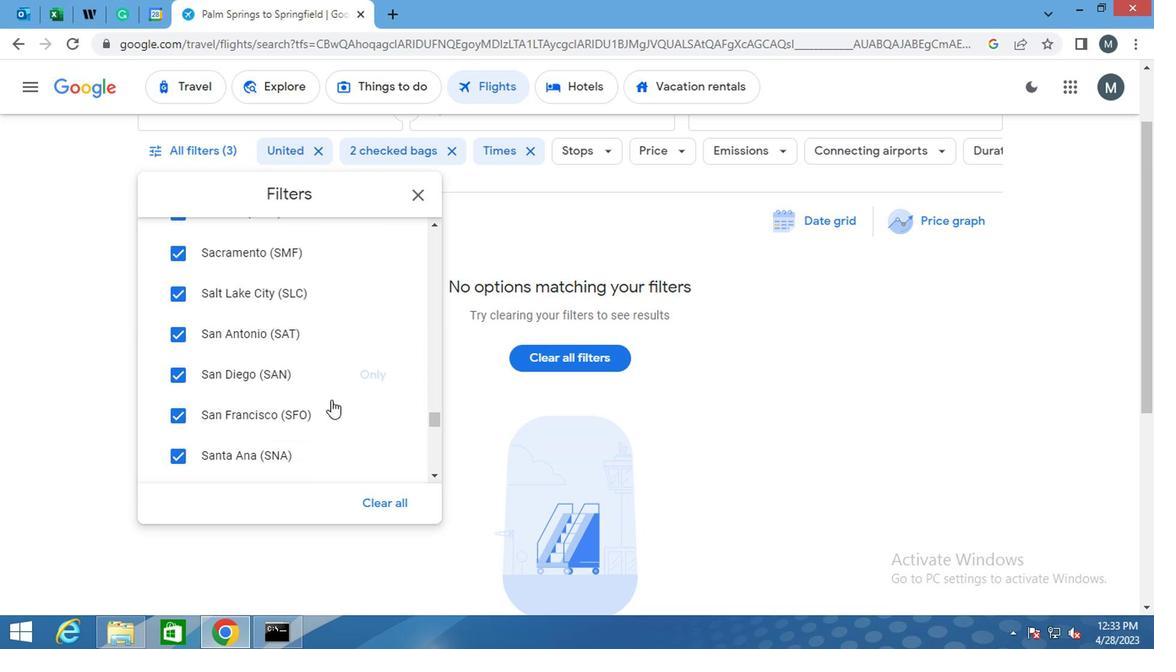 
Action: Mouse moved to (322, 392)
Screenshot: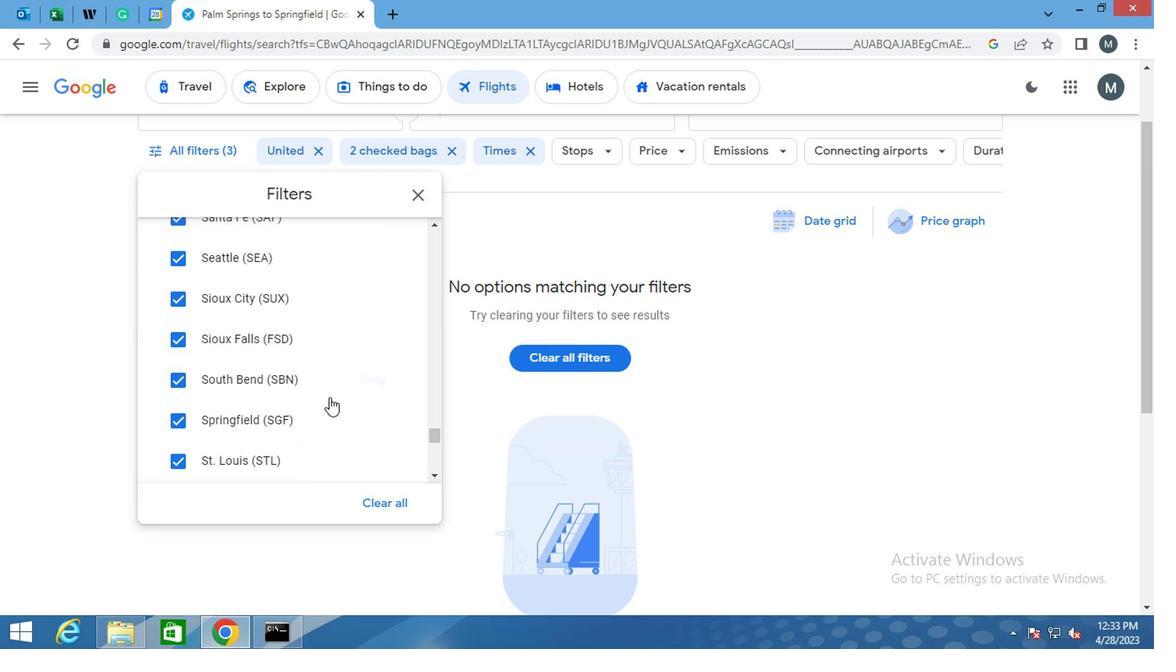 
Action: Mouse scrolled (322, 391) with delta (0, -1)
Screenshot: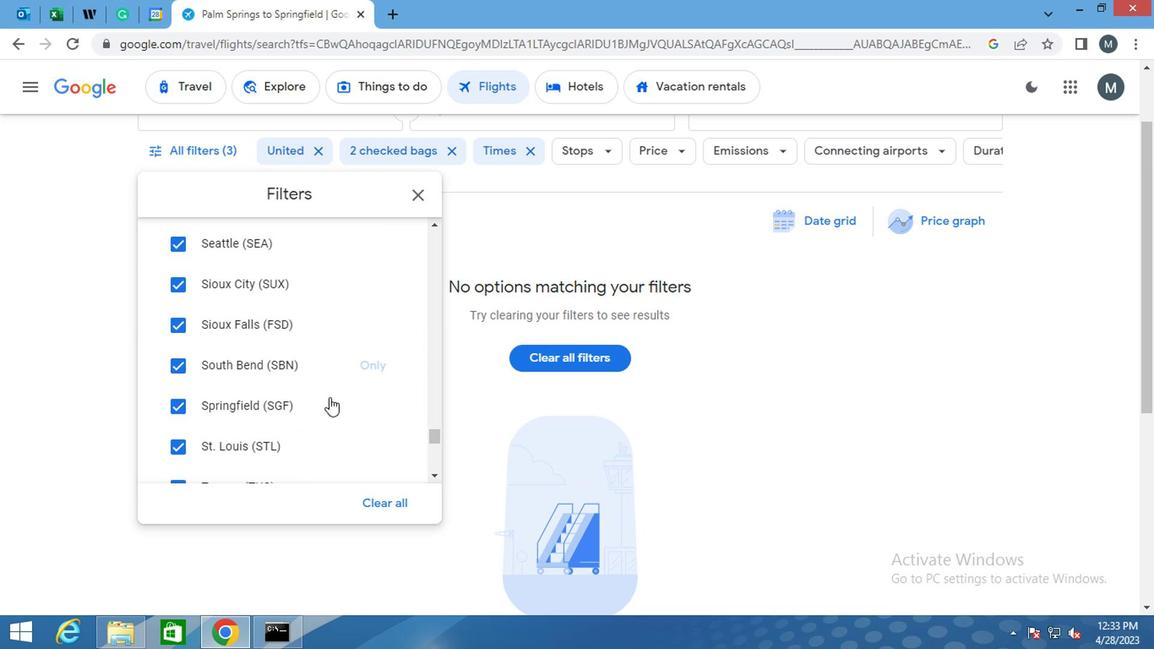 
Action: Mouse scrolled (322, 391) with delta (0, -1)
Screenshot: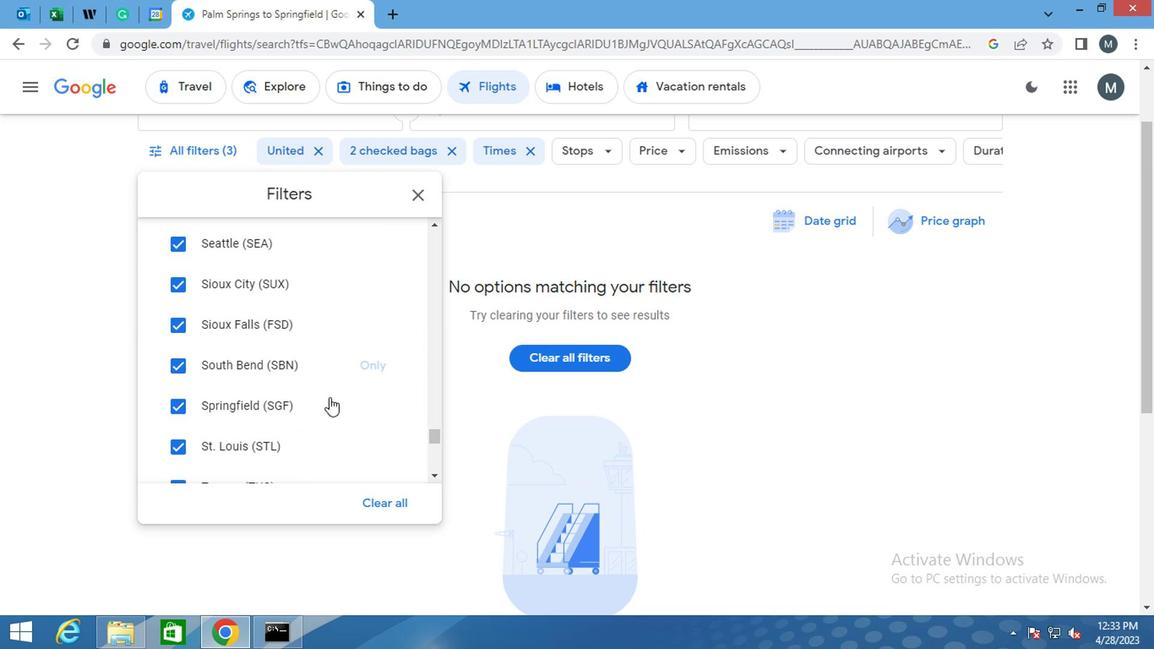 
Action: Mouse scrolled (322, 391) with delta (0, -1)
Screenshot: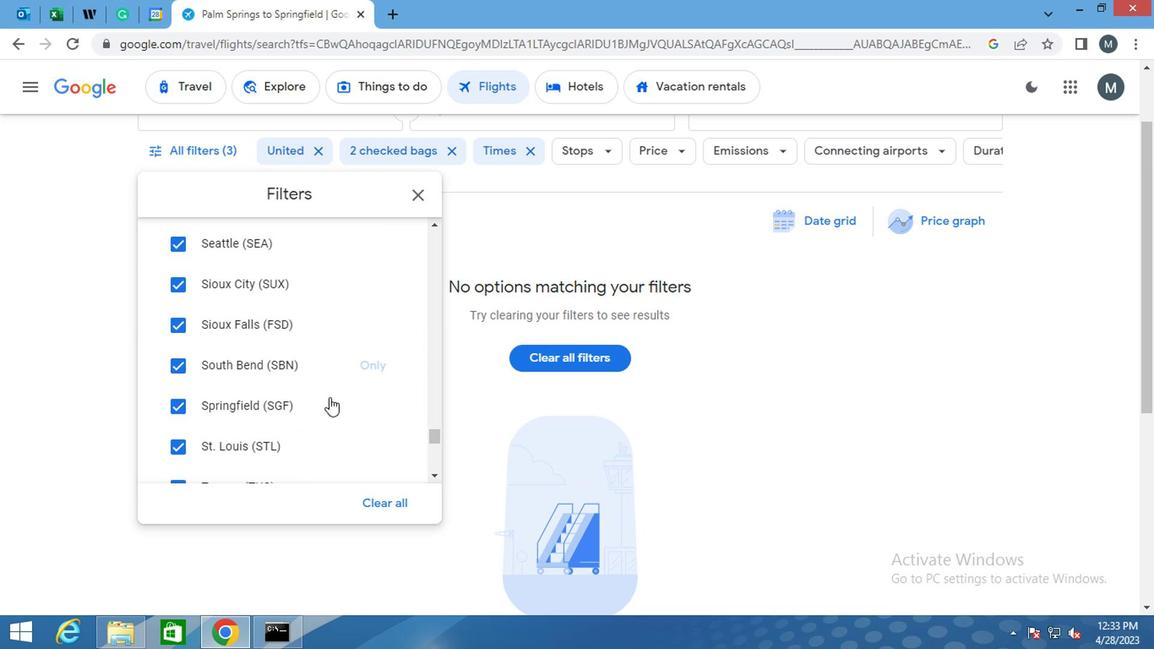 
Action: Mouse moved to (419, 207)
Screenshot: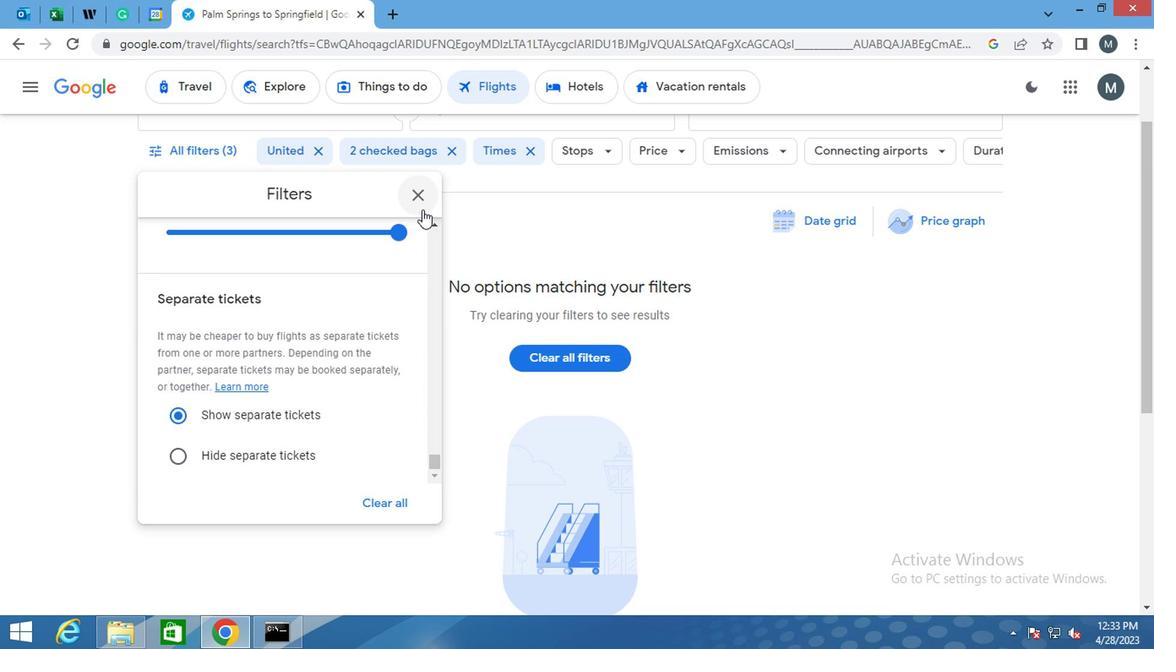 
Action: Mouse pressed left at (419, 207)
Screenshot: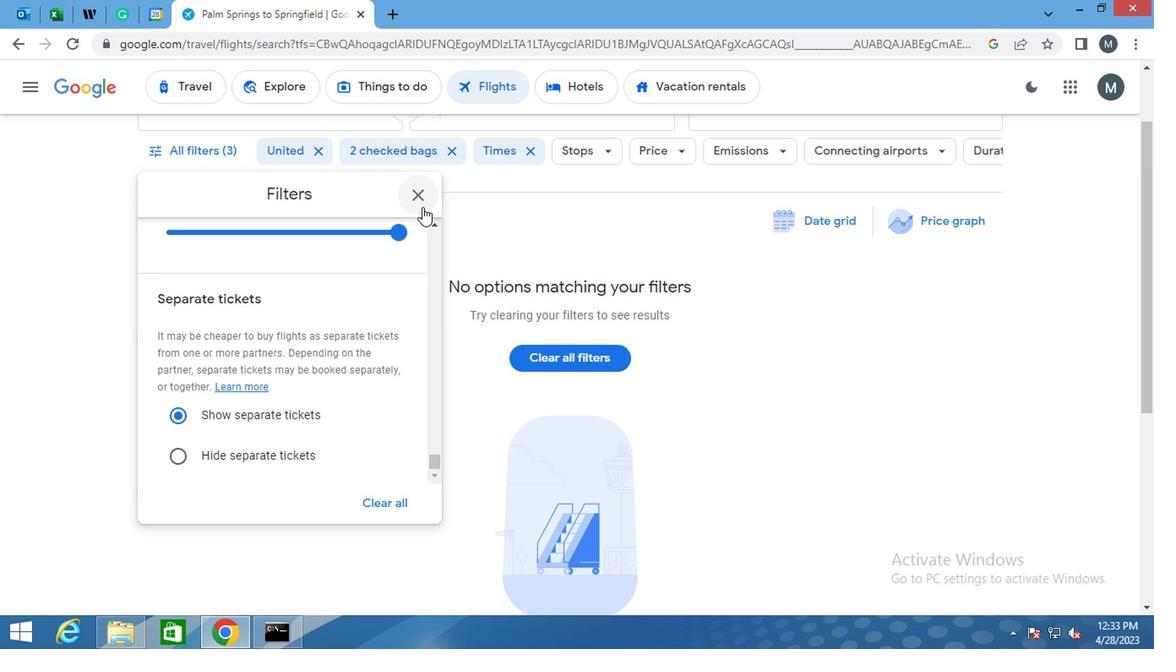 
Action: Mouse moved to (420, 206)
Screenshot: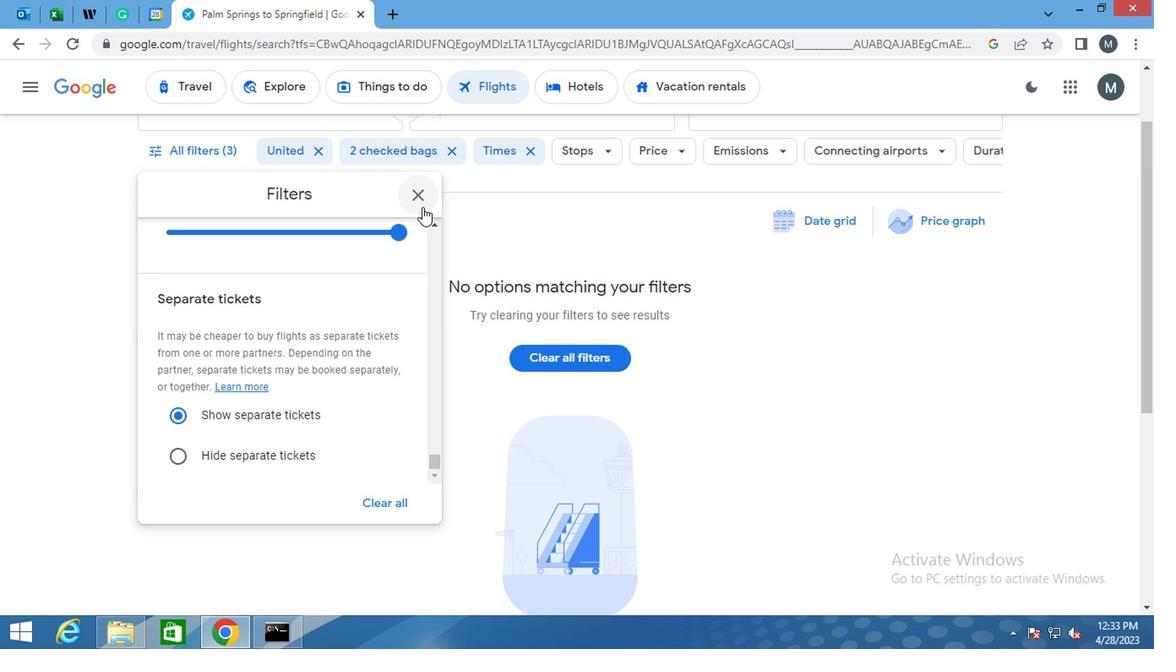 
